 Task: Find connections with filter location Santo Antônio do Amparo with filter topic #contentmarketingwith filter profile language English with filter current company Entropik with filter school Rani Durgavati Vishwavidyalaya with filter industry Nonmetallic Mineral Mining with filter service category Portrait Photography with filter keywords title Chief Engineer
Action: Mouse moved to (676, 262)
Screenshot: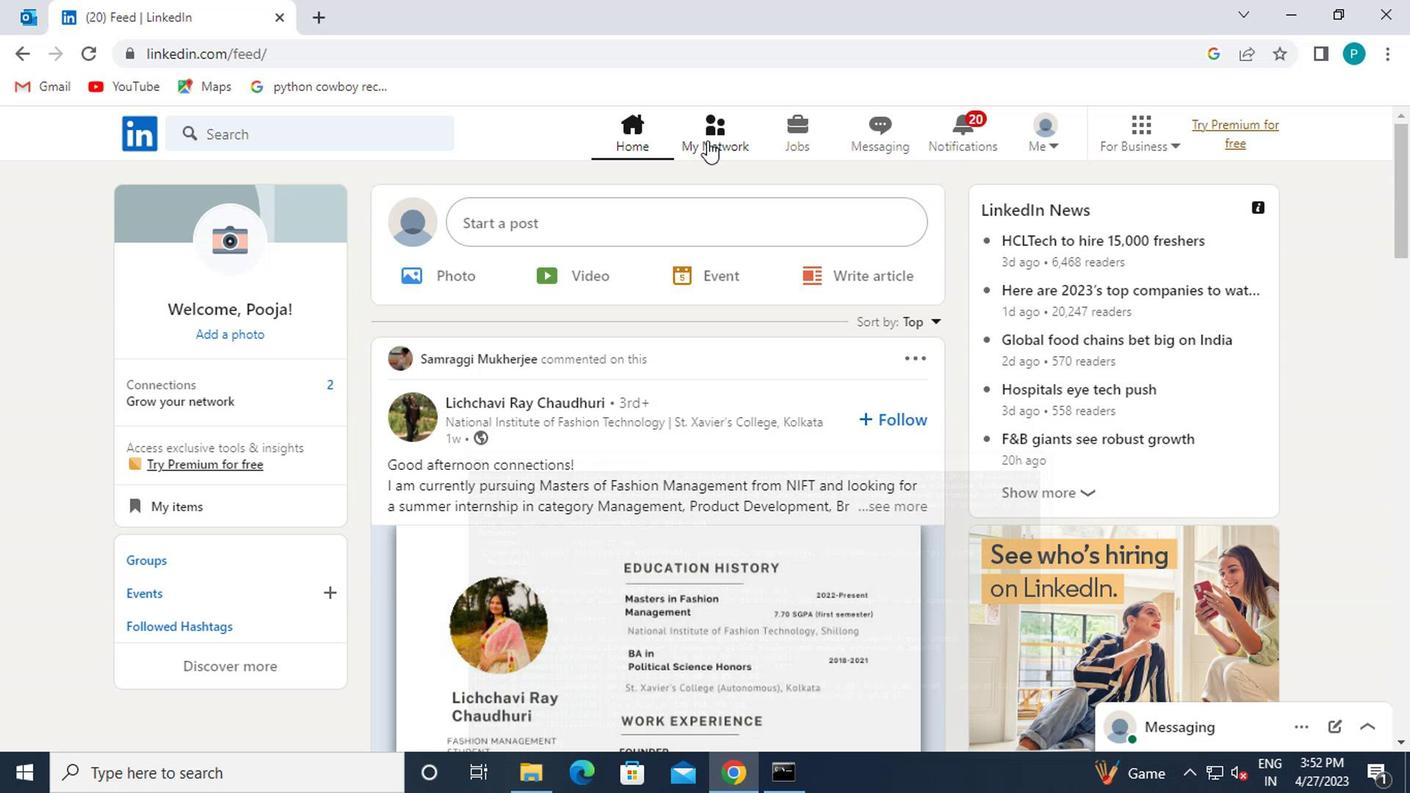 
Action: Mouse pressed left at (676, 262)
Screenshot: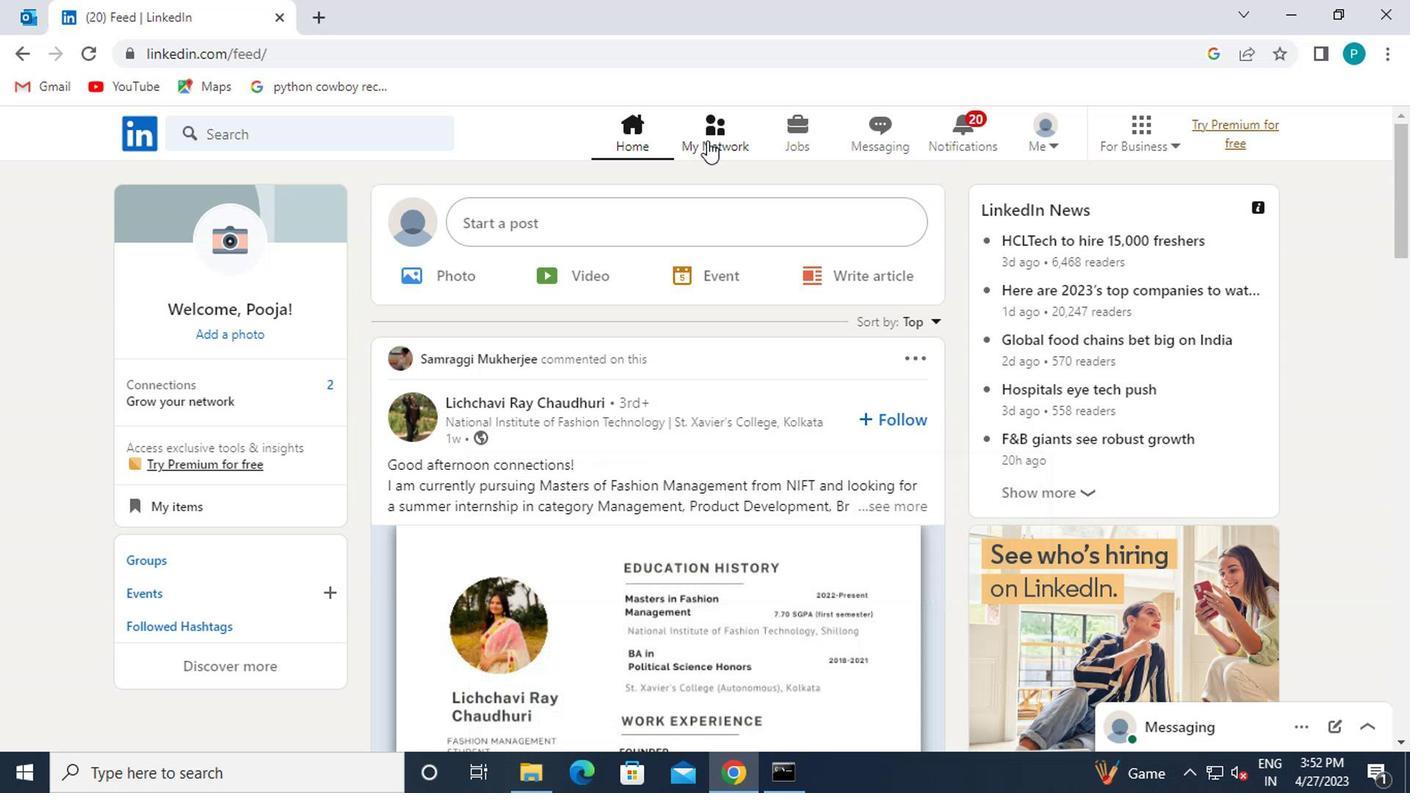 
Action: Mouse moved to (324, 345)
Screenshot: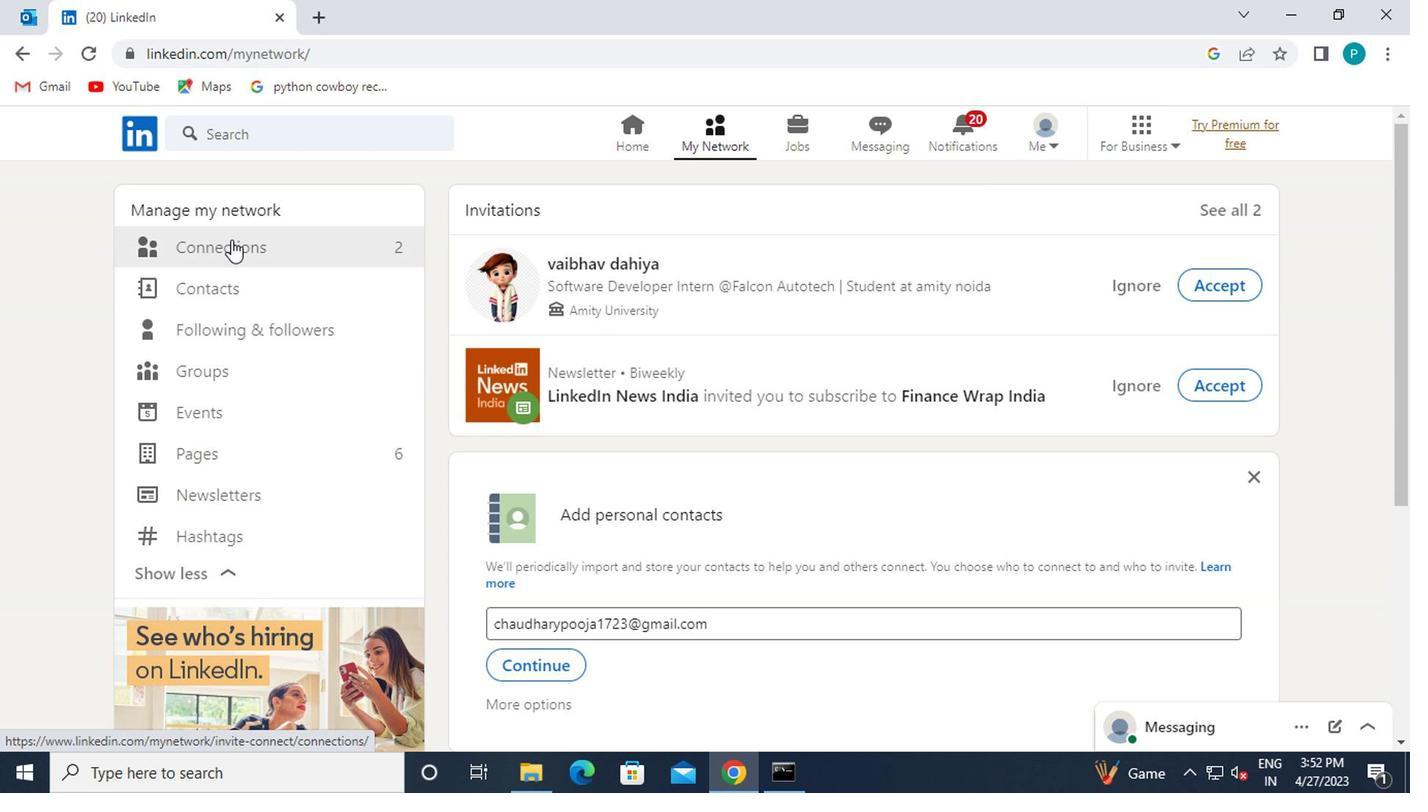 
Action: Mouse pressed left at (324, 345)
Screenshot: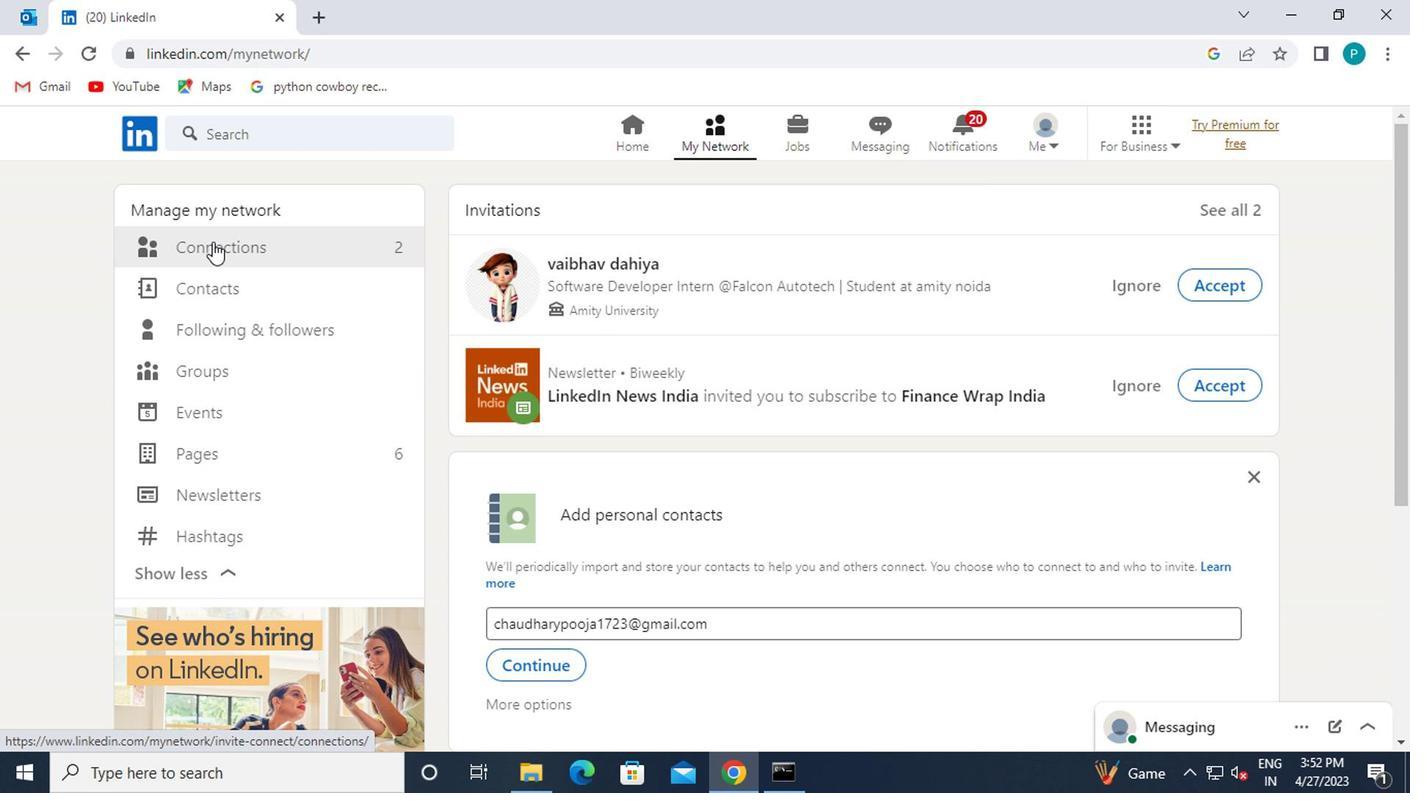
Action: Mouse moved to (797, 352)
Screenshot: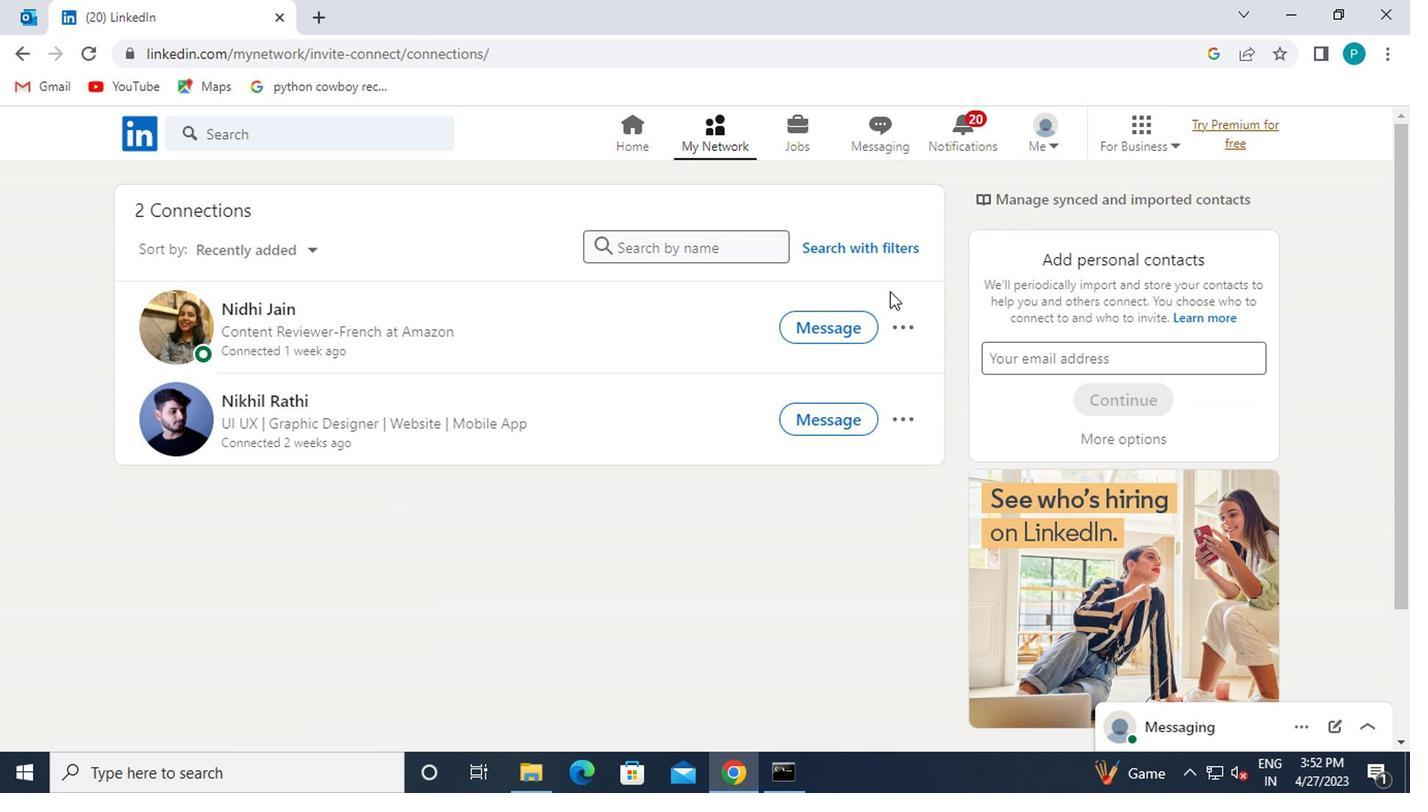 
Action: Mouse pressed left at (797, 352)
Screenshot: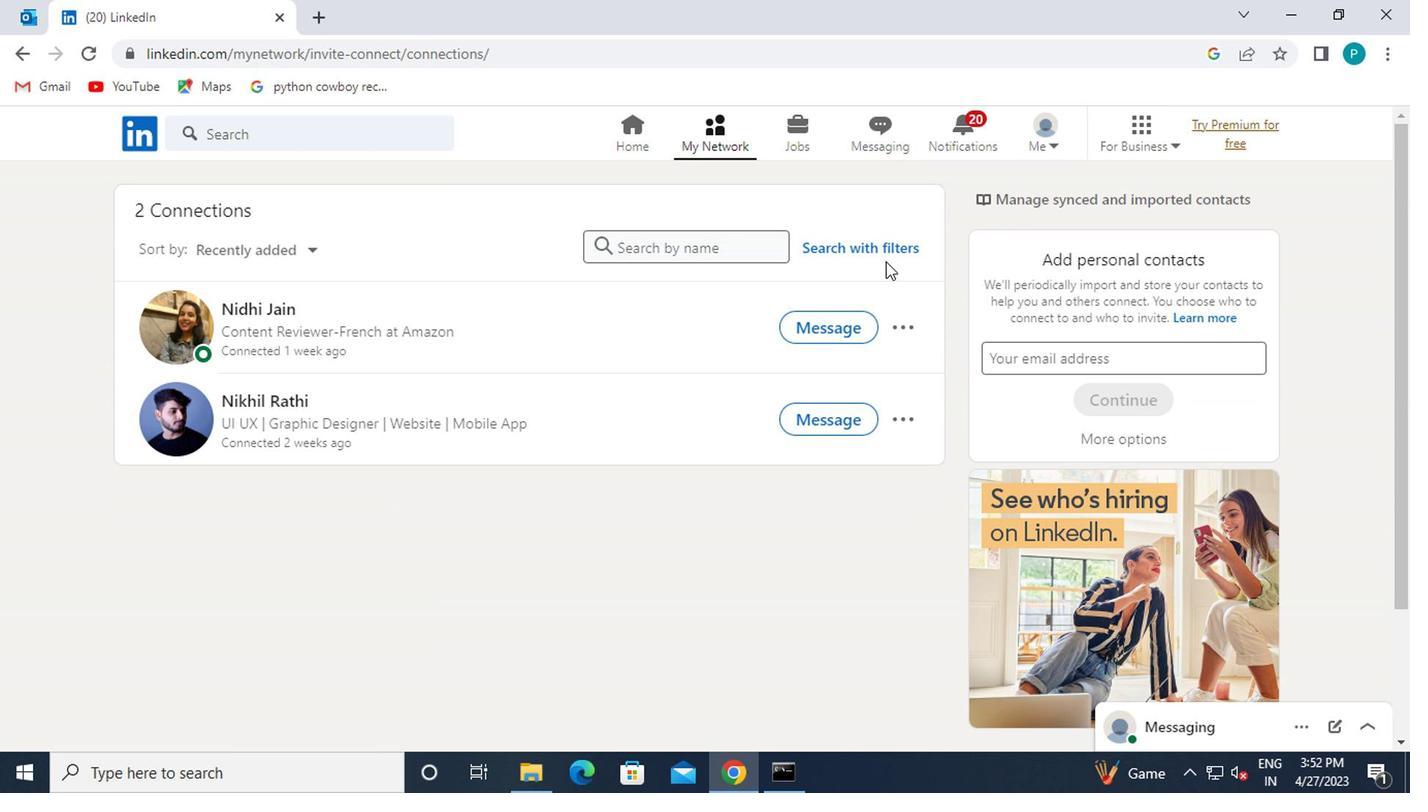 
Action: Mouse moved to (713, 312)
Screenshot: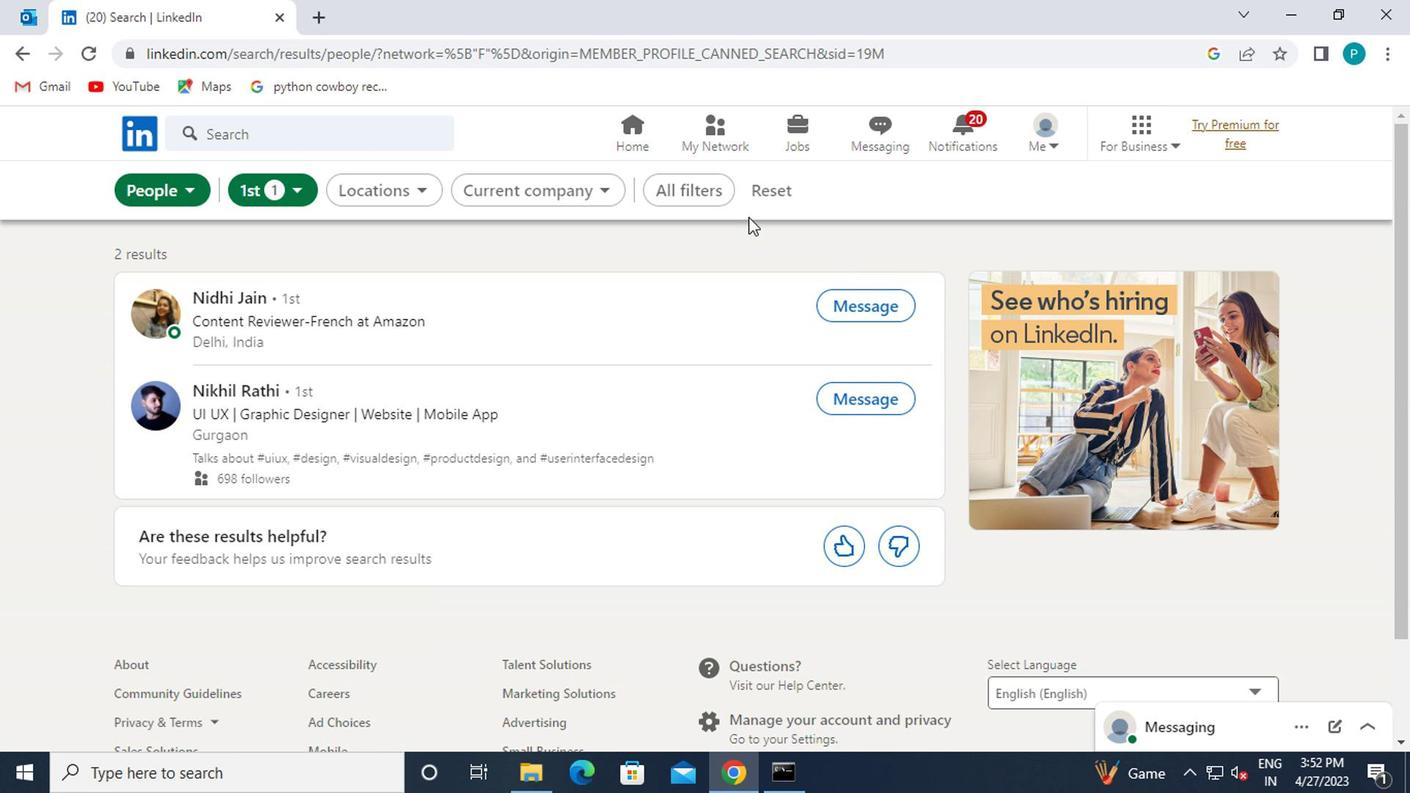 
Action: Mouse pressed left at (713, 312)
Screenshot: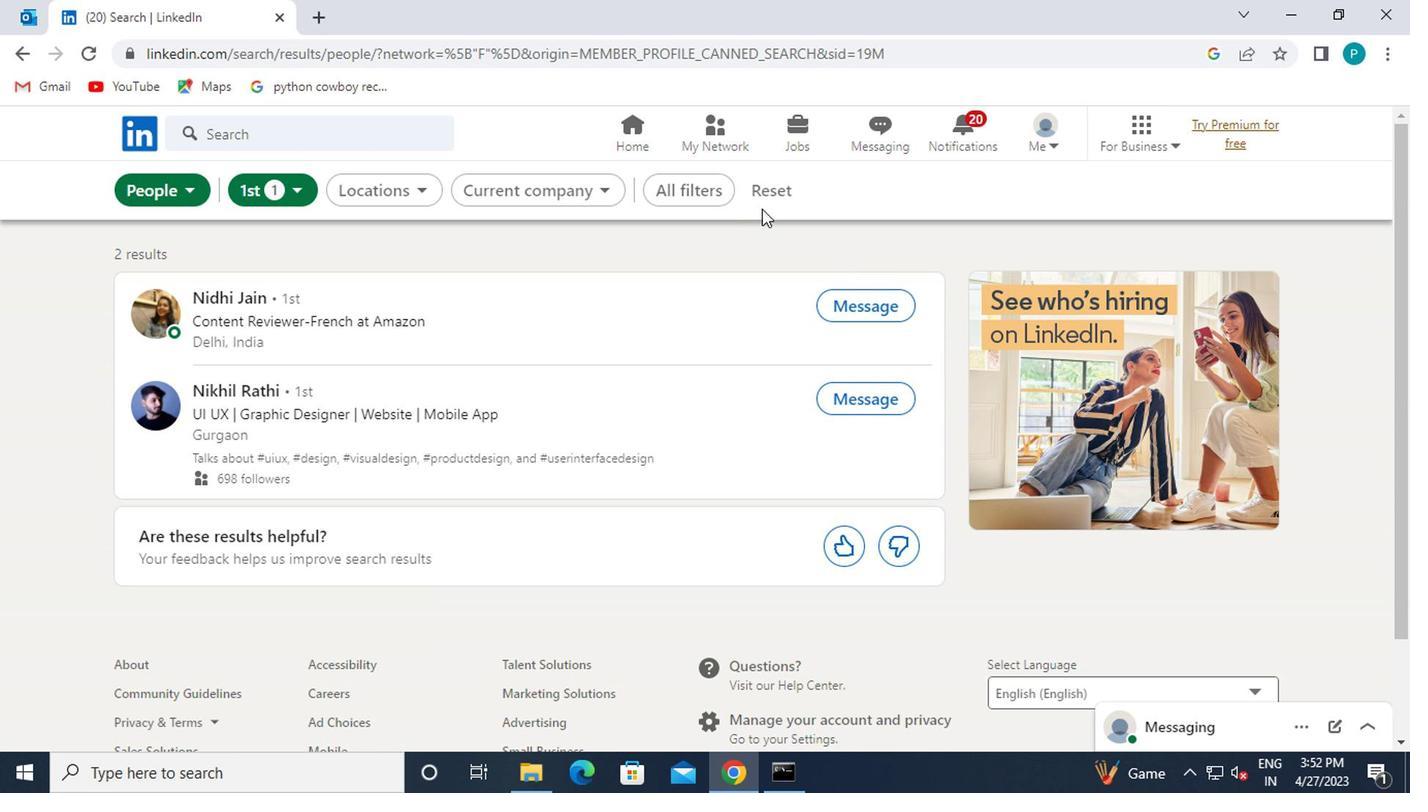 
Action: Mouse moved to (701, 309)
Screenshot: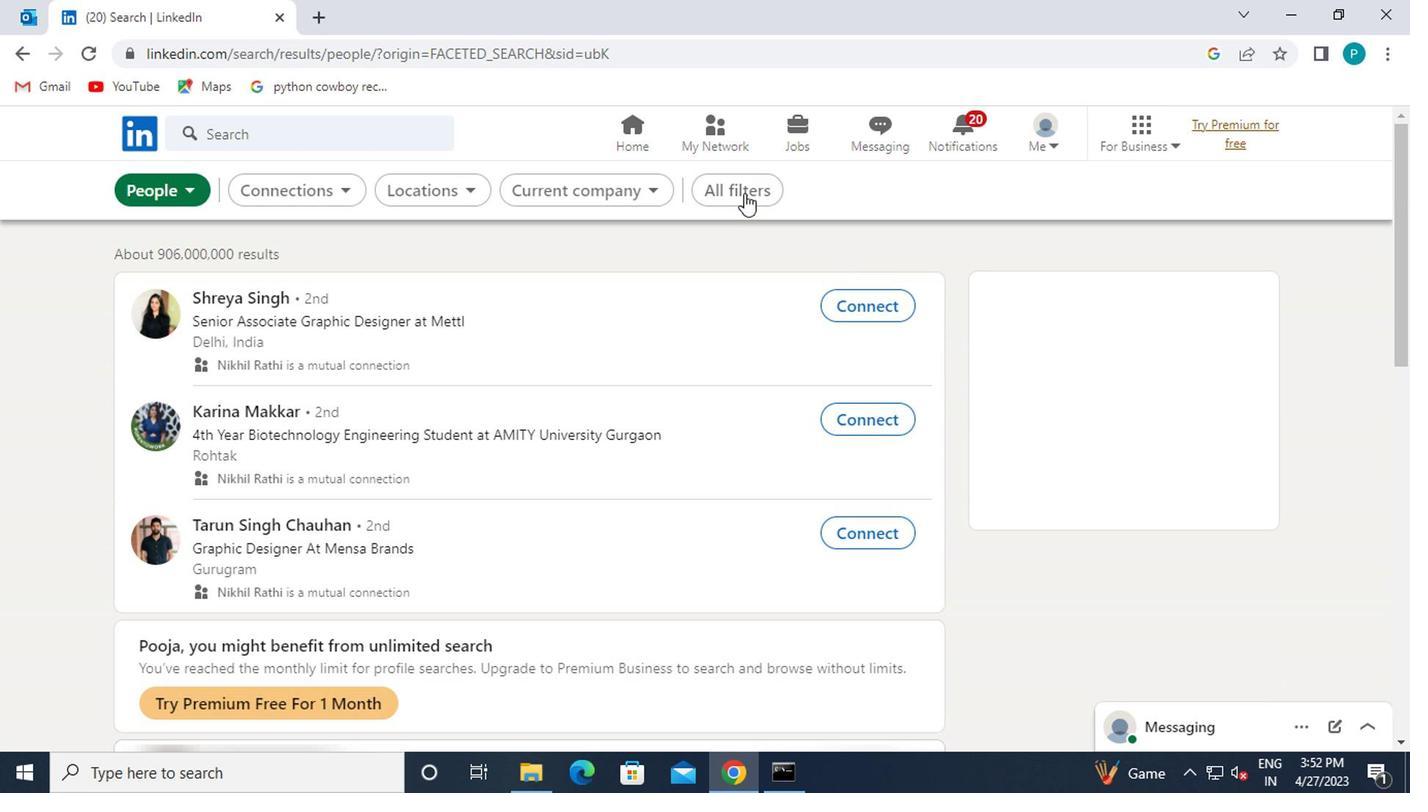 
Action: Mouse pressed left at (701, 309)
Screenshot: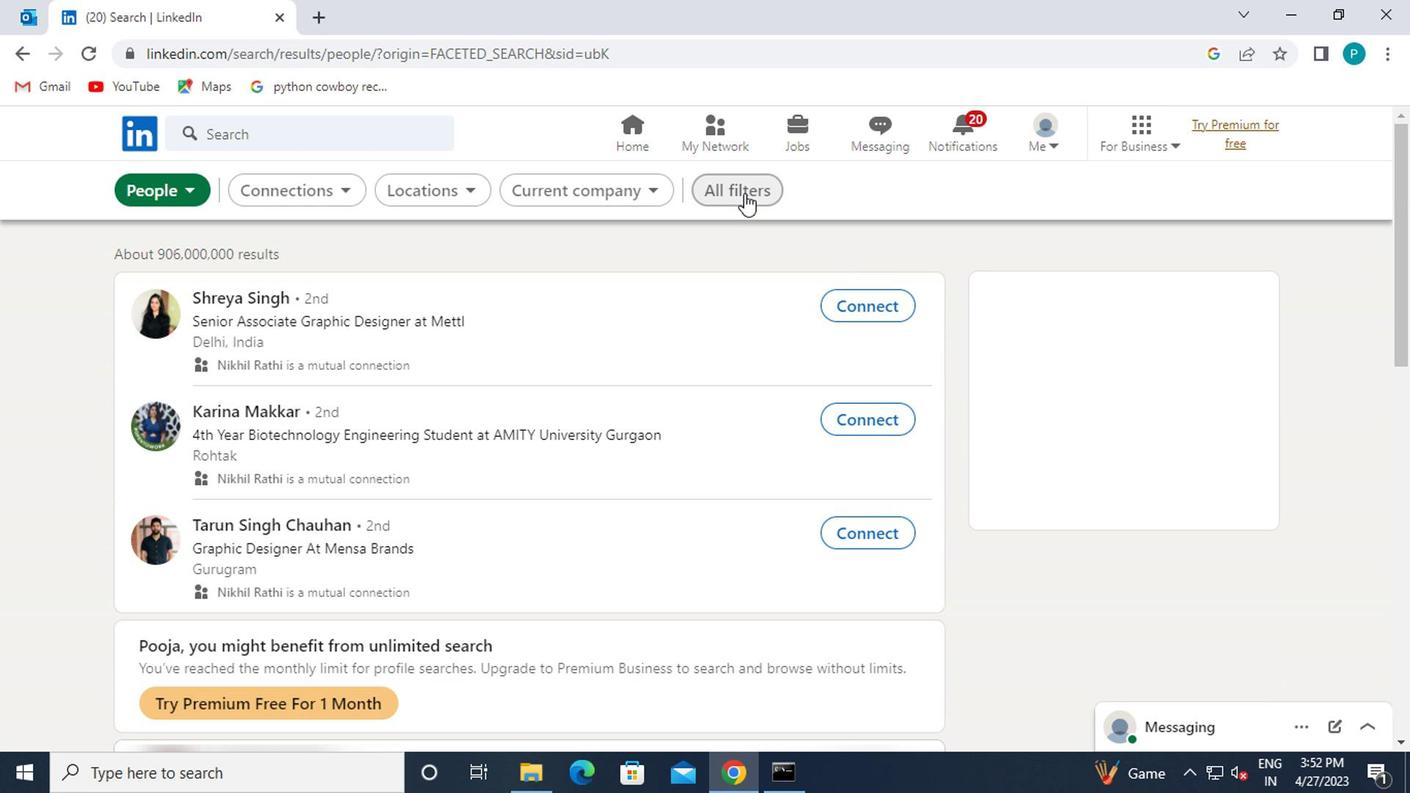 
Action: Mouse moved to (951, 561)
Screenshot: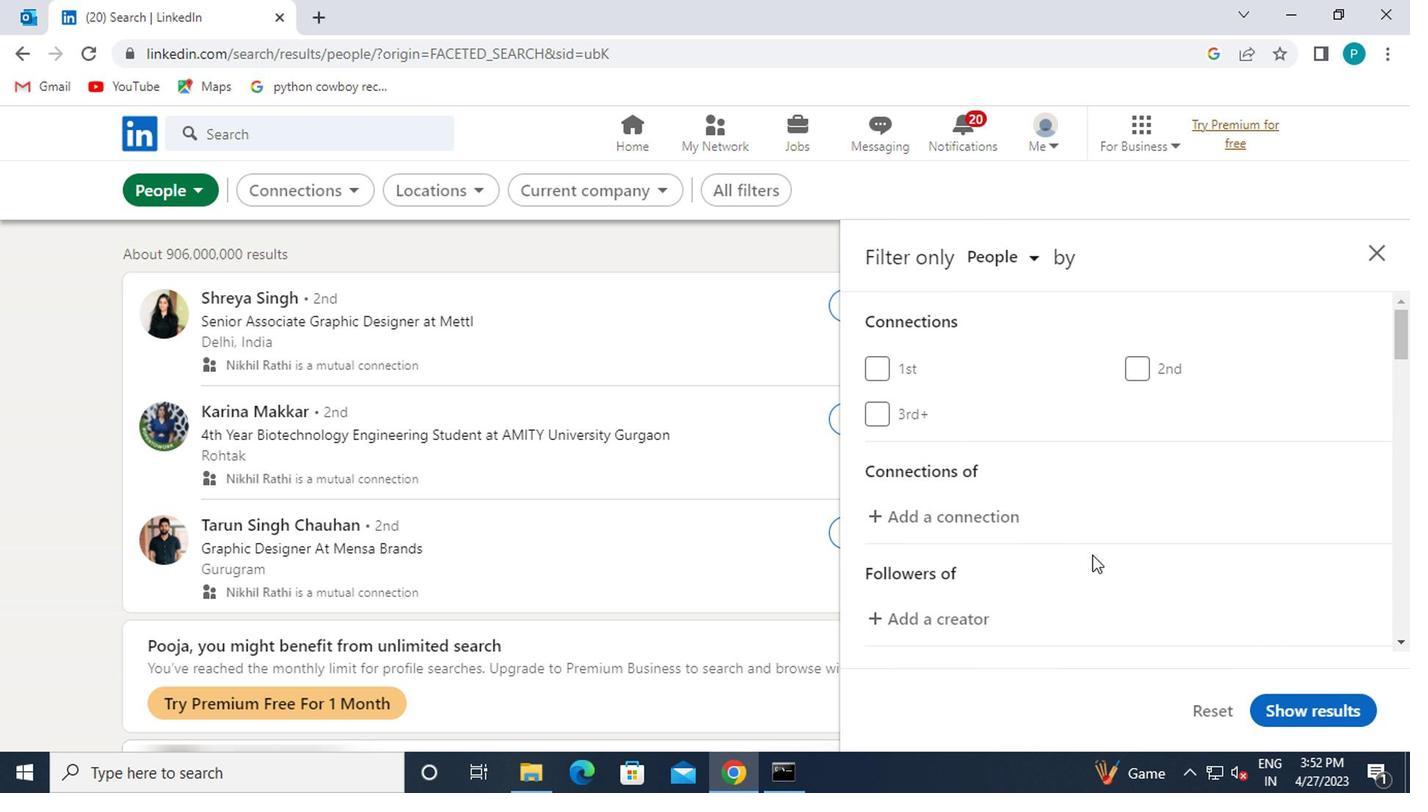 
Action: Mouse scrolled (951, 561) with delta (0, 0)
Screenshot: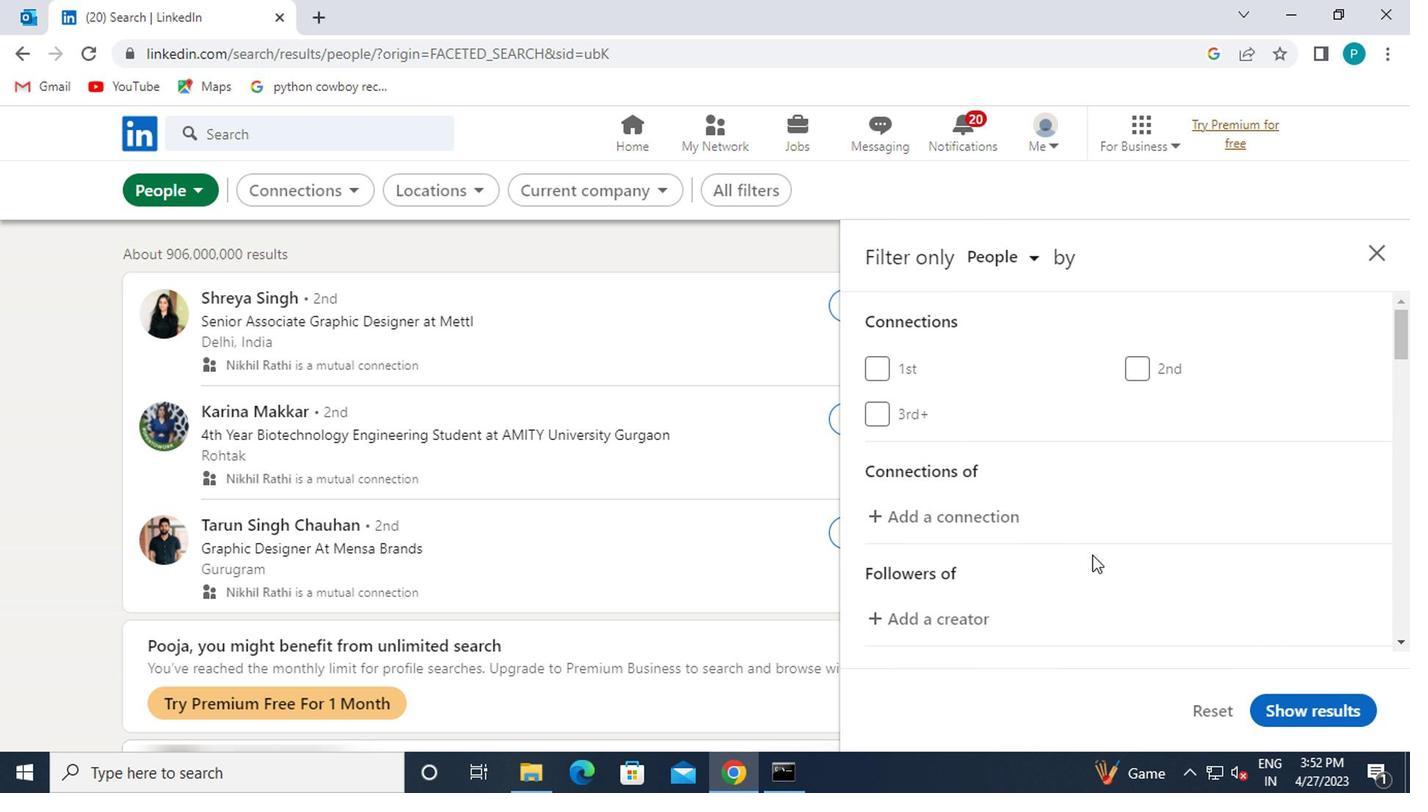 
Action: Mouse scrolled (951, 561) with delta (0, 0)
Screenshot: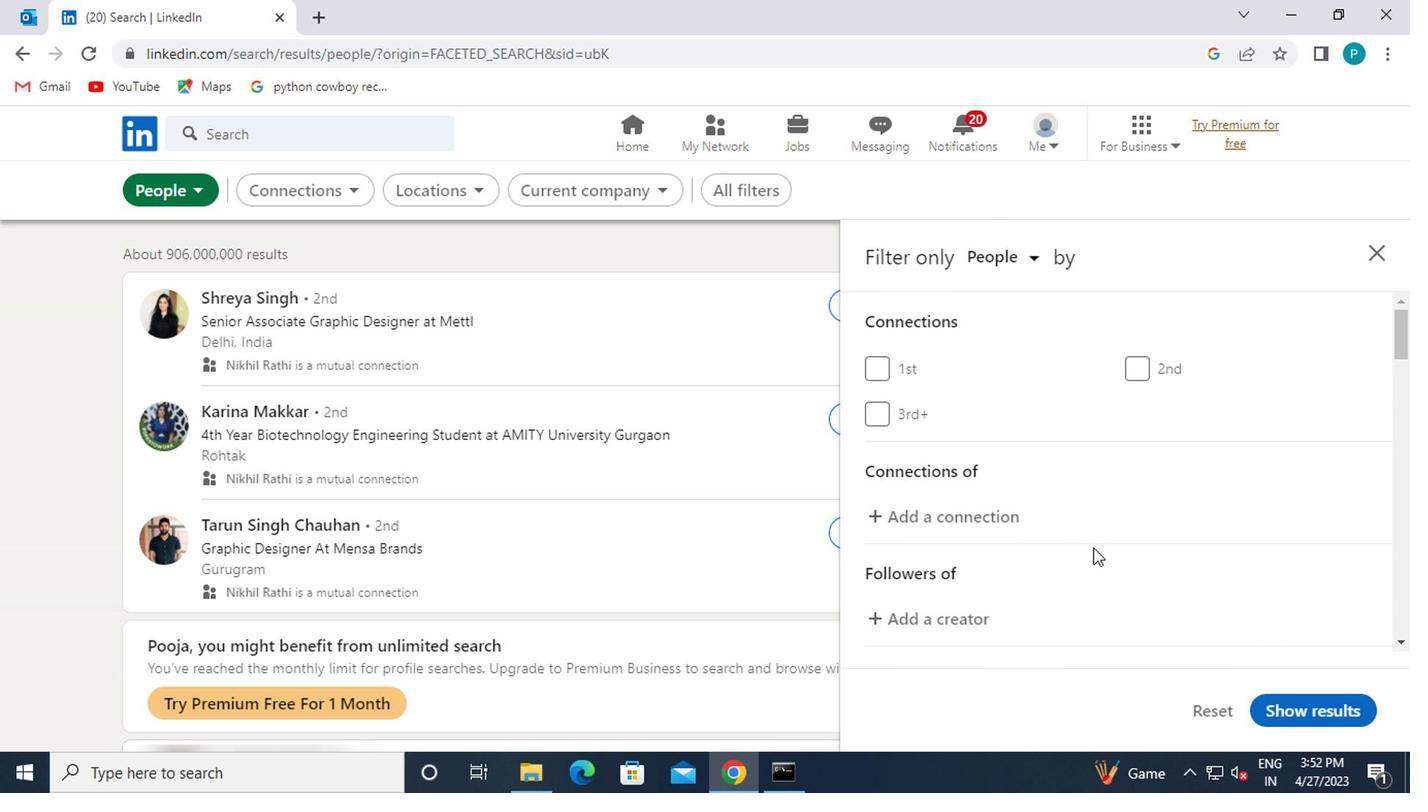 
Action: Mouse moved to (1043, 603)
Screenshot: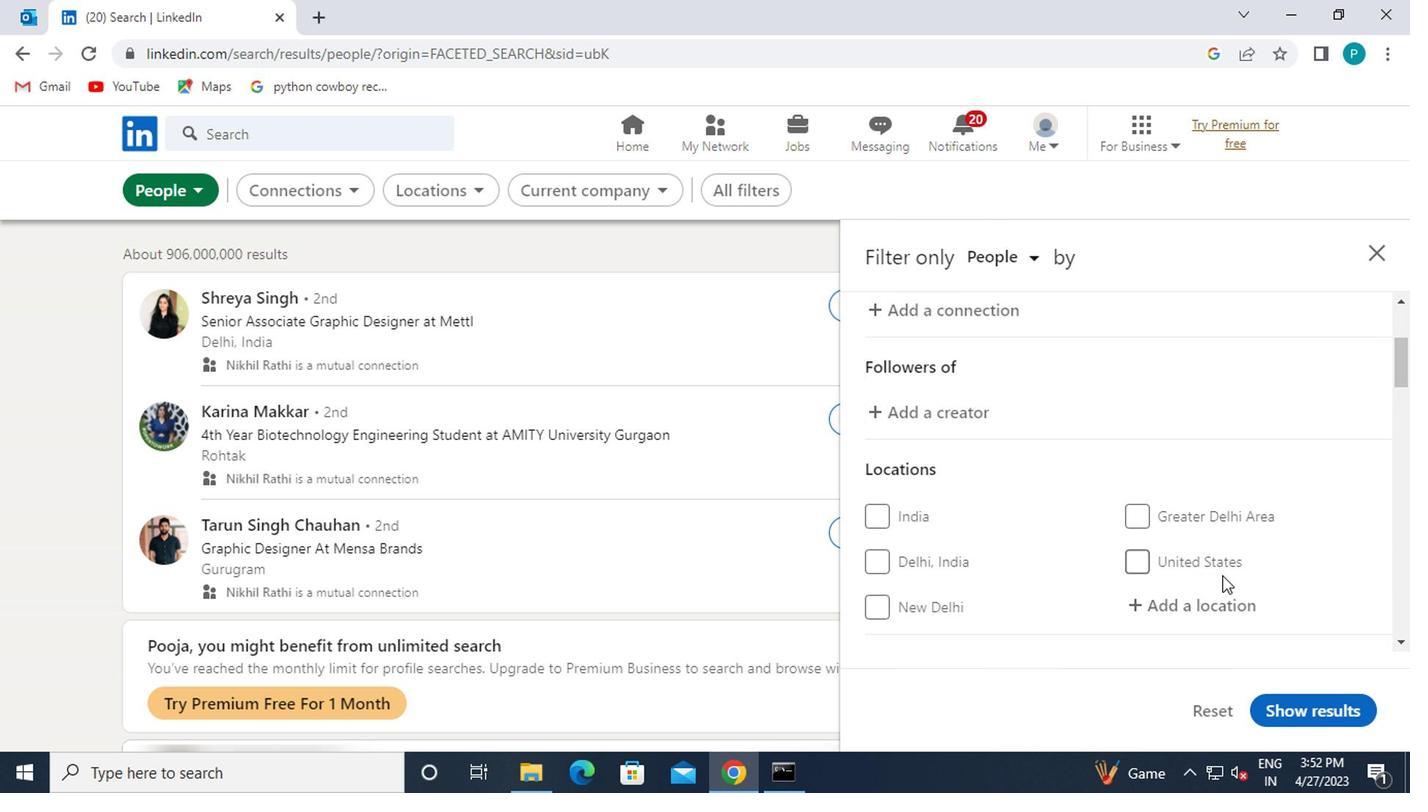 
Action: Mouse pressed left at (1043, 603)
Screenshot: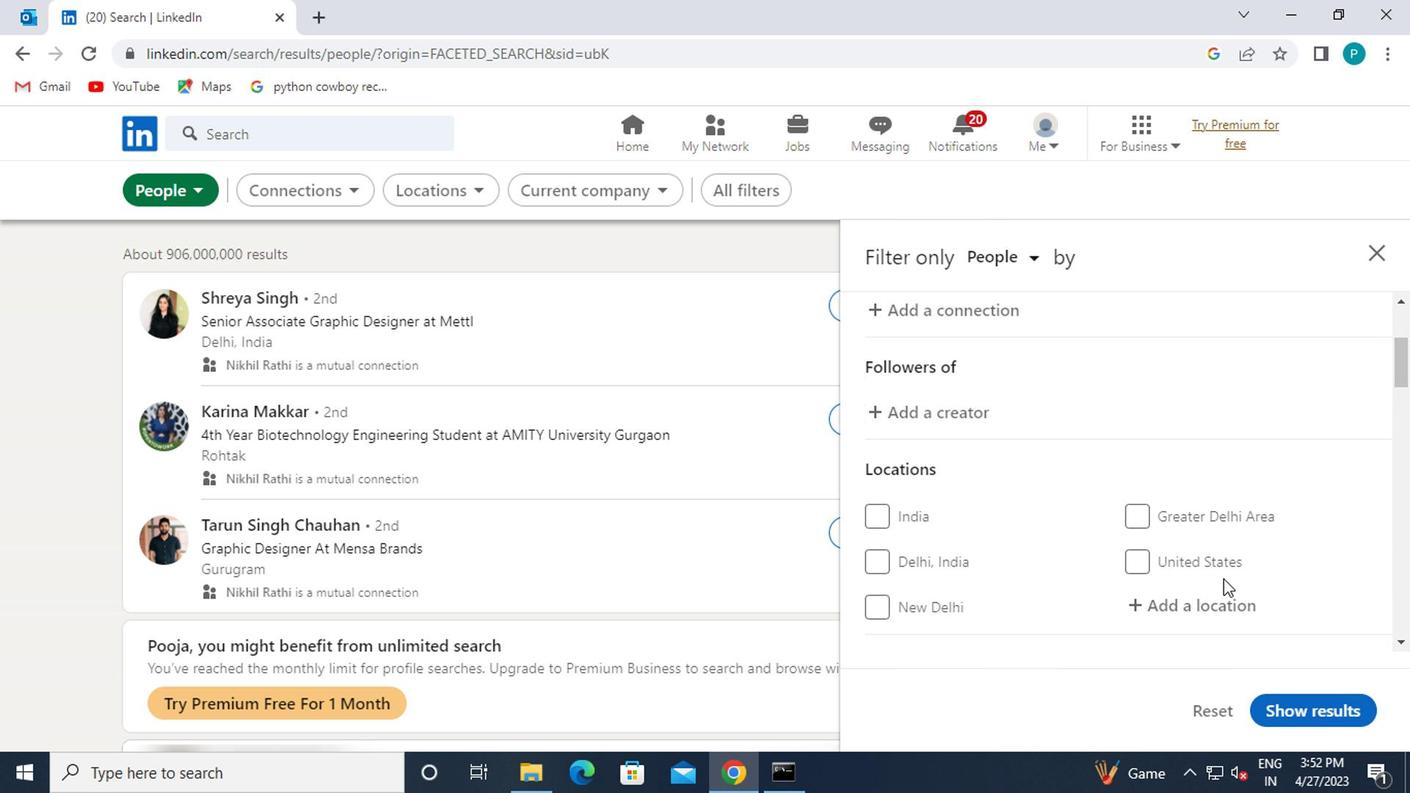 
Action: Key pressed <Key.caps_lock>s<Key.caps_lock>anto<Key.space><Key.caps_lock>a<Key.caps_lock>ntonio
Screenshot: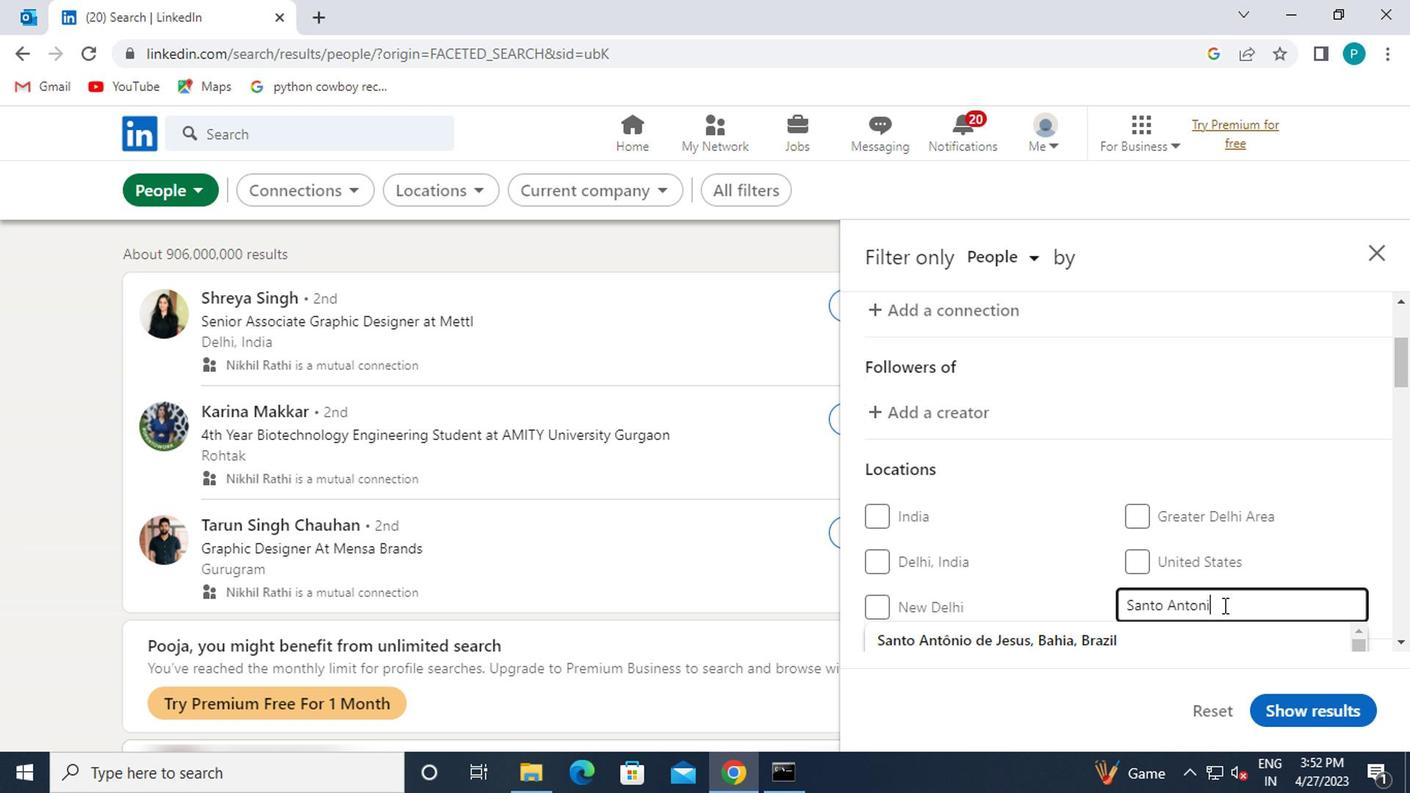 
Action: Mouse moved to (943, 583)
Screenshot: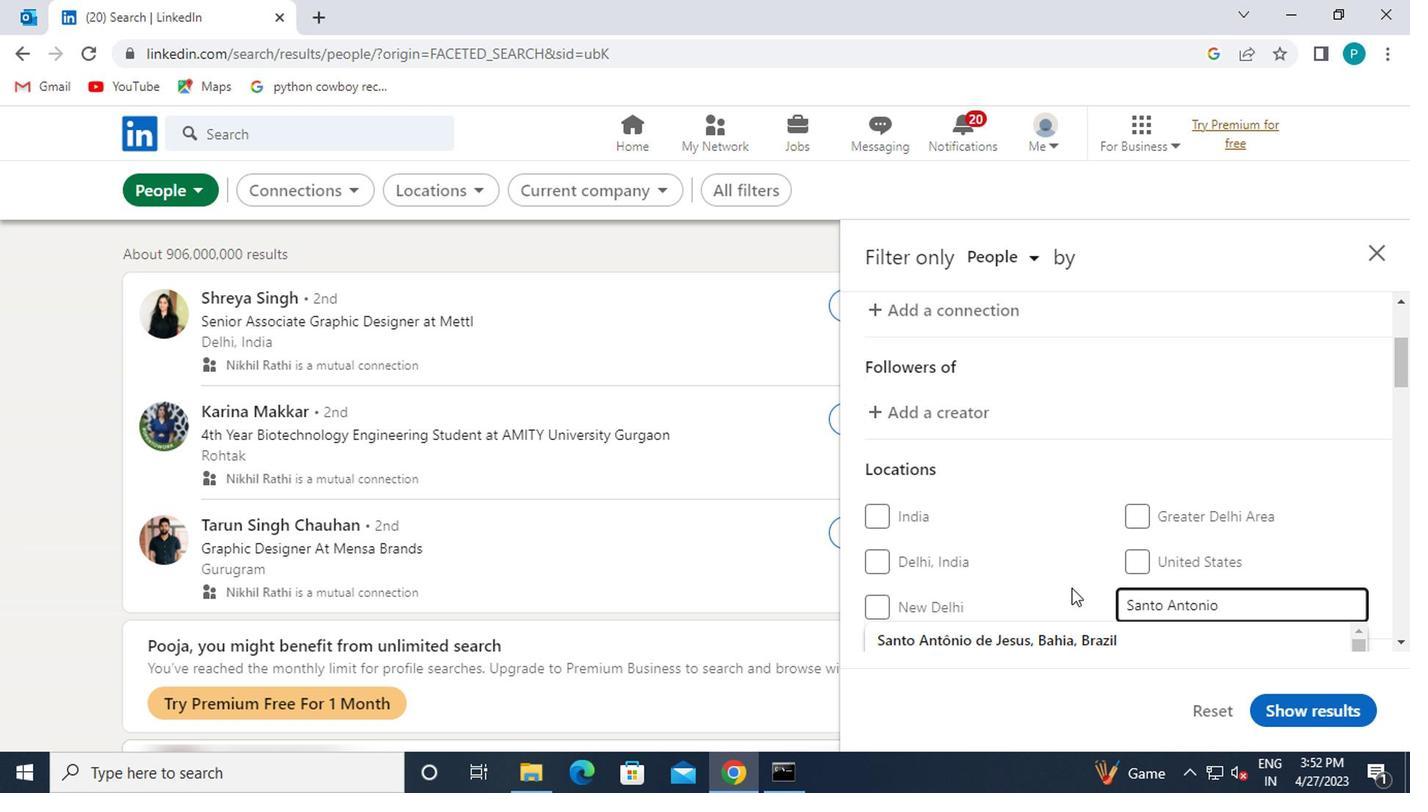 
Action: Mouse scrolled (943, 583) with delta (0, 0)
Screenshot: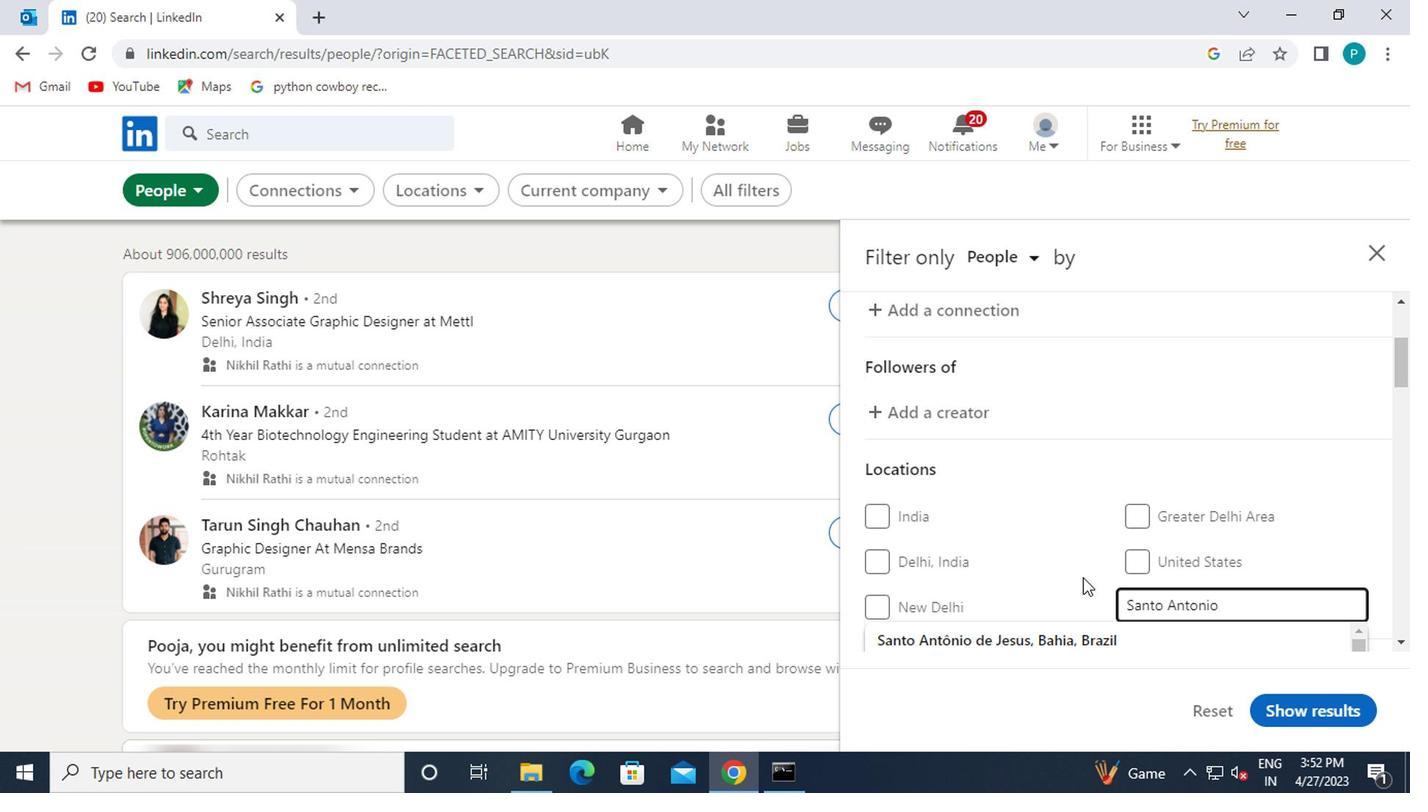 
Action: Mouse moved to (951, 588)
Screenshot: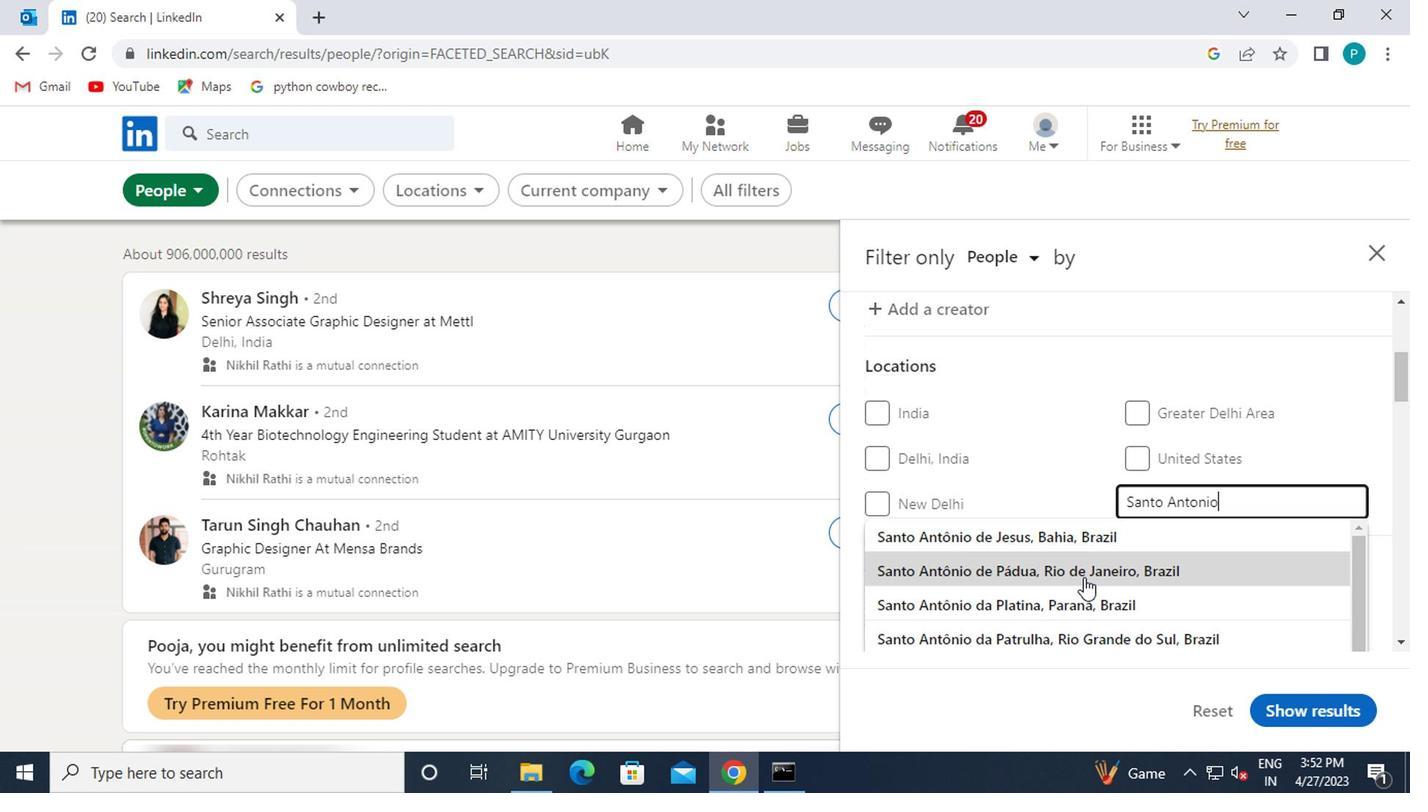 
Action: Mouse scrolled (951, 587) with delta (0, 0)
Screenshot: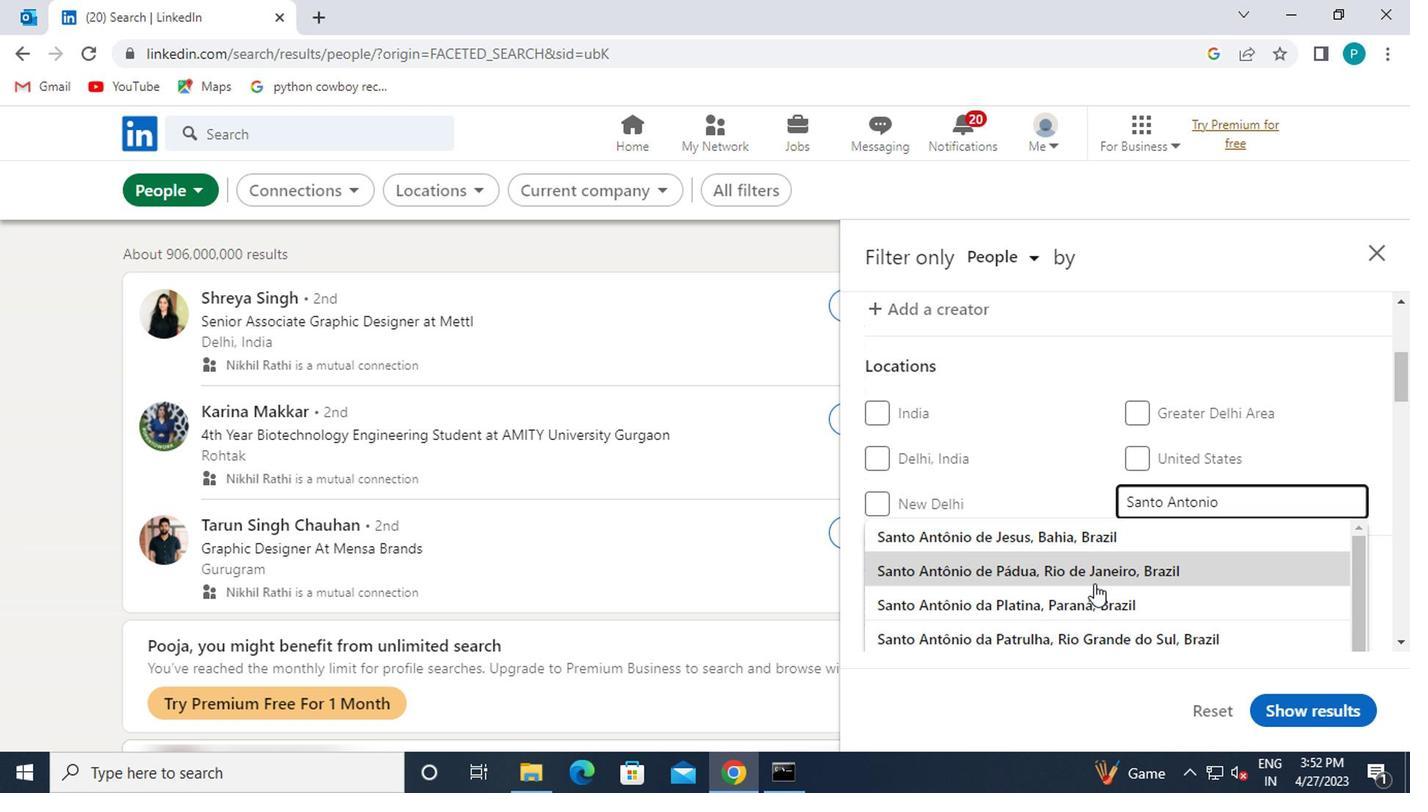 
Action: Mouse moved to (965, 592)
Screenshot: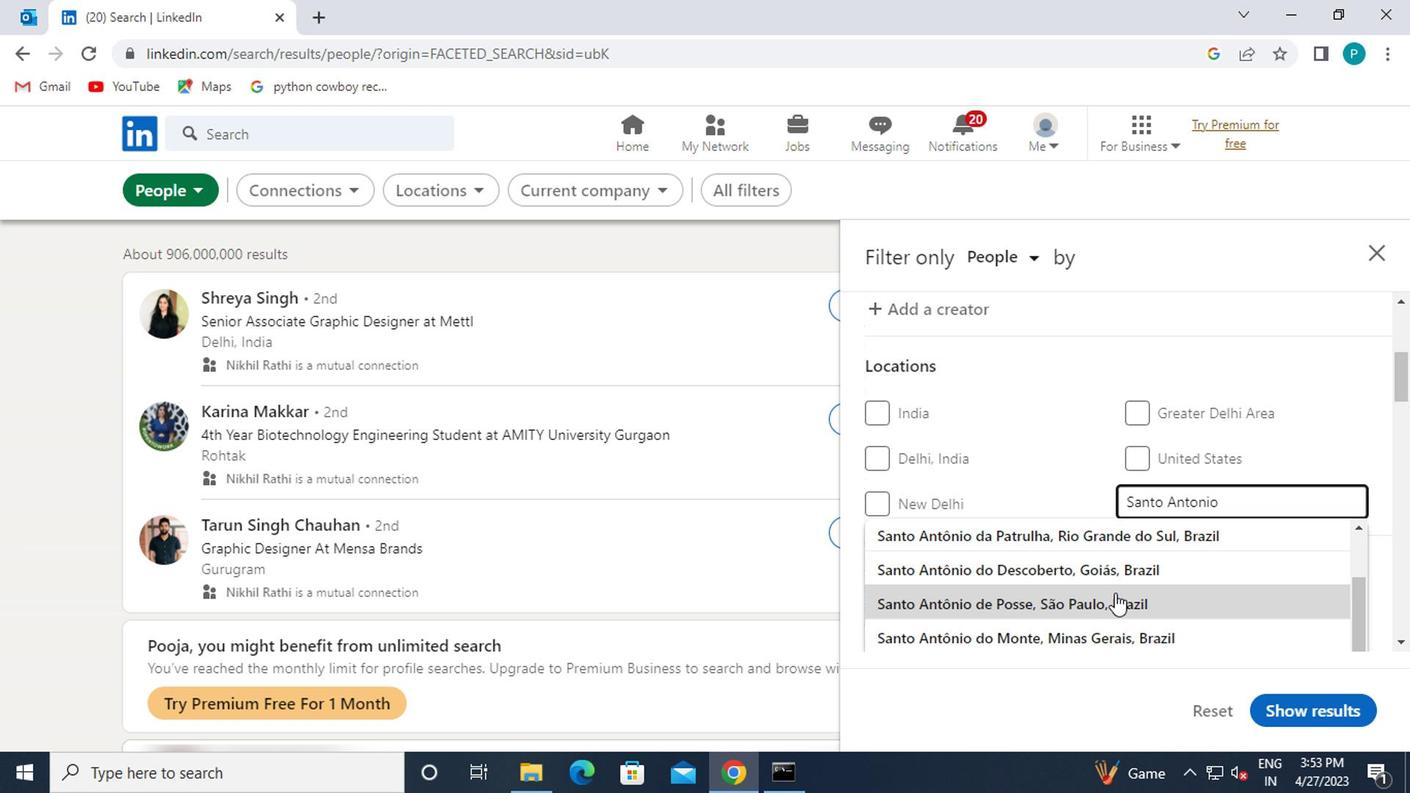 
Action: Mouse scrolled (965, 592) with delta (0, 0)
Screenshot: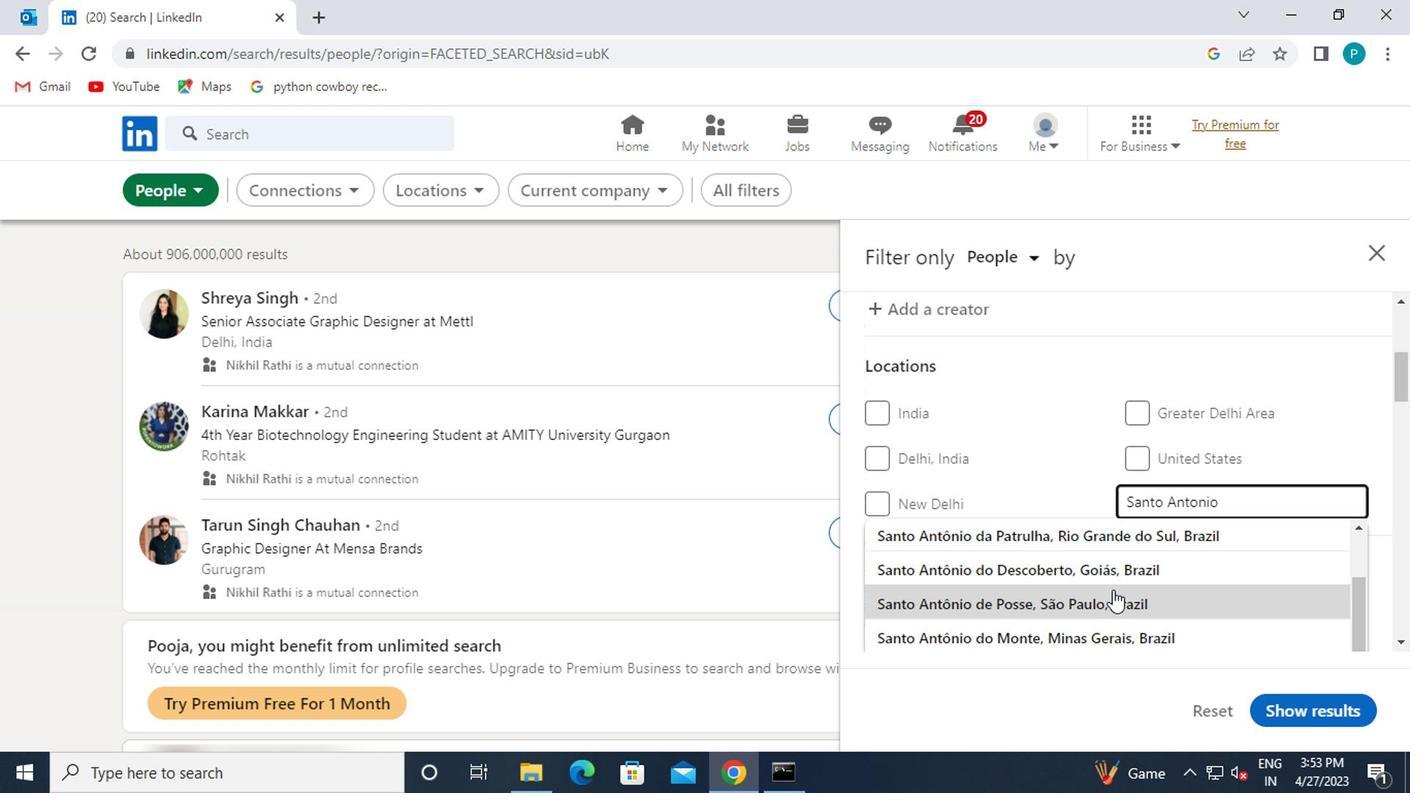
Action: Mouse moved to (959, 621)
Screenshot: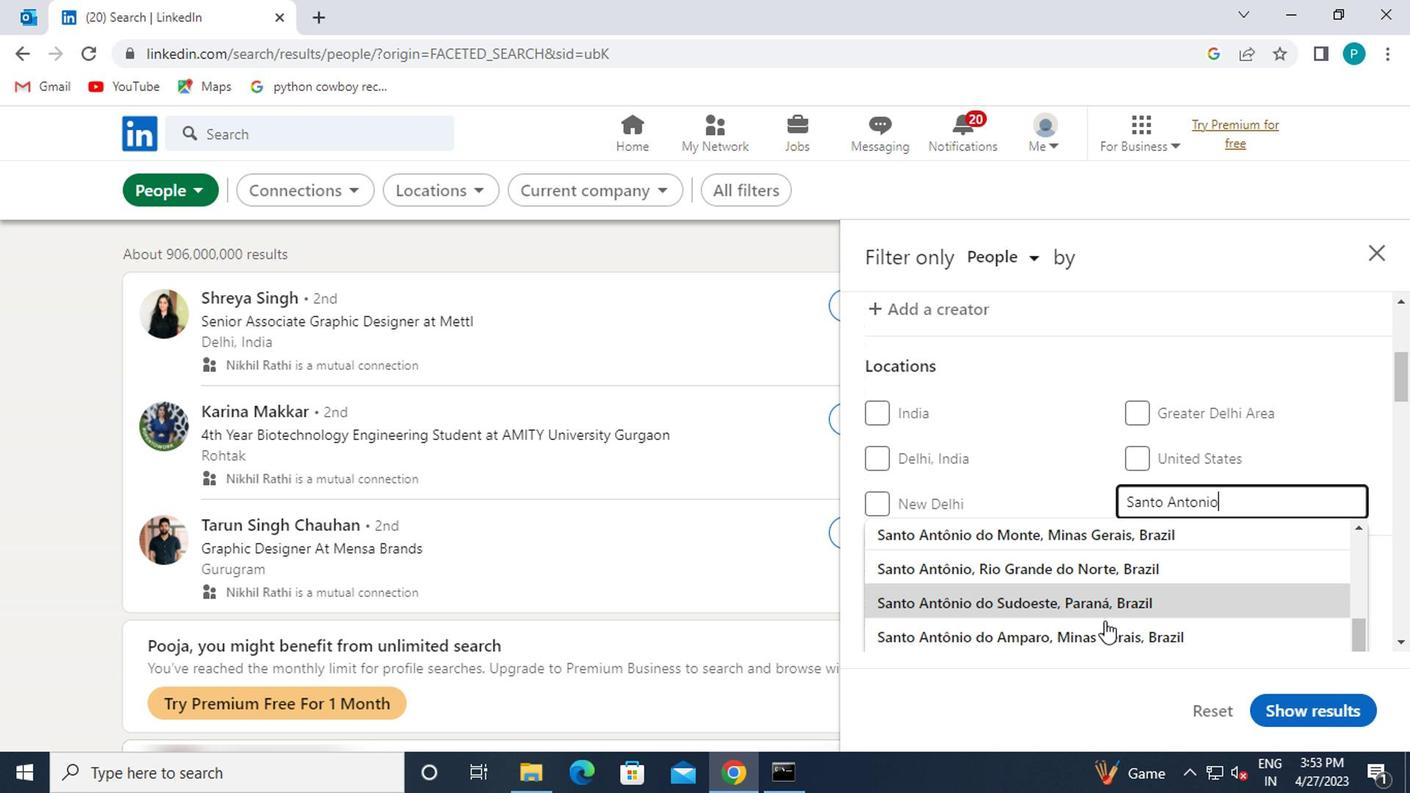 
Action: Mouse pressed left at (959, 621)
Screenshot: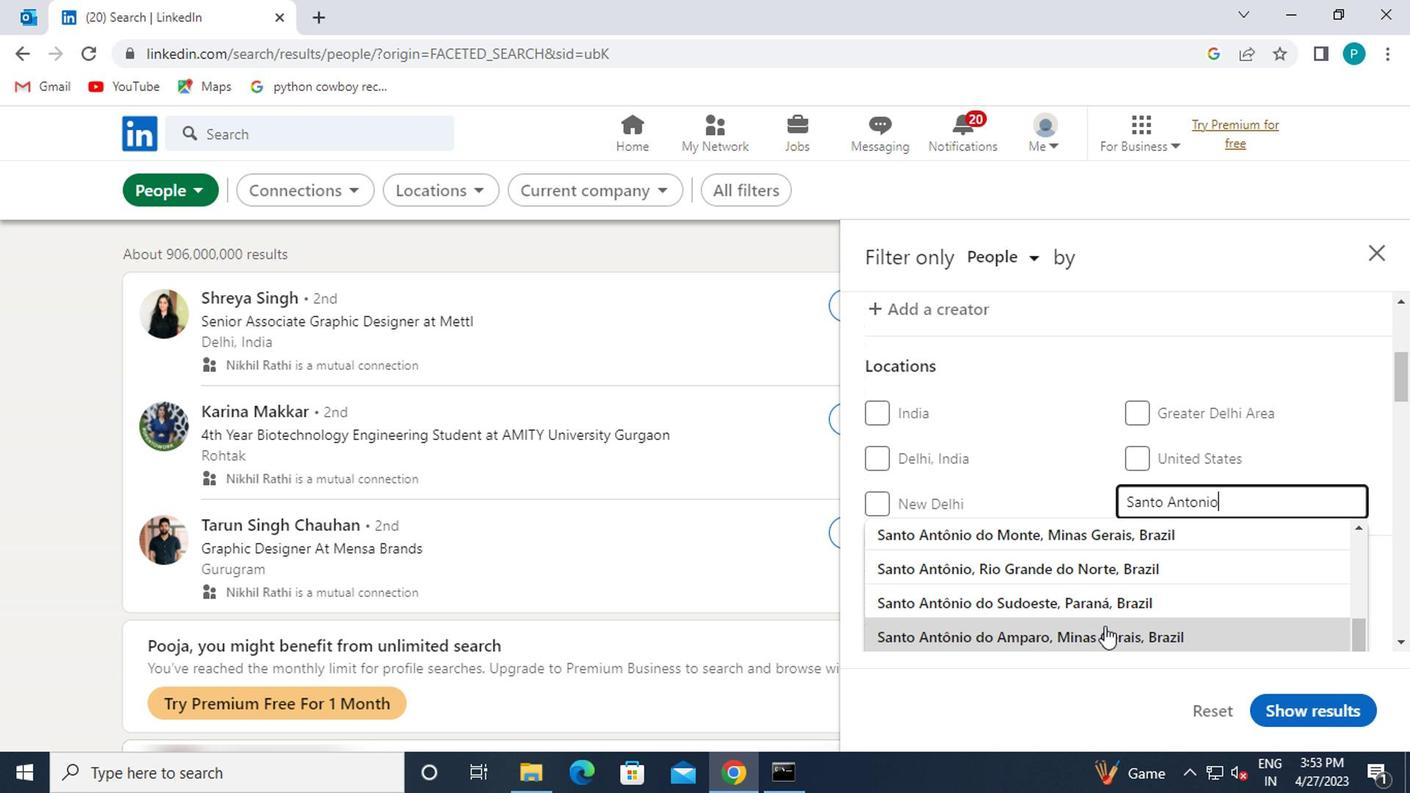 
Action: Mouse moved to (969, 594)
Screenshot: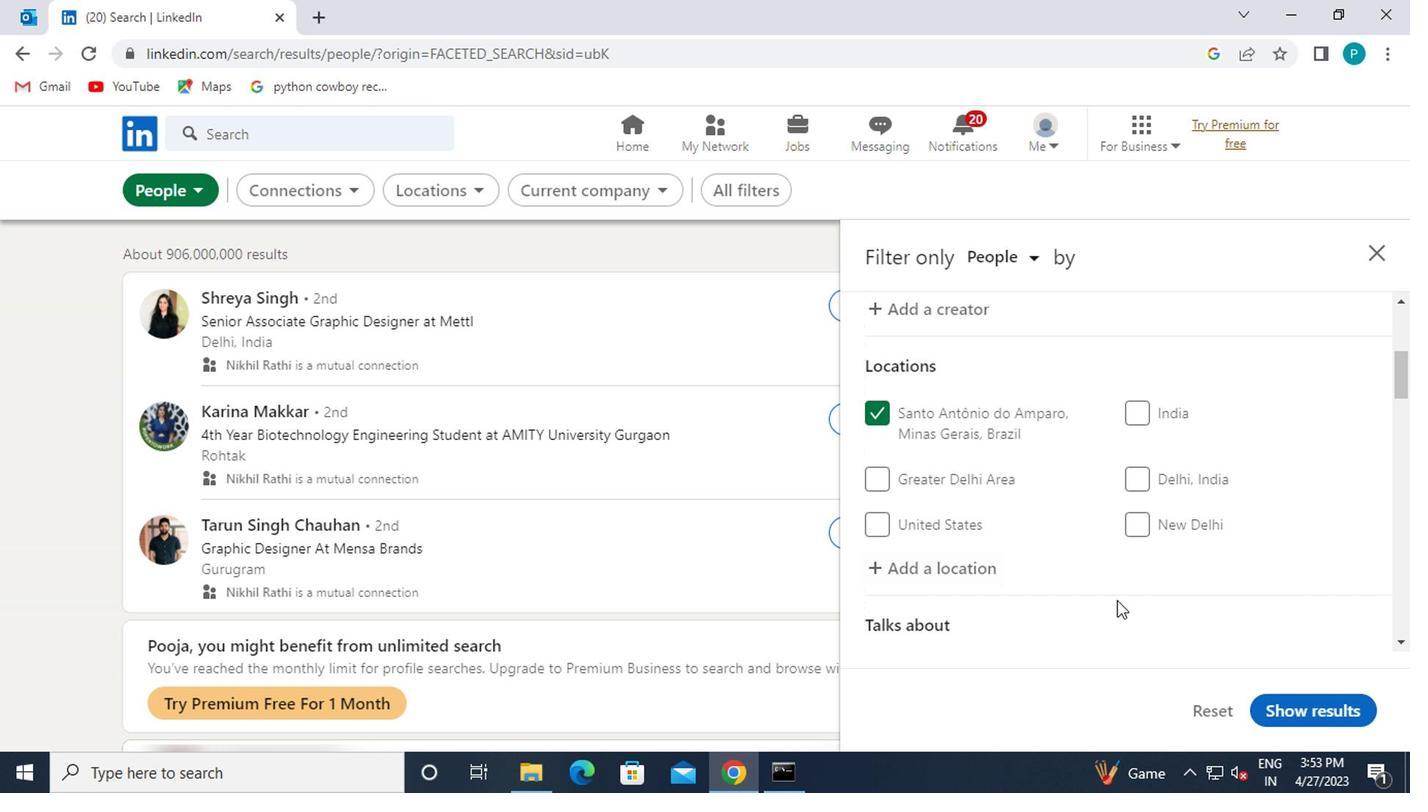 
Action: Mouse scrolled (969, 594) with delta (0, 0)
Screenshot: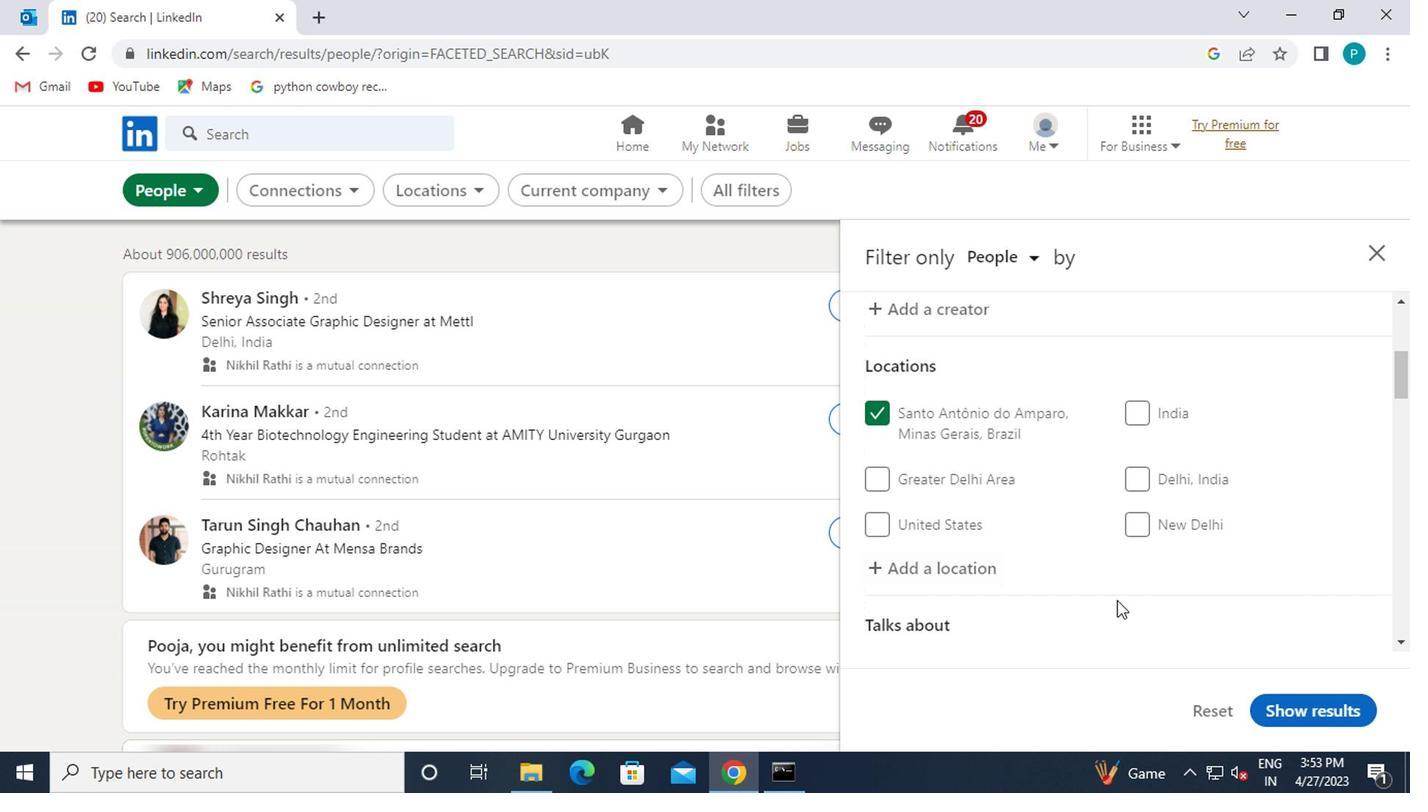 
Action: Mouse moved to (970, 590)
Screenshot: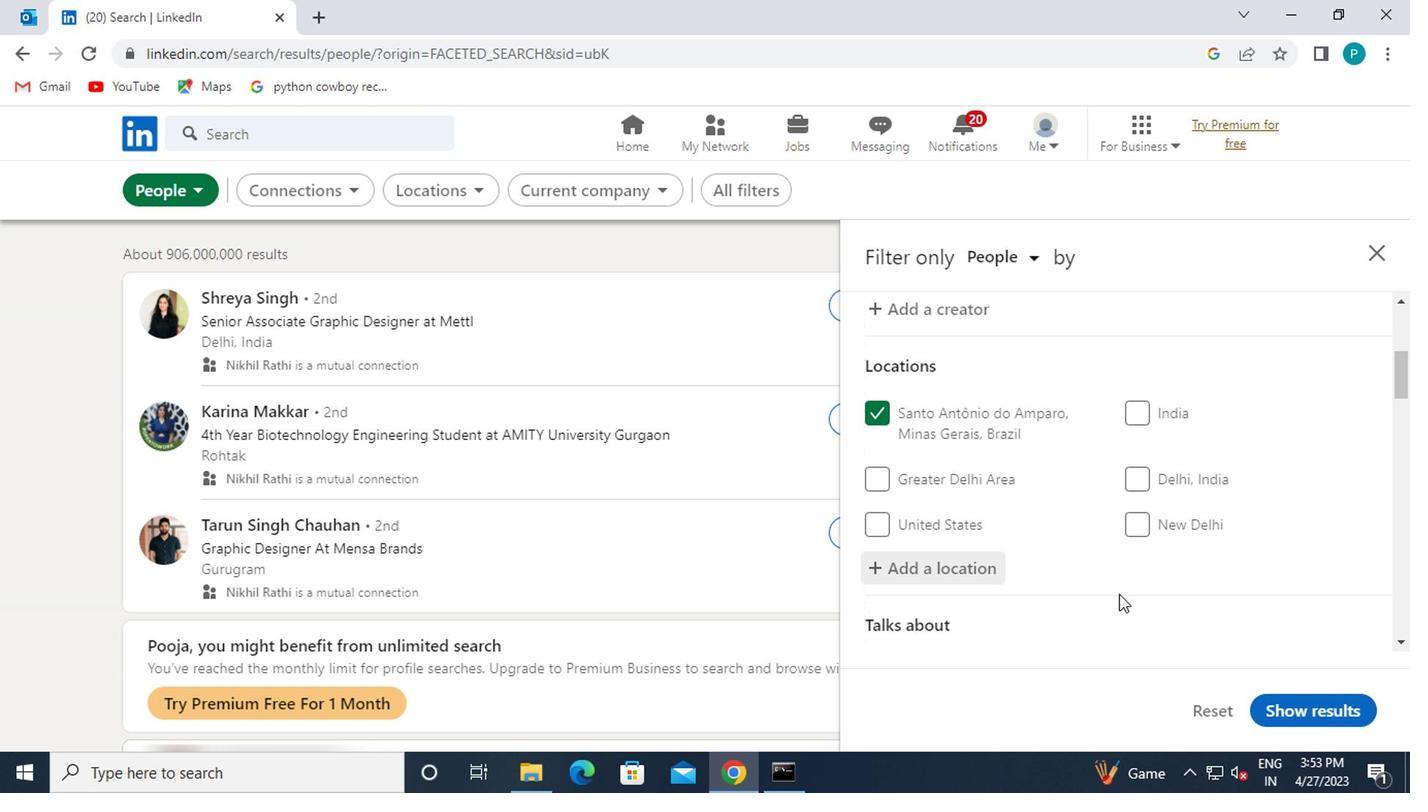 
Action: Mouse scrolled (970, 589) with delta (0, 0)
Screenshot: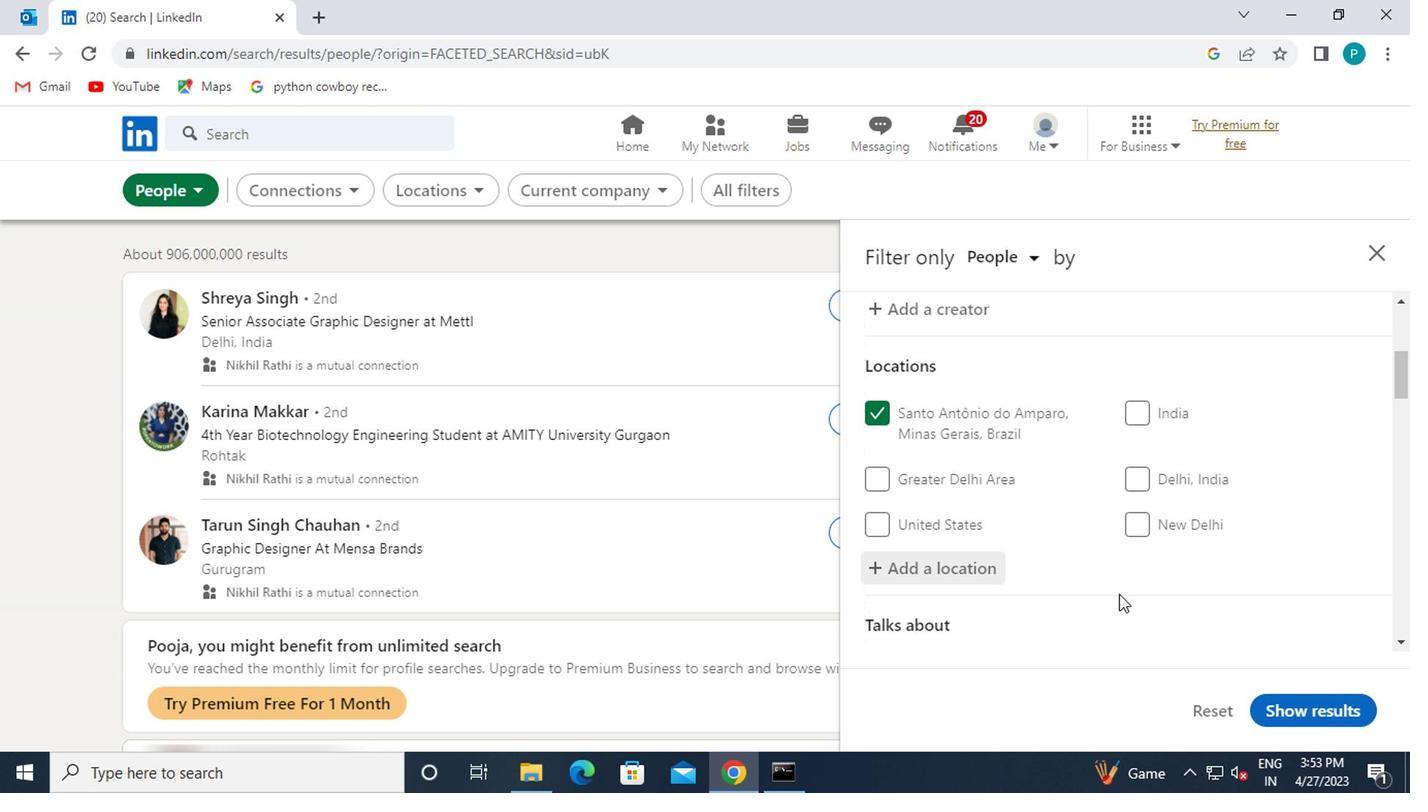 
Action: Mouse moved to (999, 561)
Screenshot: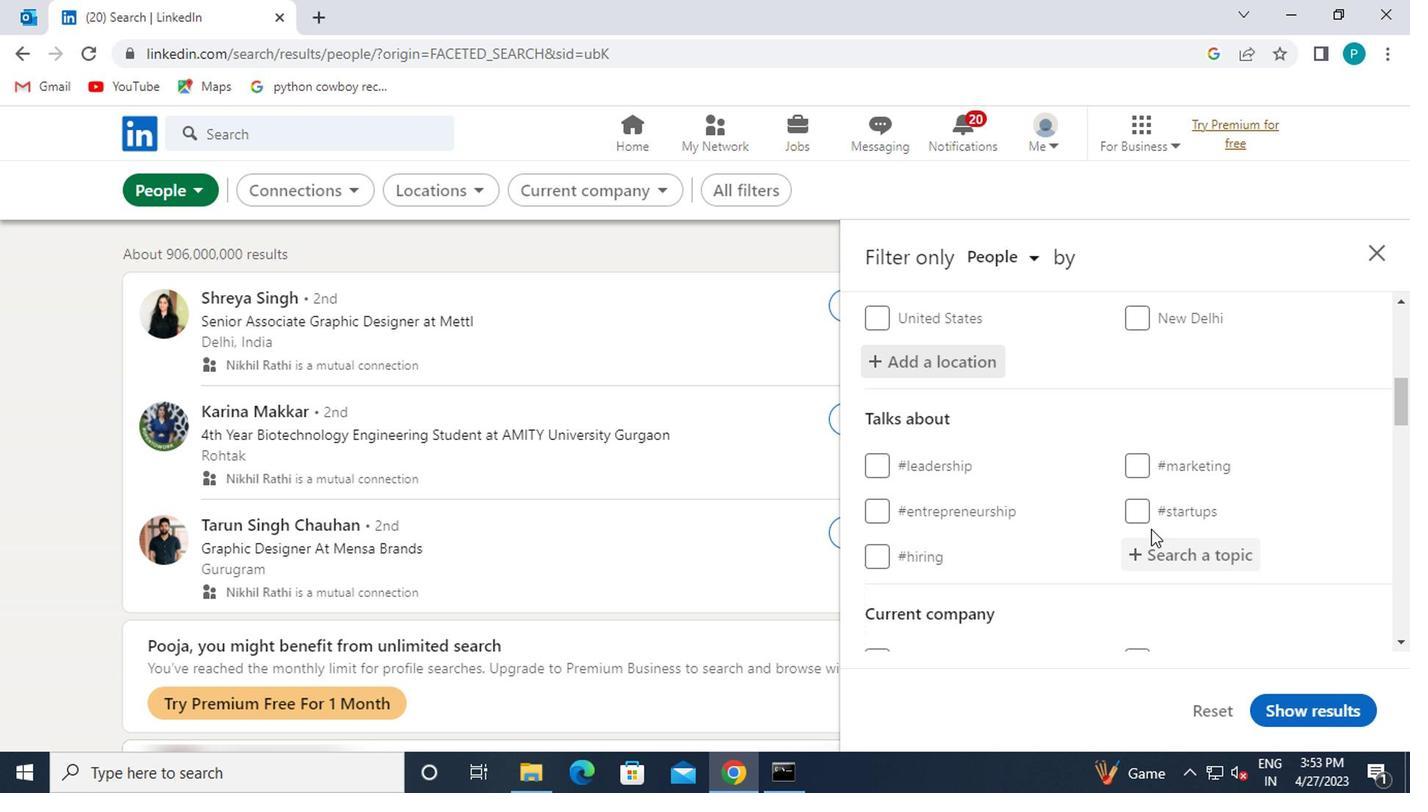 
Action: Mouse pressed left at (999, 561)
Screenshot: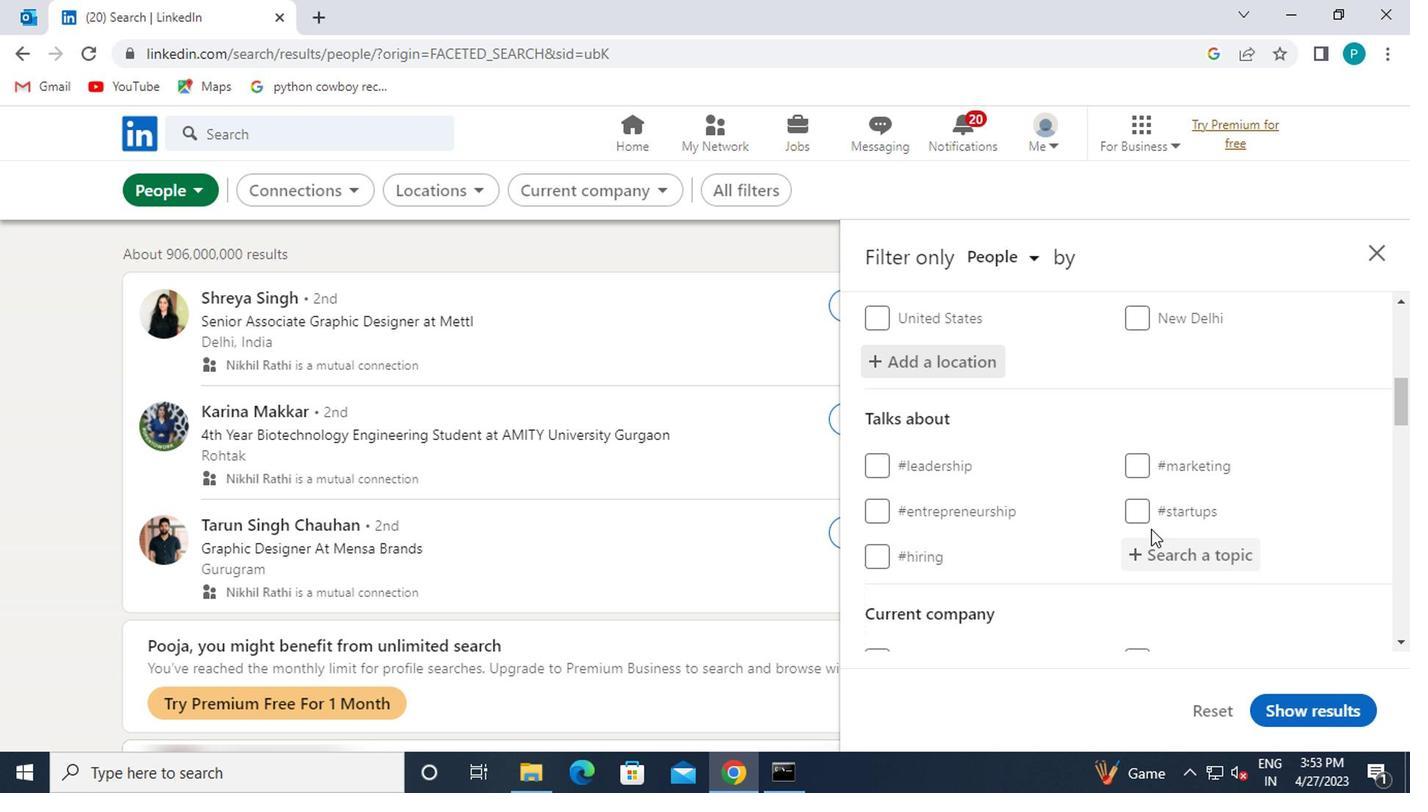 
Action: Mouse moved to (1004, 560)
Screenshot: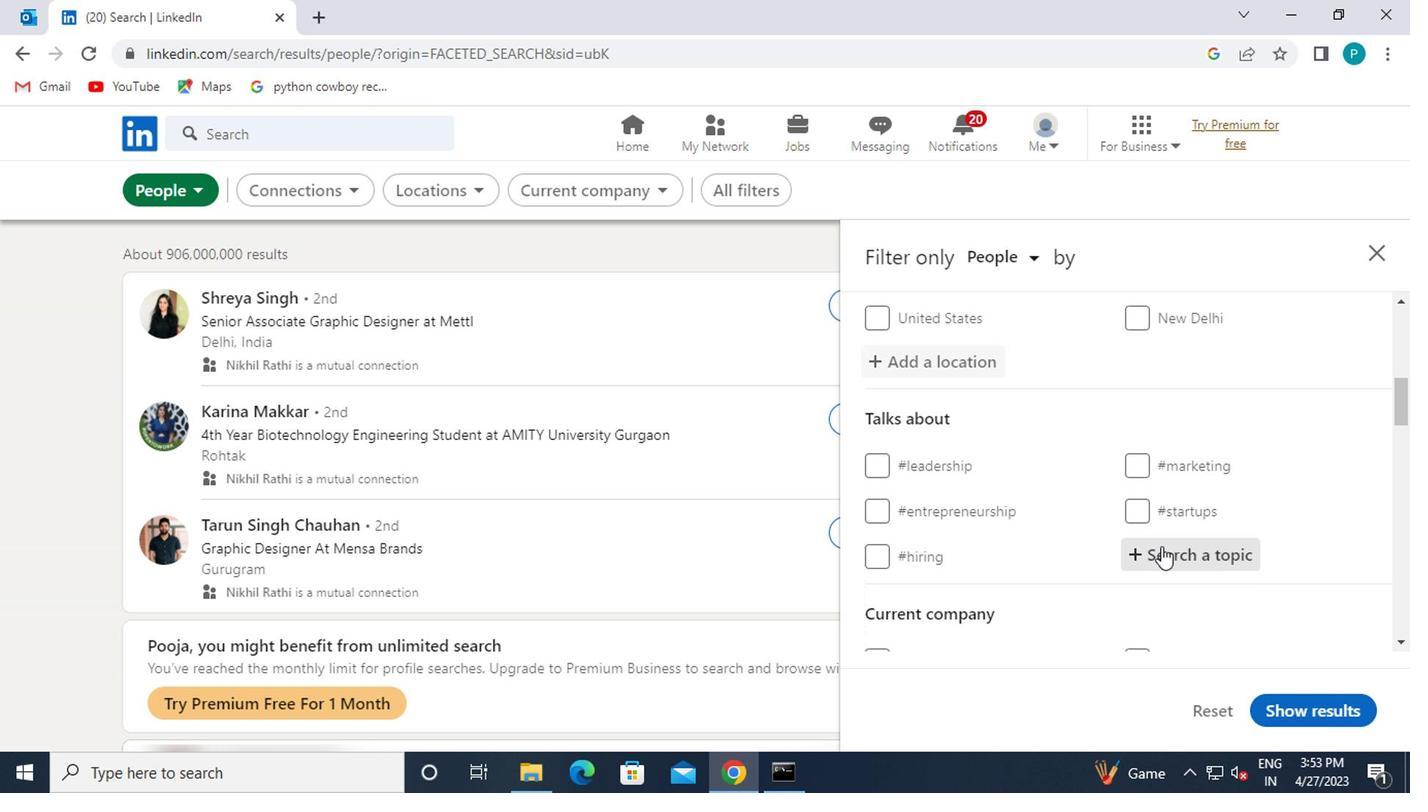 
Action: Key pressed <Key.shift>#CONTENTMARKETING
Screenshot: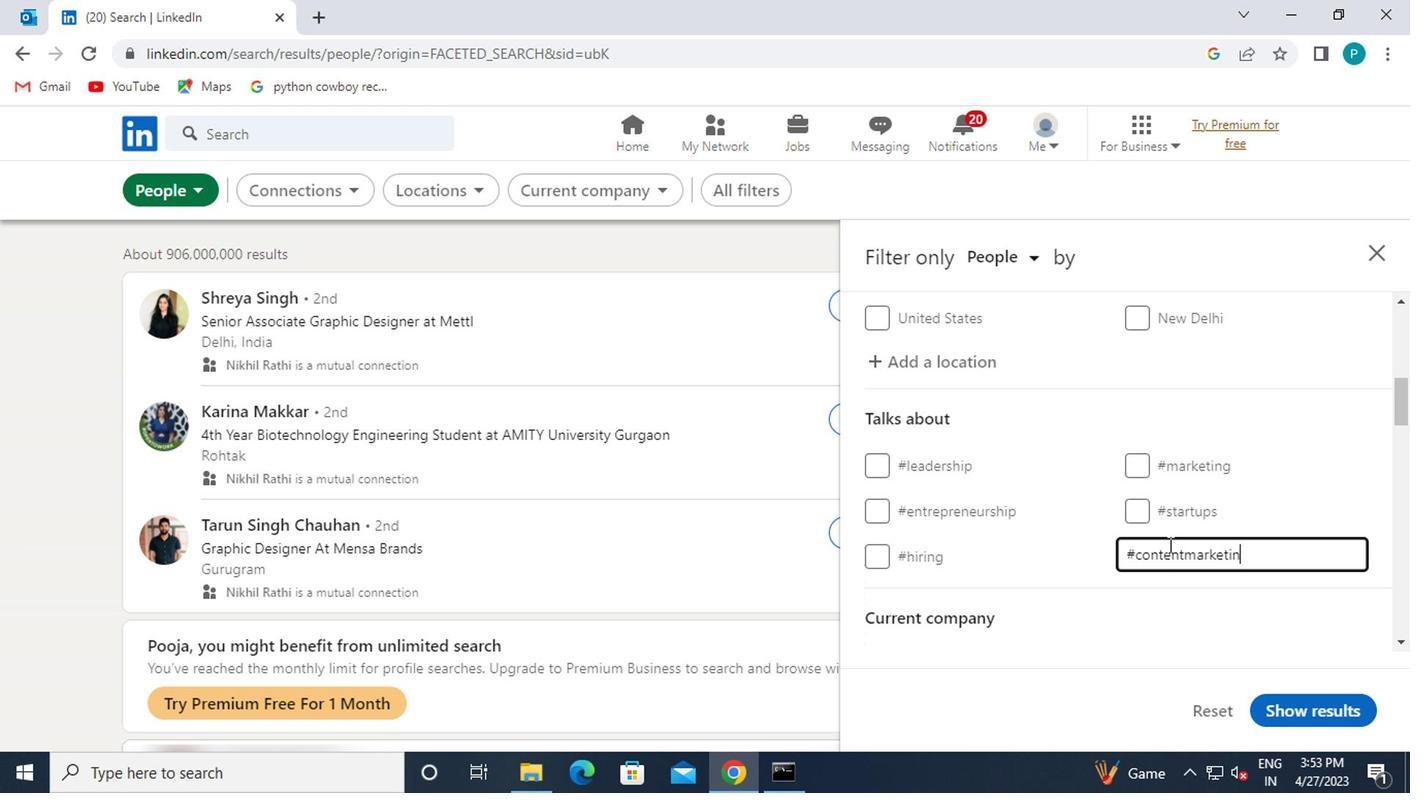 
Action: Mouse moved to (952, 561)
Screenshot: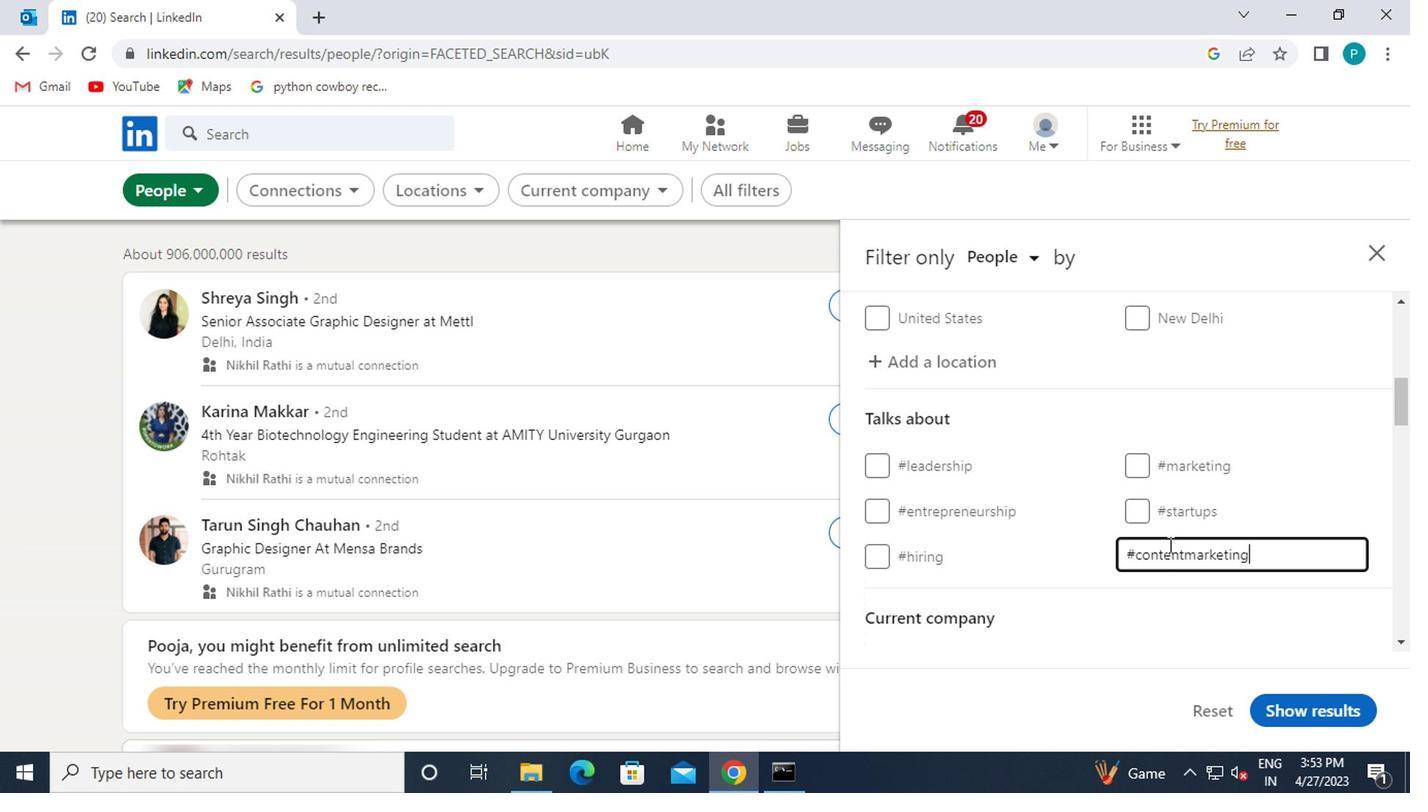 
Action: Mouse scrolled (952, 561) with delta (0, 0)
Screenshot: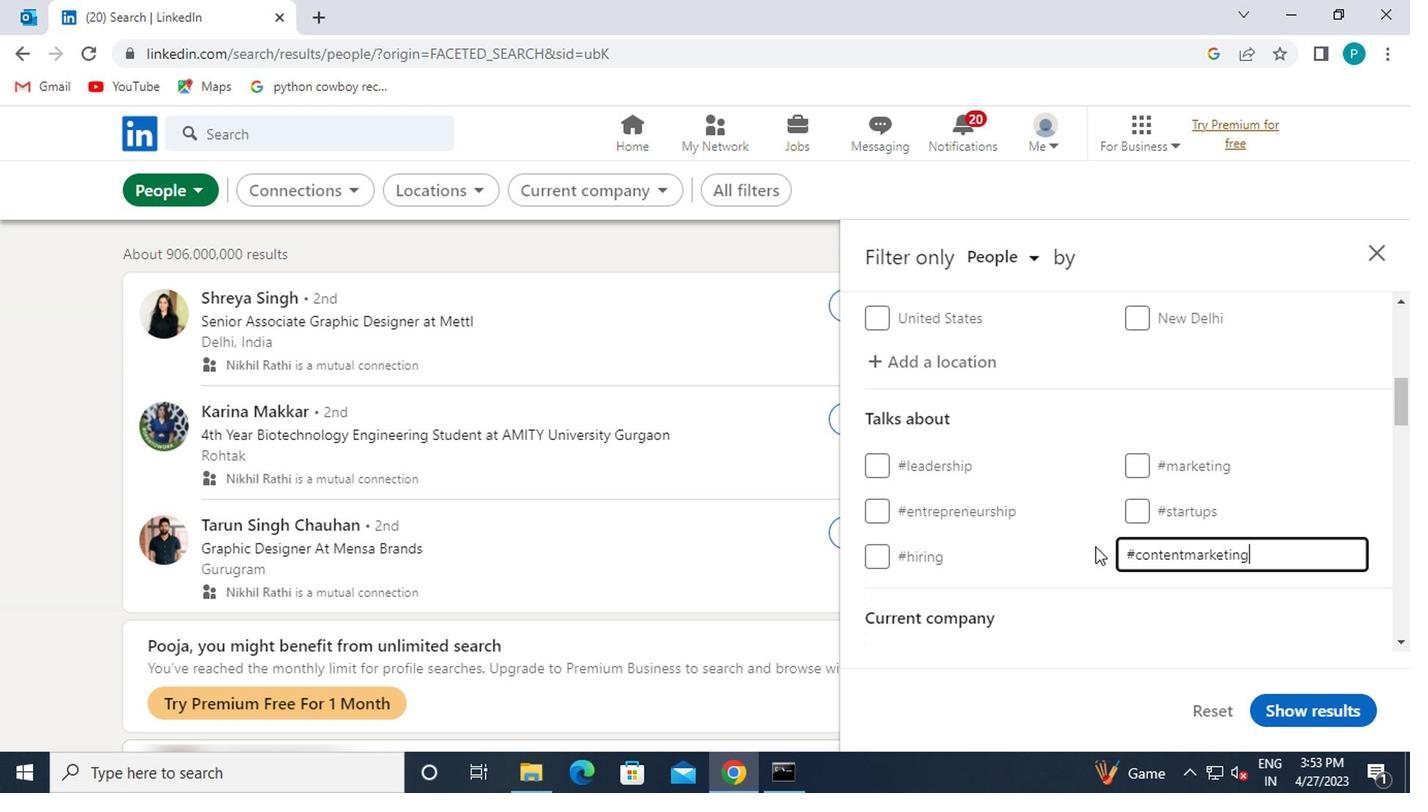 
Action: Mouse scrolled (952, 561) with delta (0, 0)
Screenshot: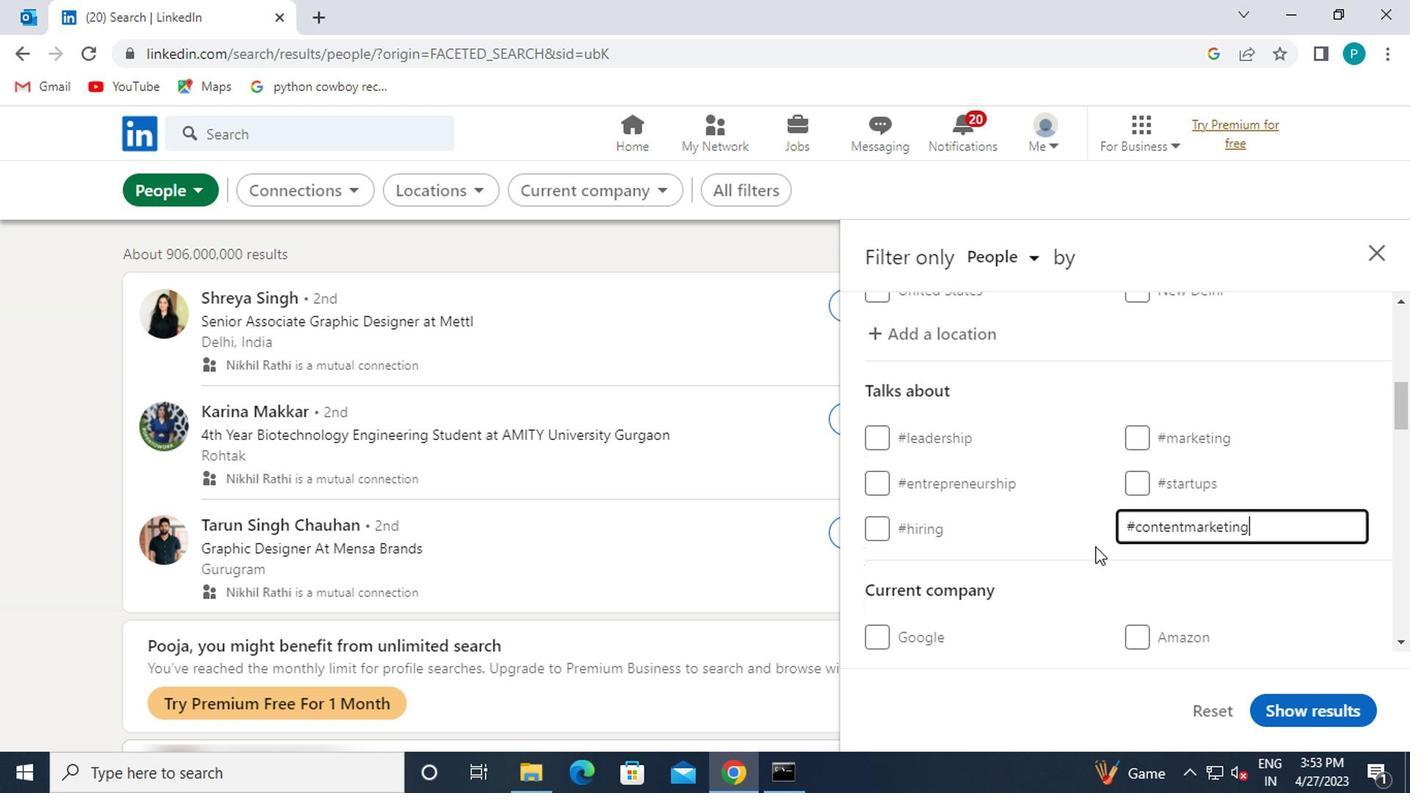 
Action: Mouse moved to (986, 566)
Screenshot: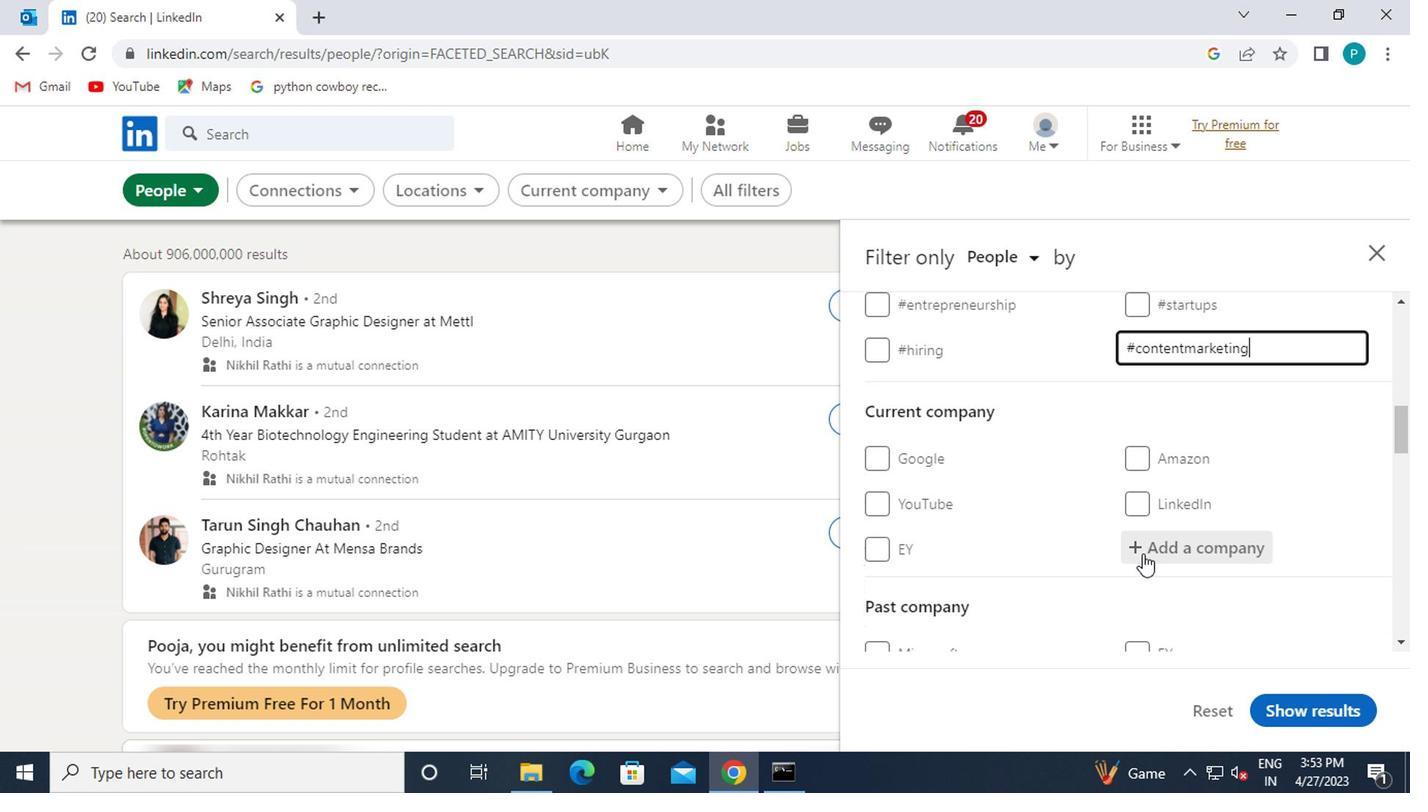 
Action: Mouse scrolled (986, 565) with delta (0, 0)
Screenshot: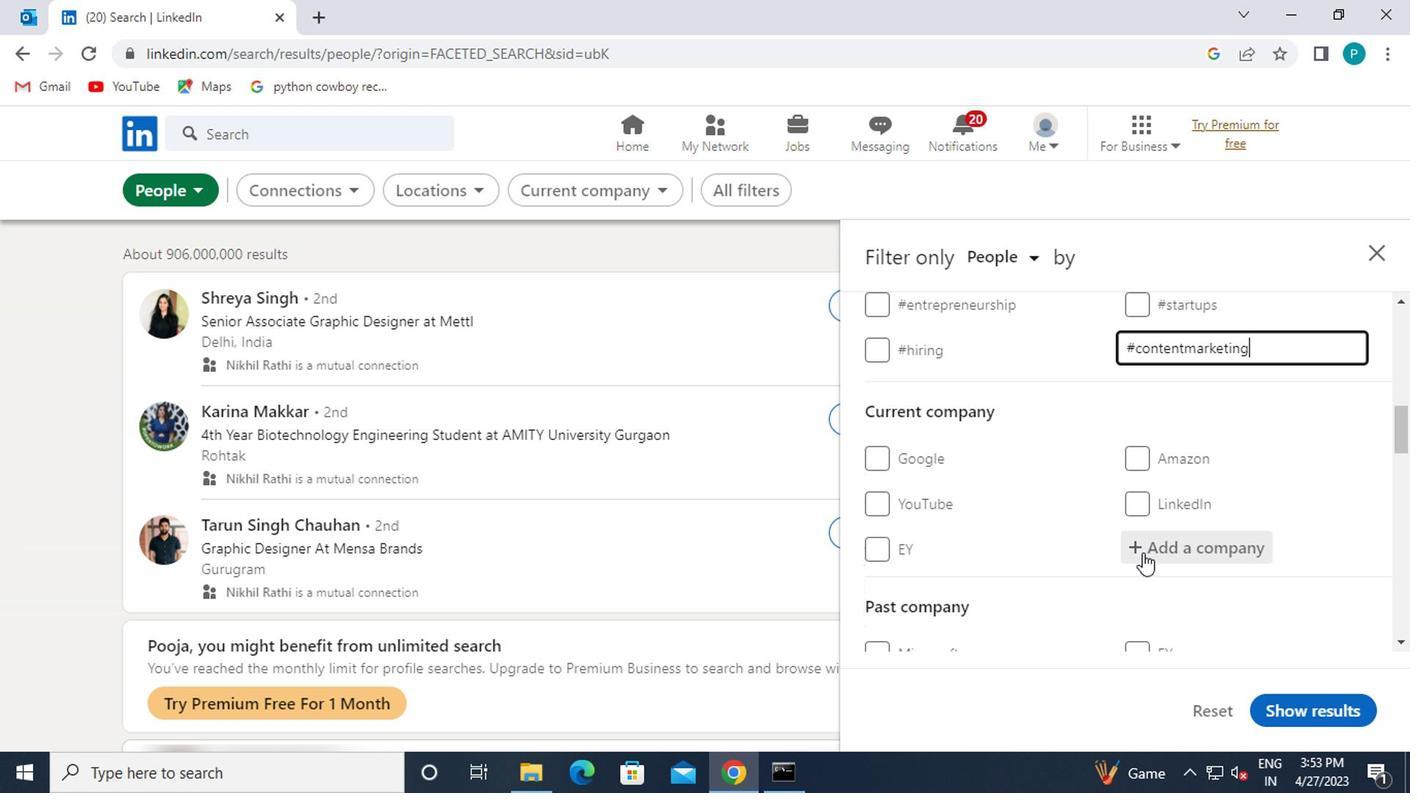 
Action: Mouse scrolled (986, 565) with delta (0, 0)
Screenshot: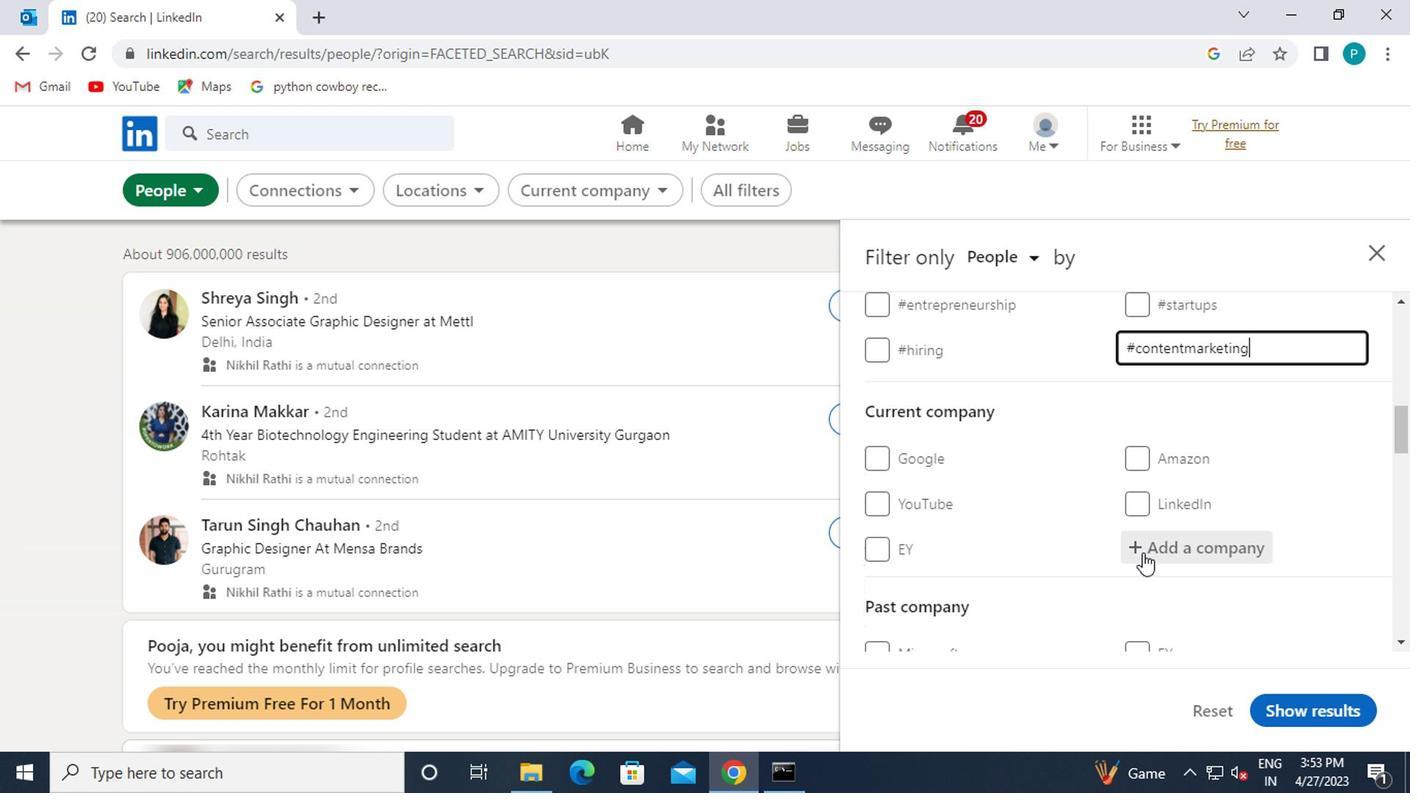 
Action: Mouse scrolled (986, 565) with delta (0, 0)
Screenshot: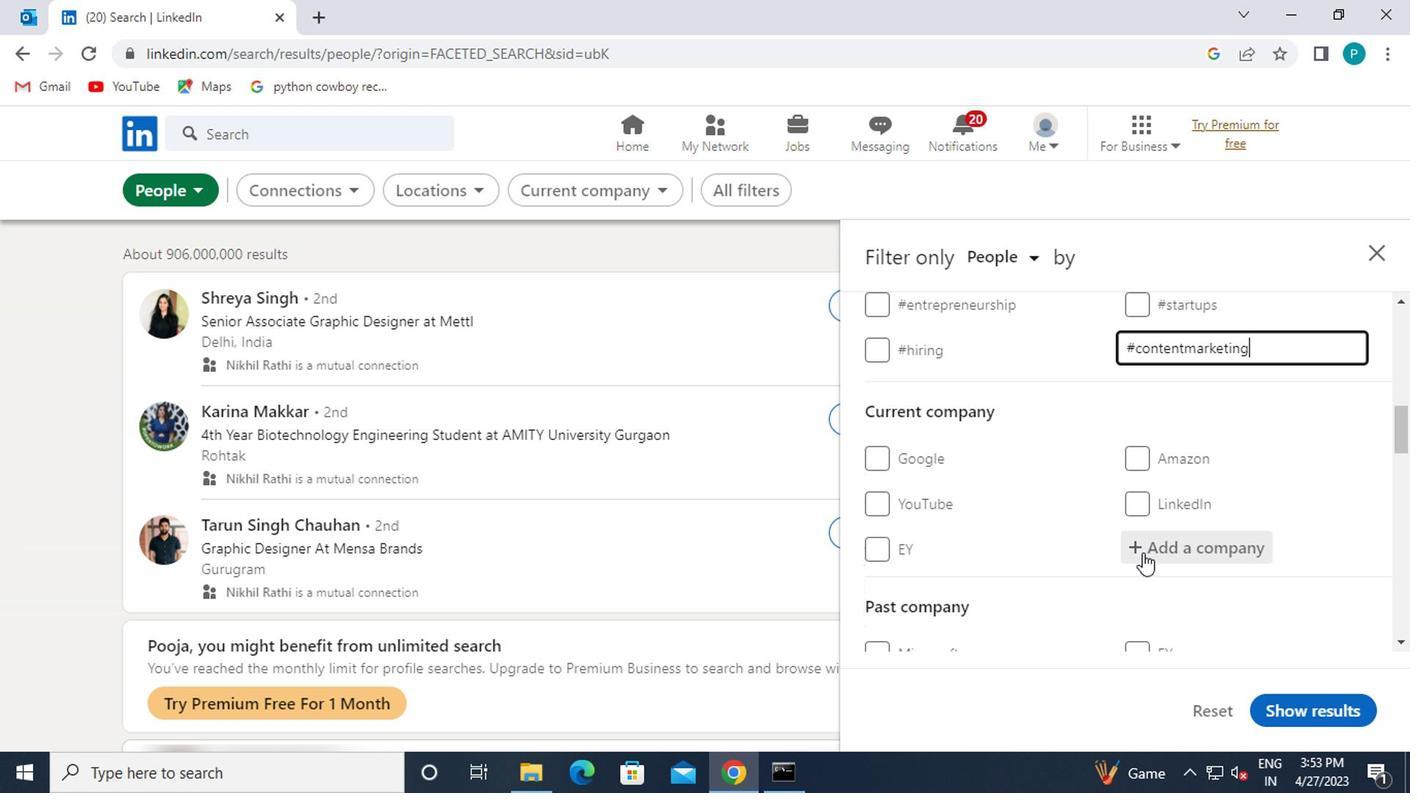
Action: Mouse moved to (911, 538)
Screenshot: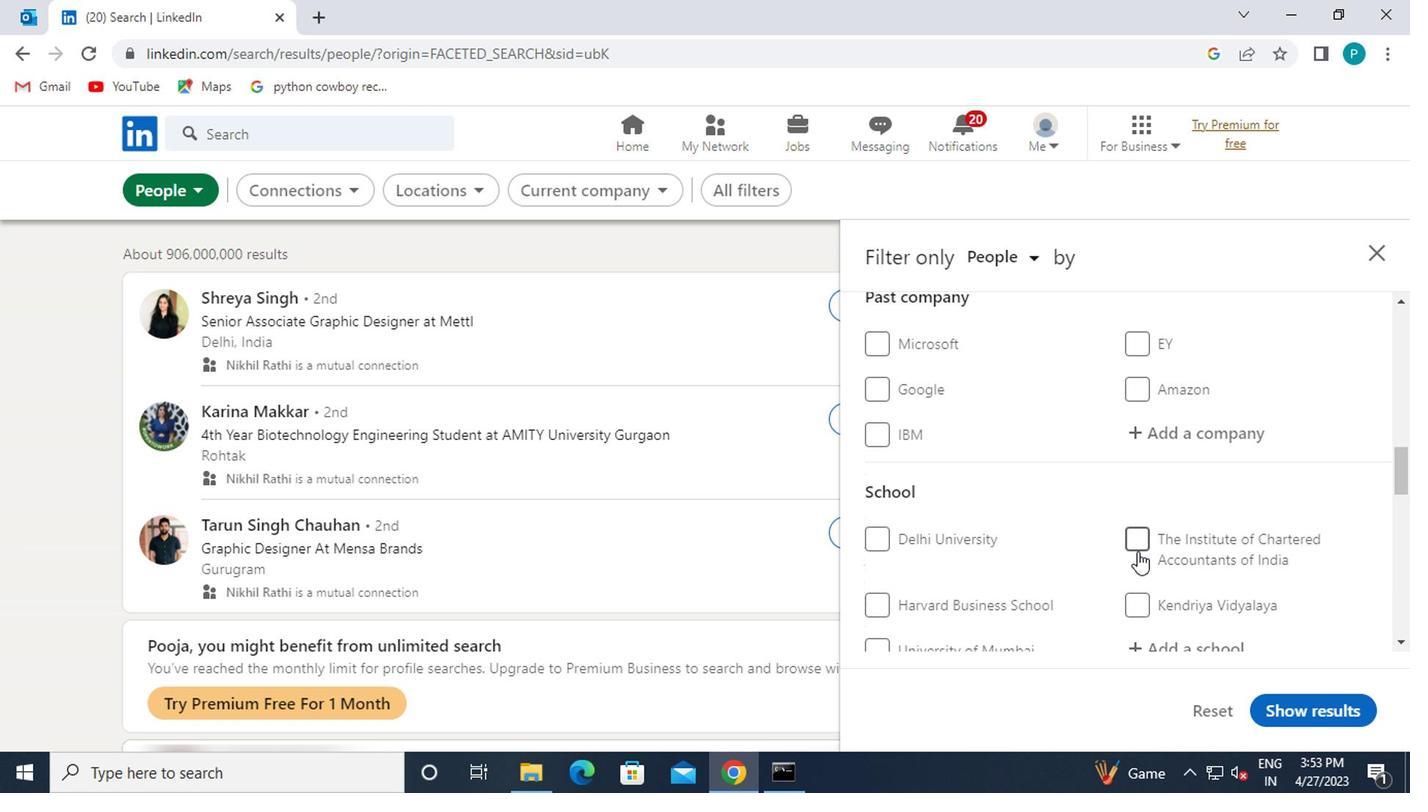 
Action: Mouse scrolled (911, 537) with delta (0, 0)
Screenshot: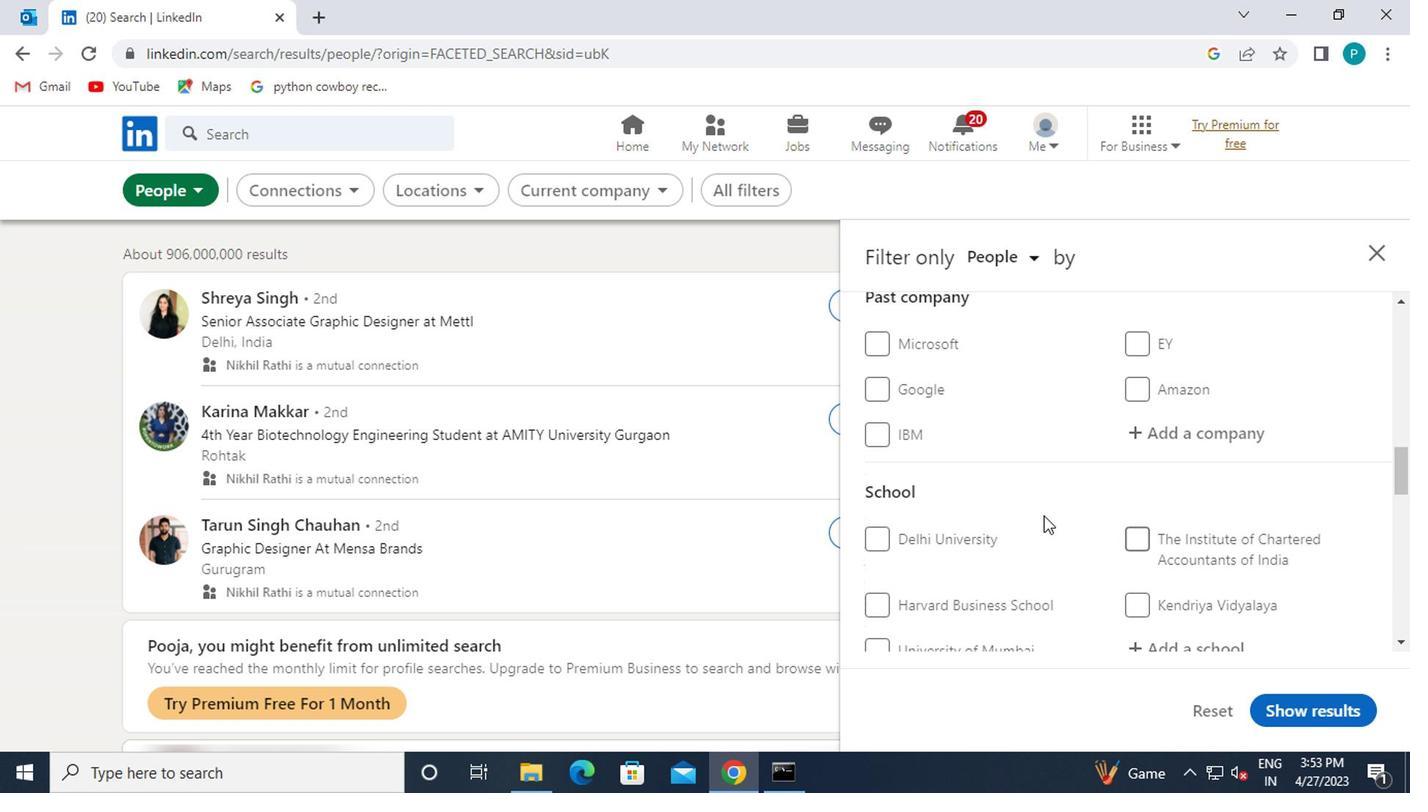 
Action: Mouse scrolled (911, 537) with delta (0, 0)
Screenshot: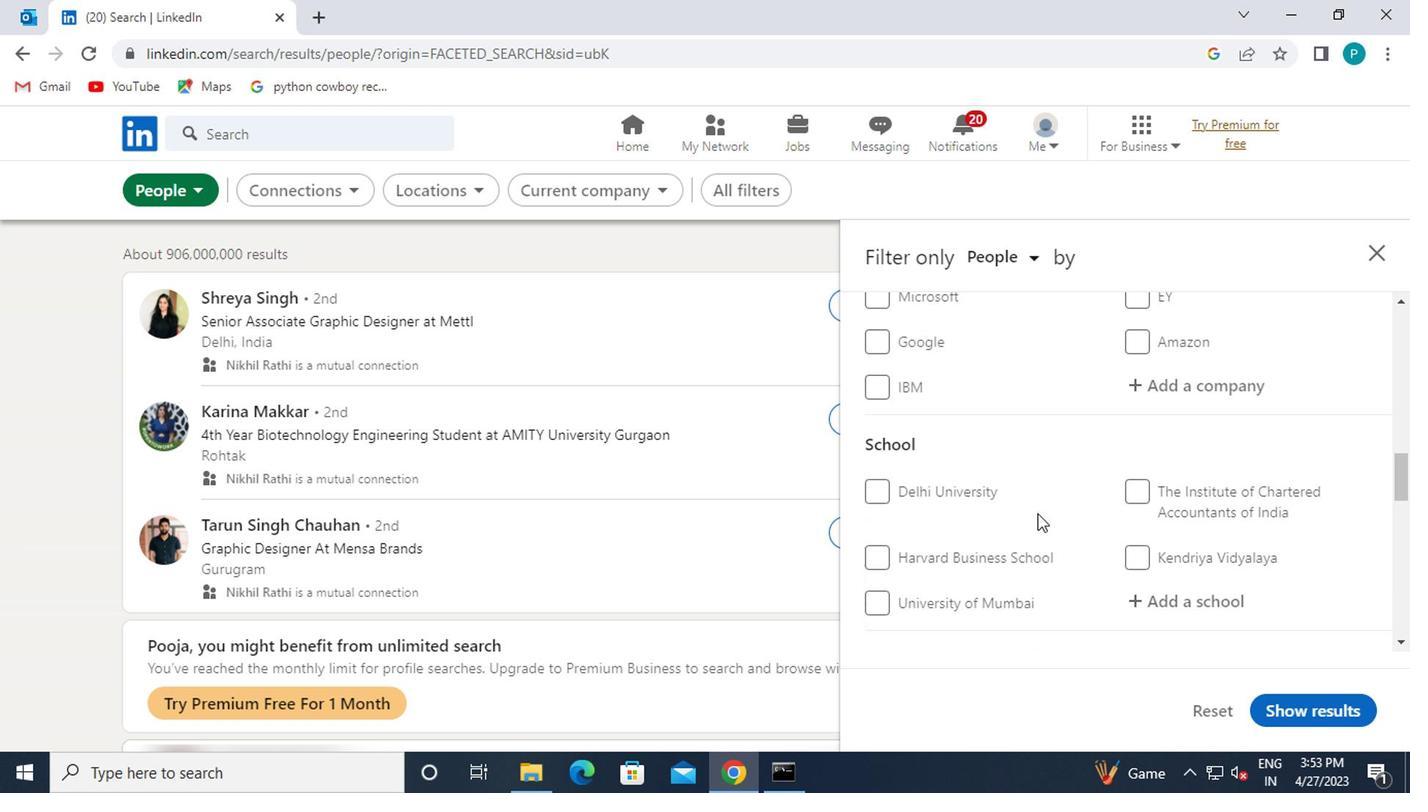 
Action: Mouse moved to (911, 538)
Screenshot: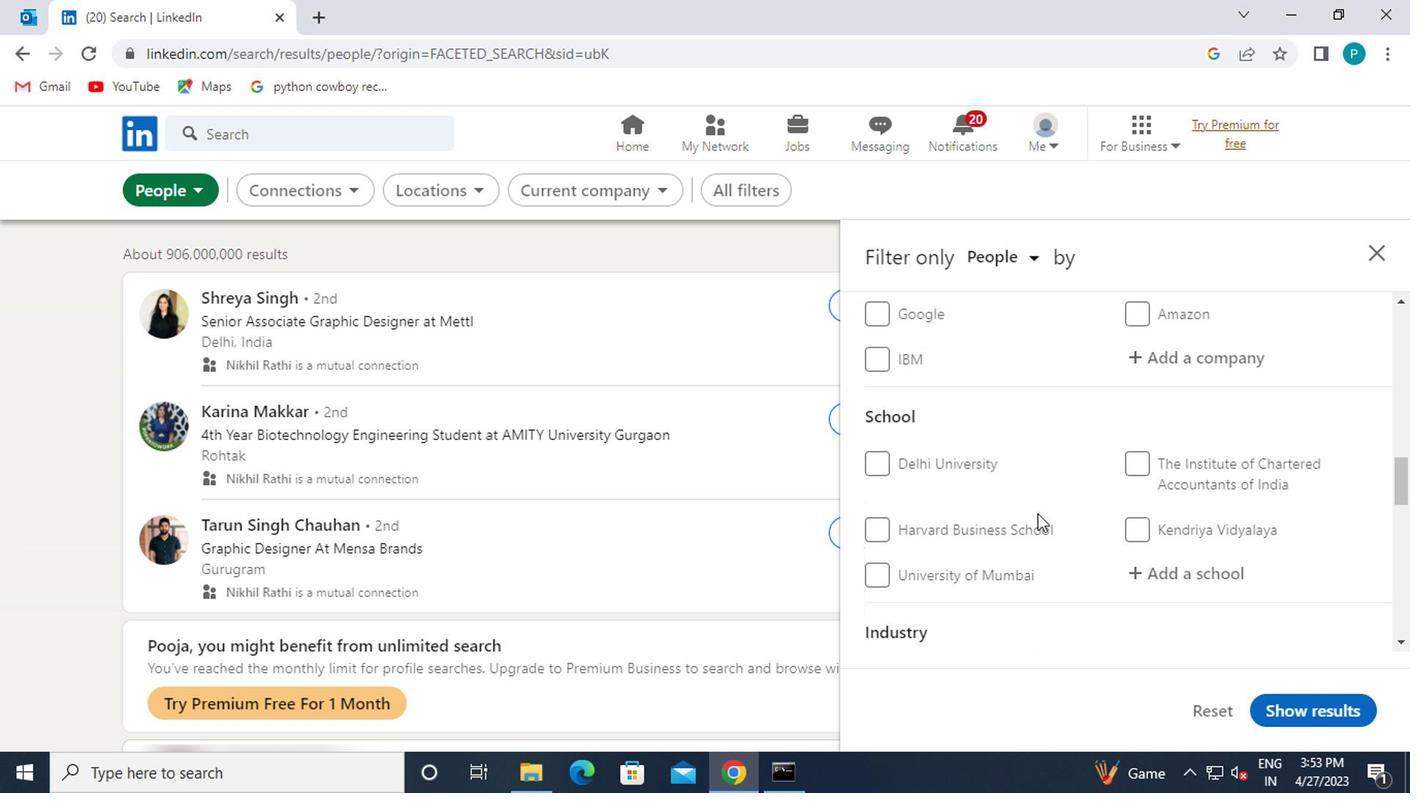 
Action: Mouse scrolled (911, 537) with delta (0, 0)
Screenshot: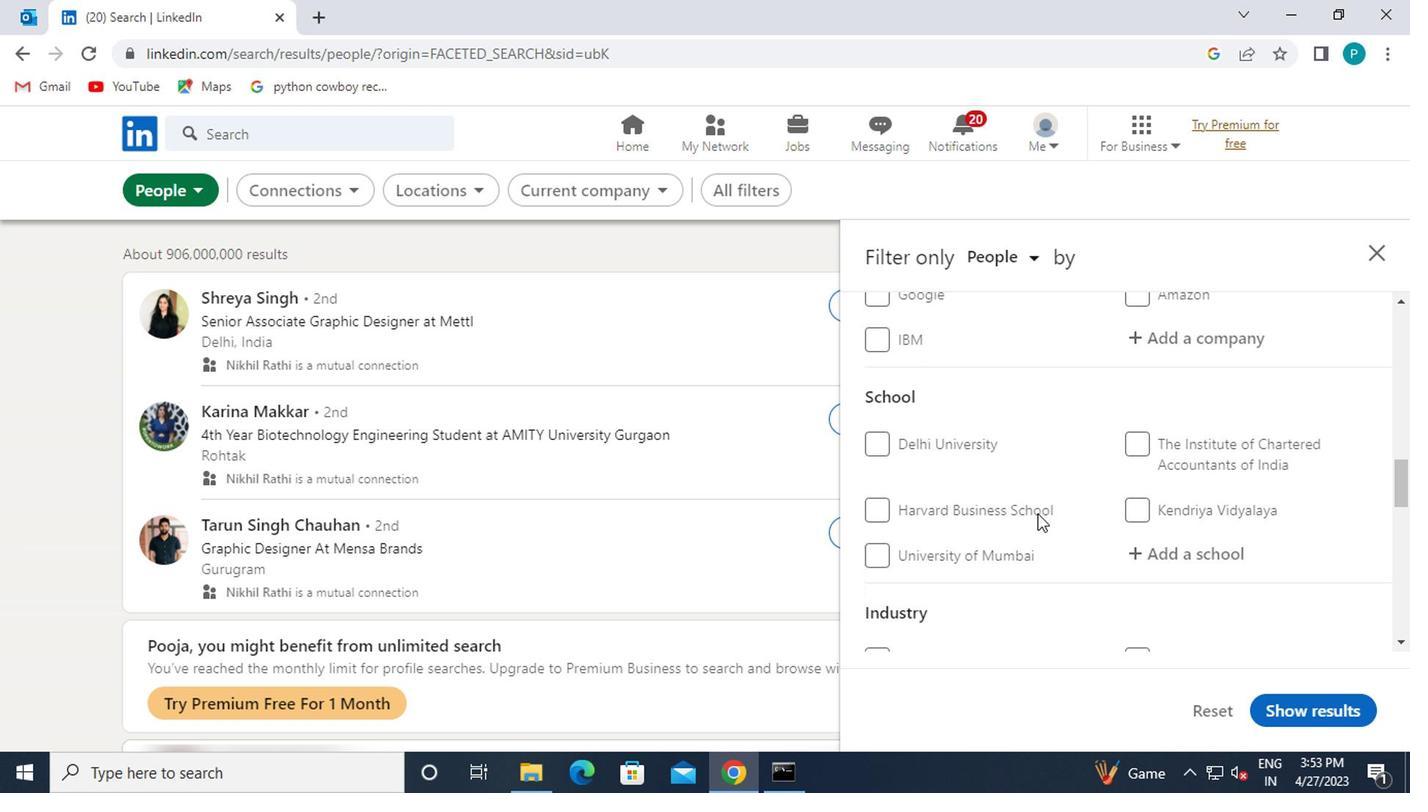 
Action: Mouse scrolled (911, 537) with delta (0, 0)
Screenshot: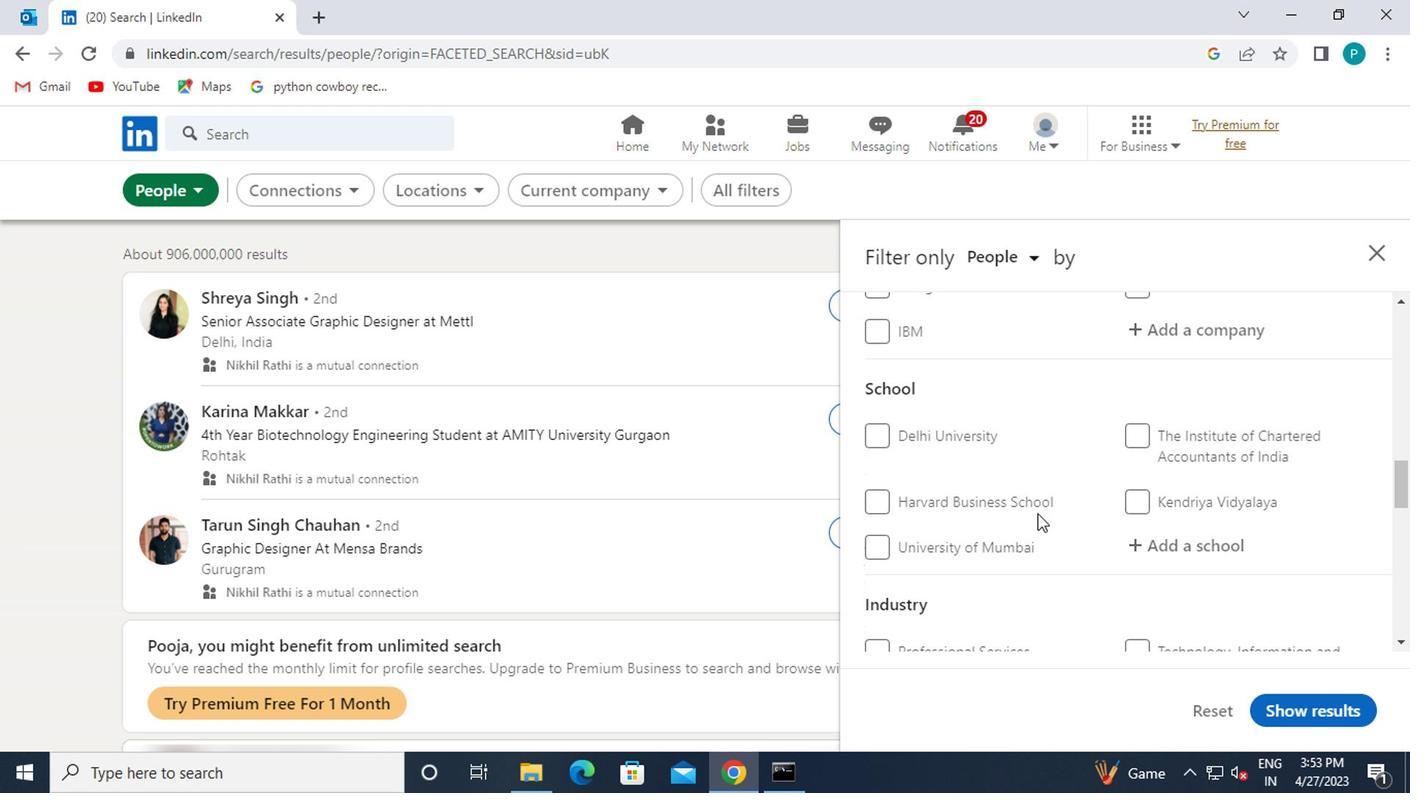 
Action: Mouse moved to (860, 557)
Screenshot: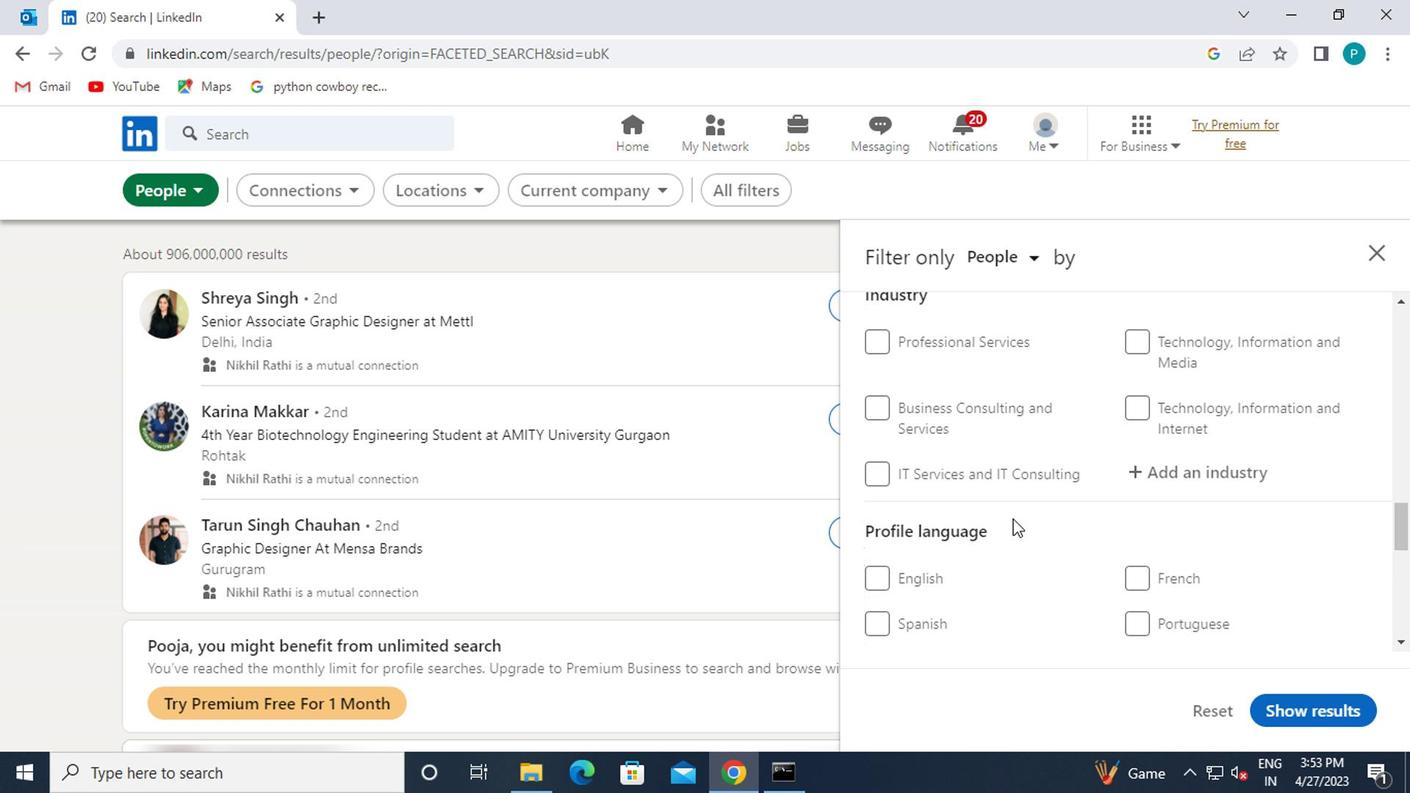 
Action: Mouse scrolled (860, 556) with delta (0, 0)
Screenshot: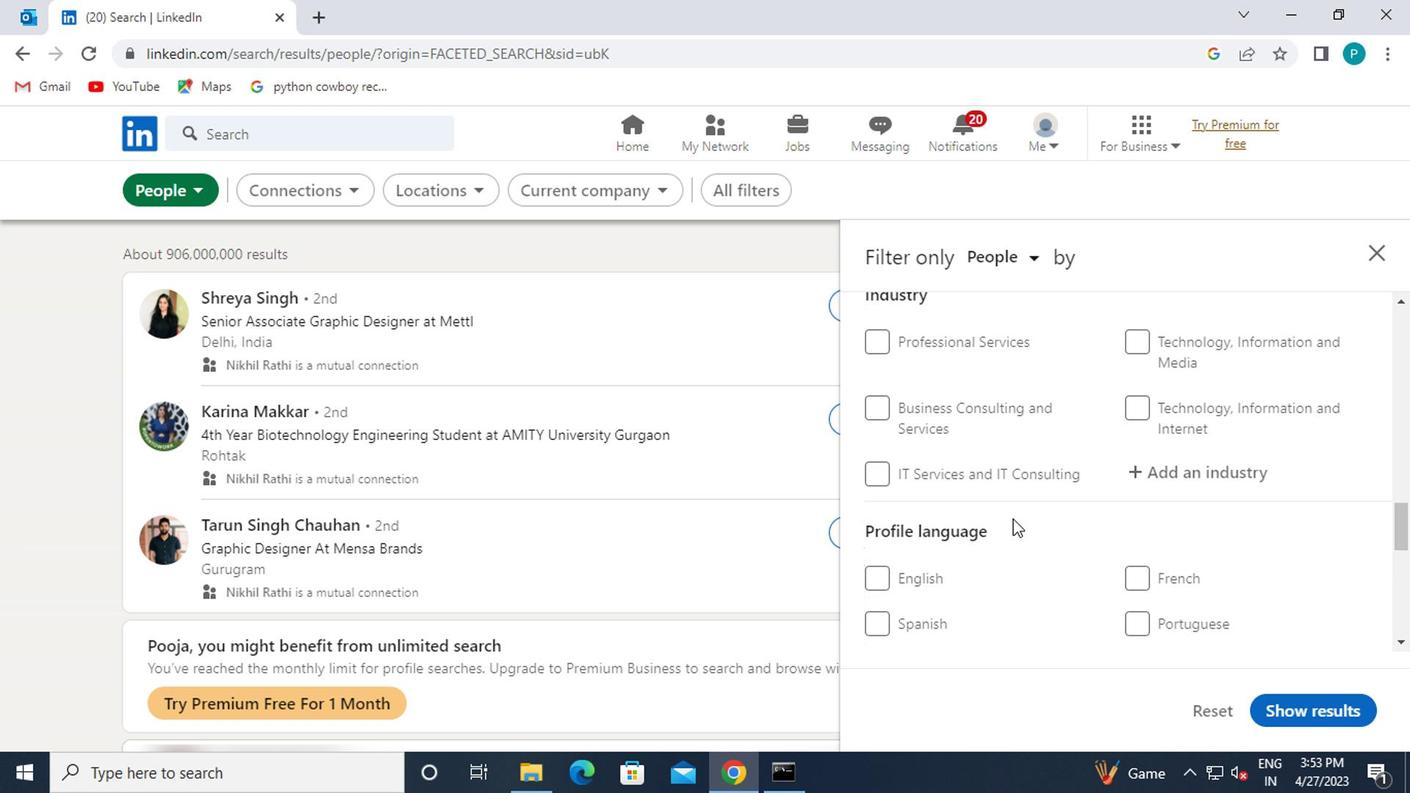
Action: Mouse moved to (860, 557)
Screenshot: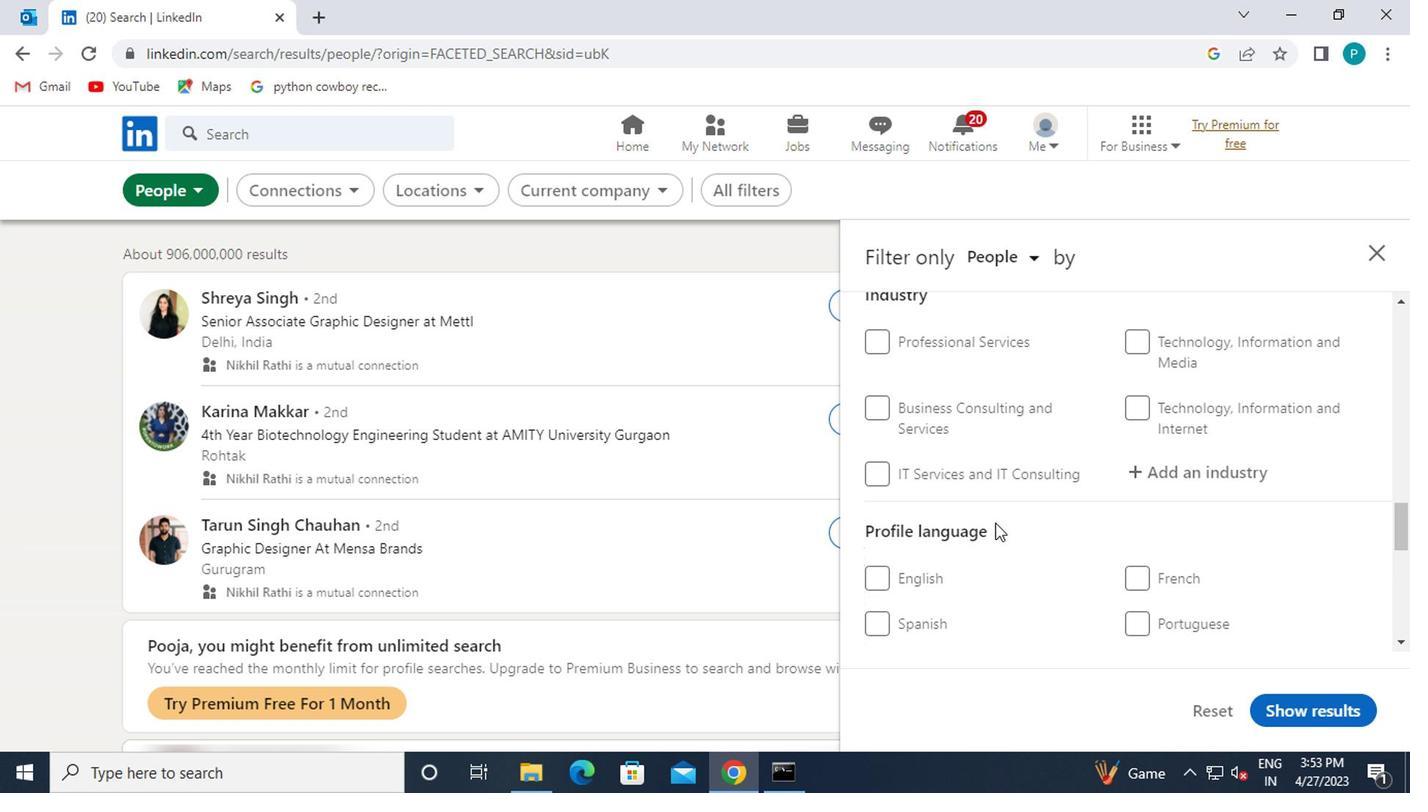 
Action: Mouse scrolled (860, 556) with delta (0, 0)
Screenshot: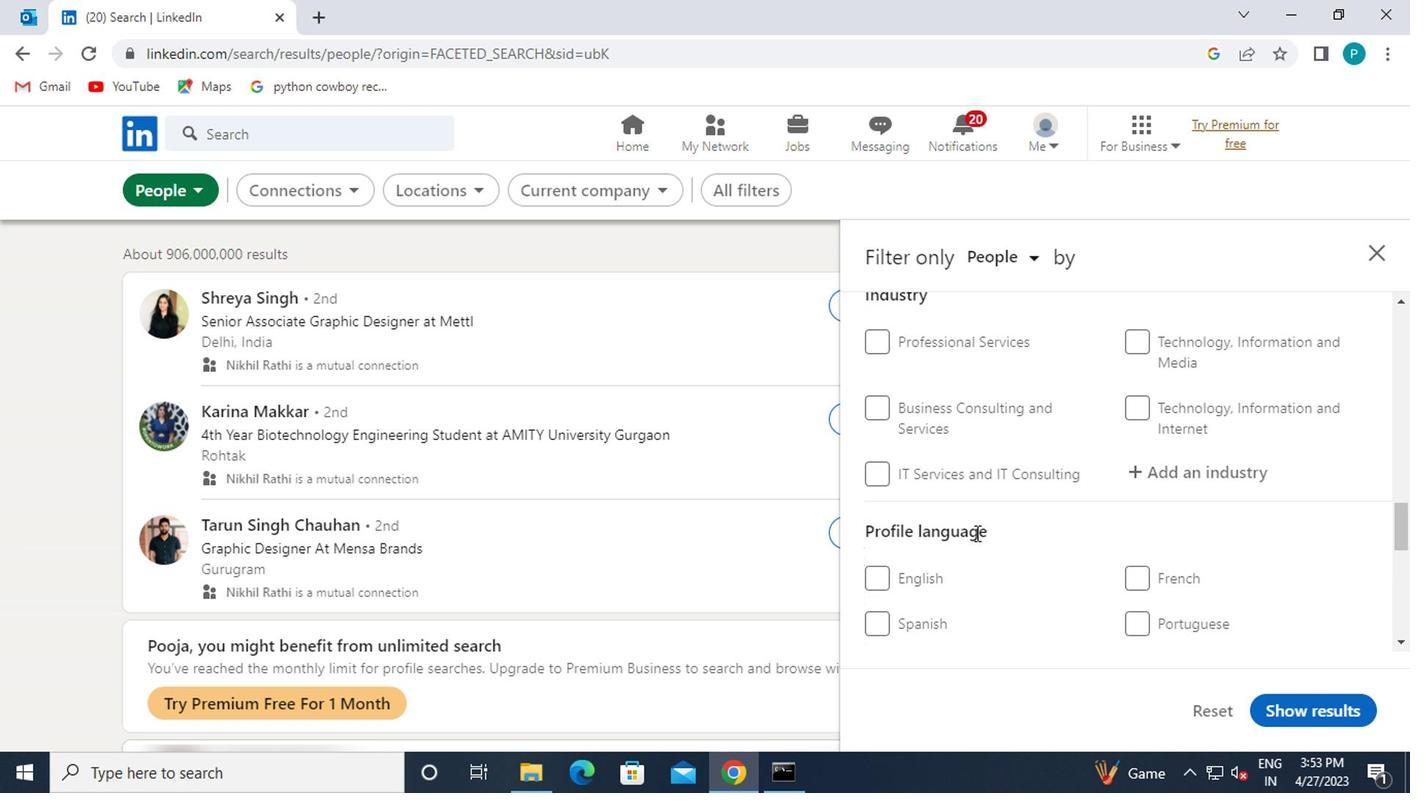 
Action: Mouse moved to (807, 440)
Screenshot: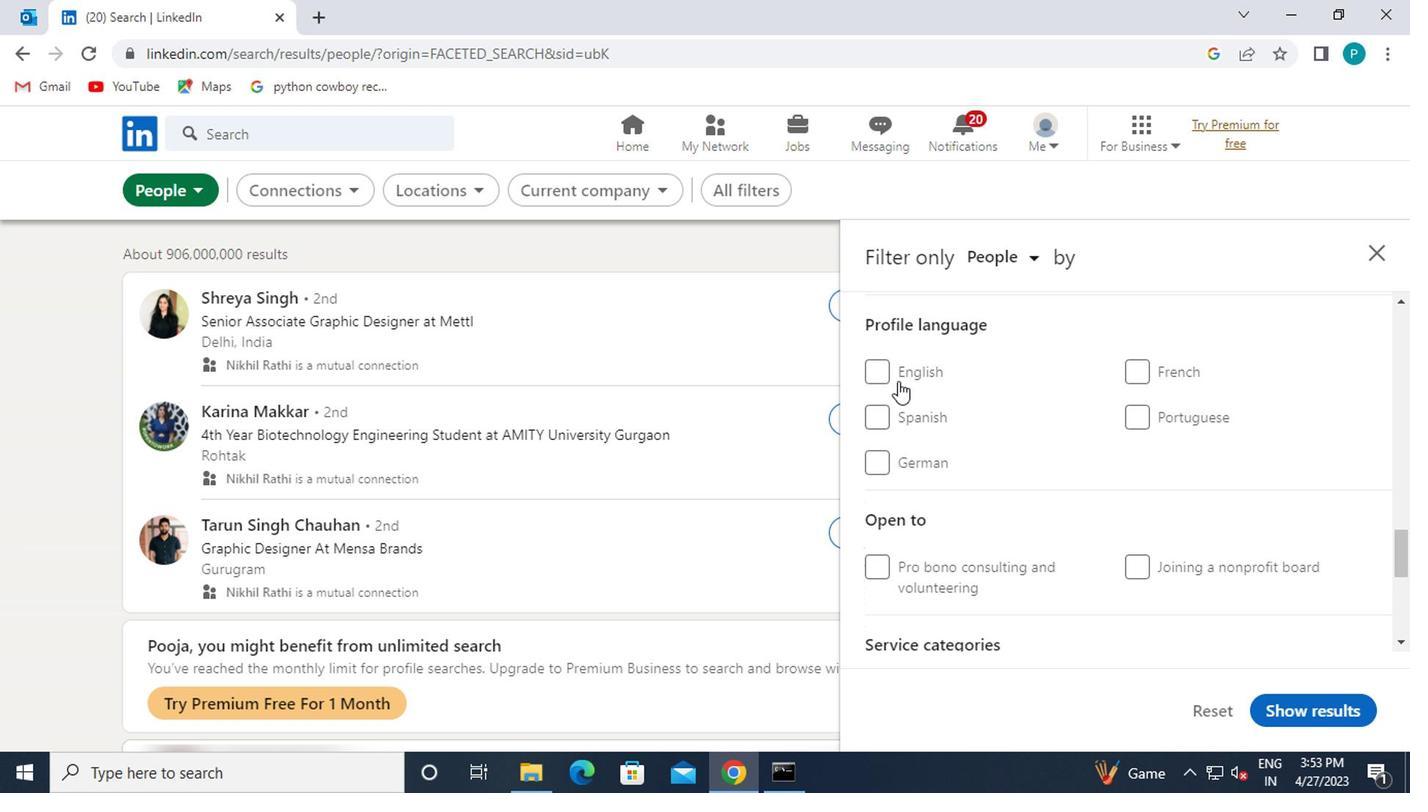 
Action: Mouse pressed left at (807, 440)
Screenshot: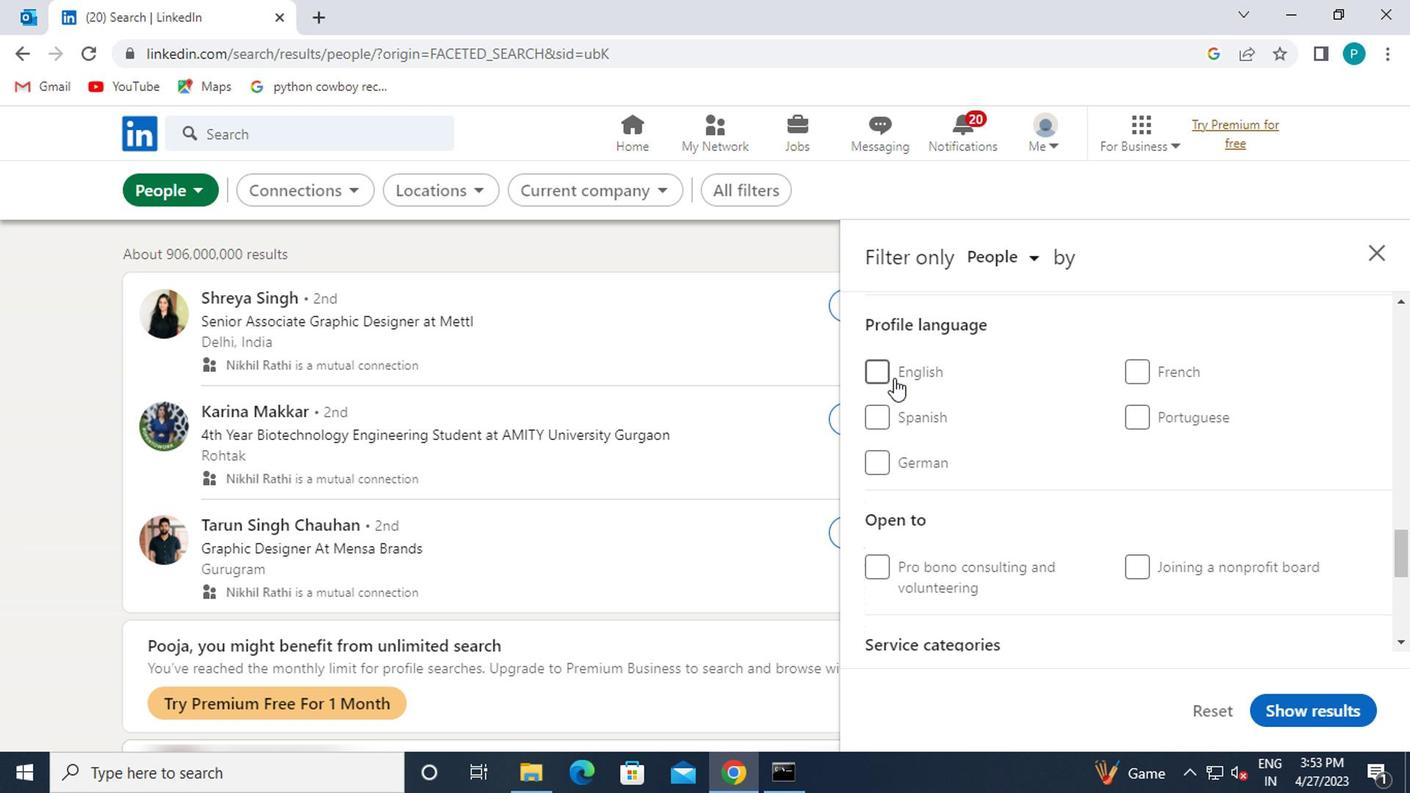 
Action: Mouse moved to (912, 464)
Screenshot: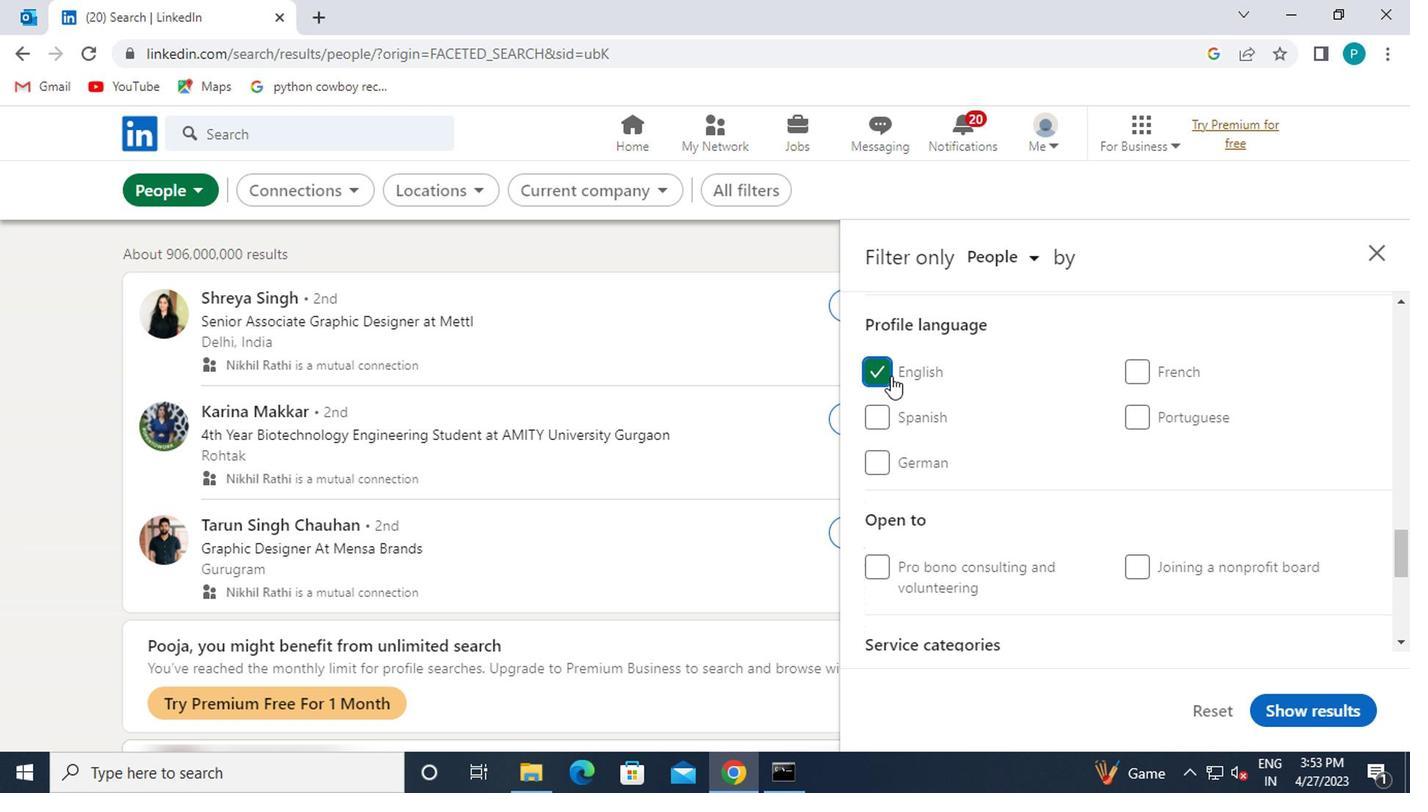 
Action: Mouse scrolled (912, 464) with delta (0, 0)
Screenshot: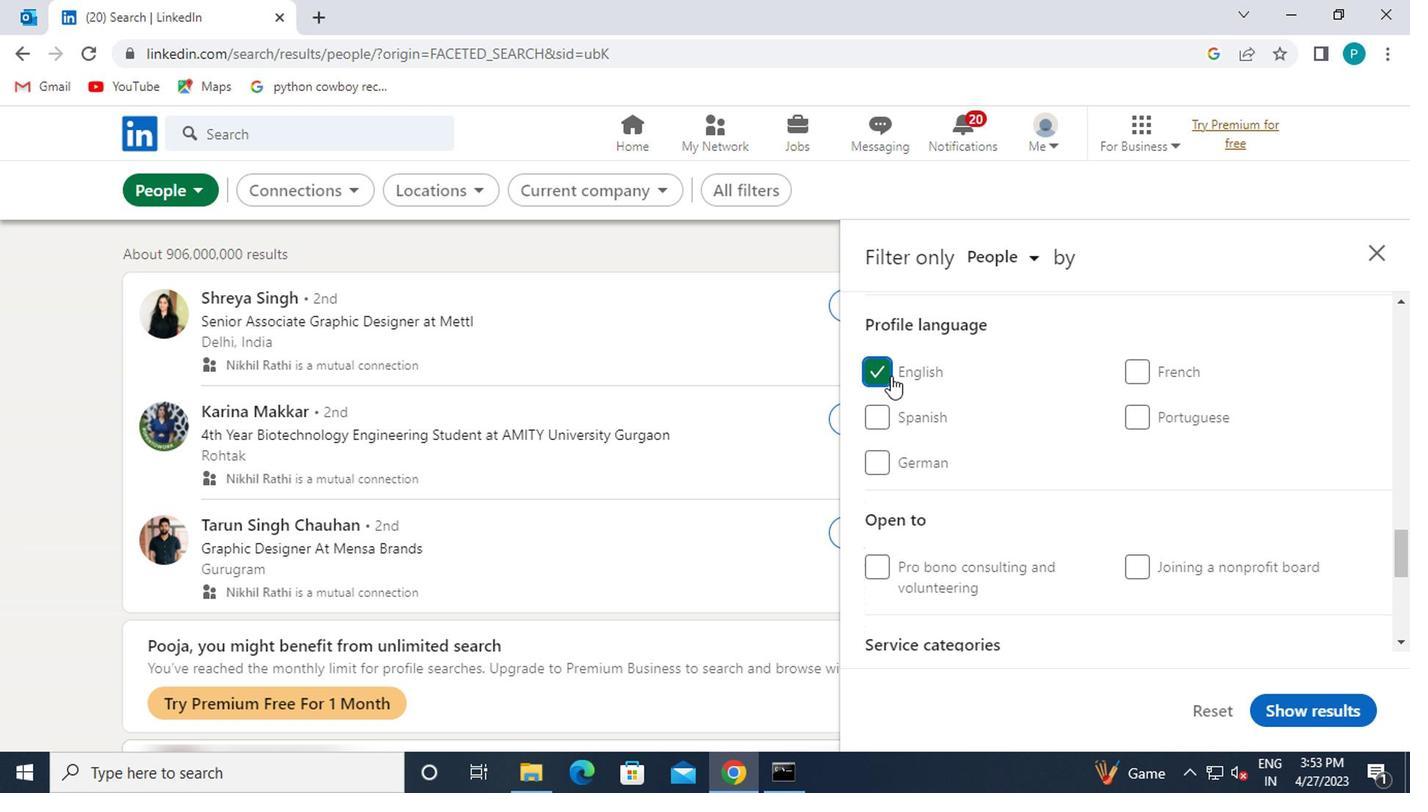 
Action: Mouse moved to (913, 464)
Screenshot: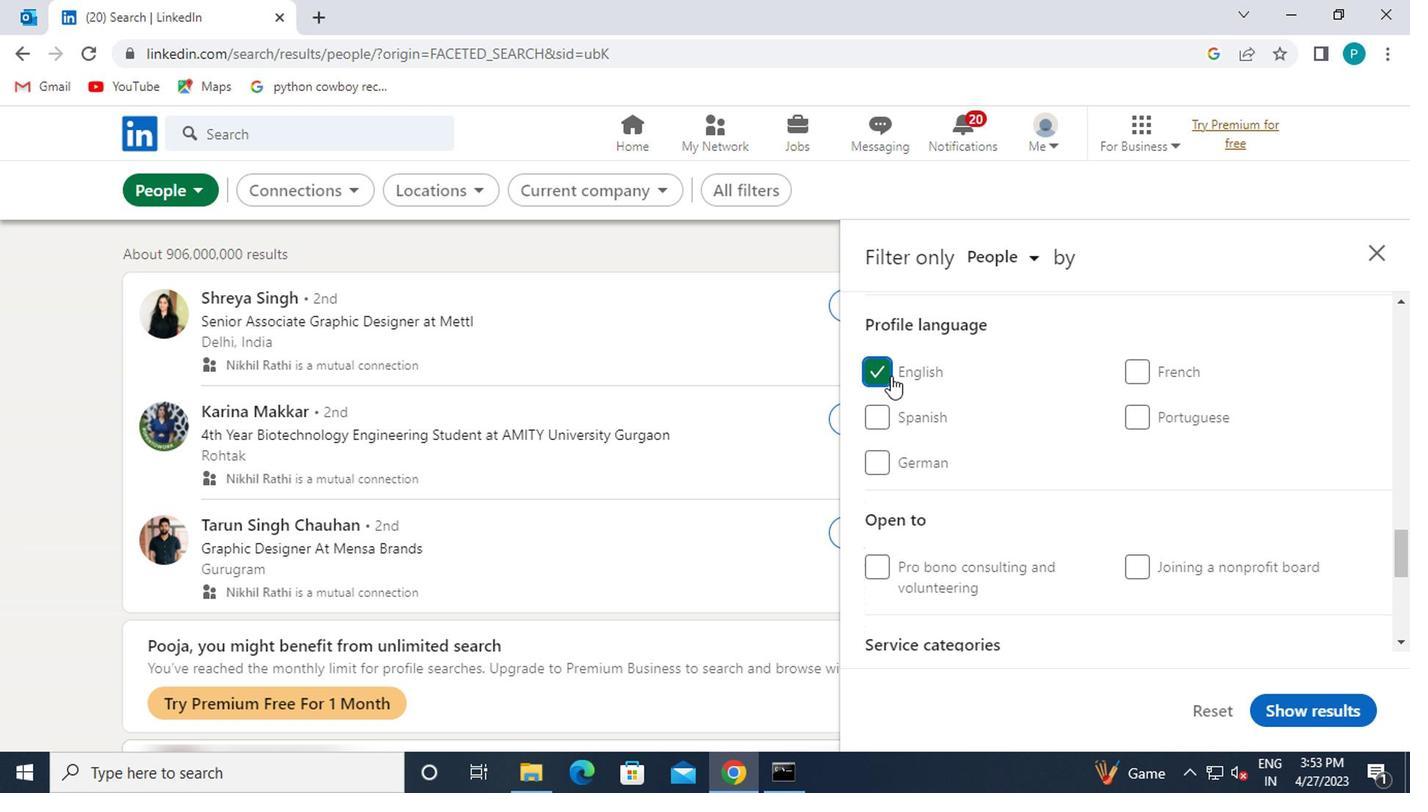 
Action: Mouse scrolled (913, 464) with delta (0, 0)
Screenshot: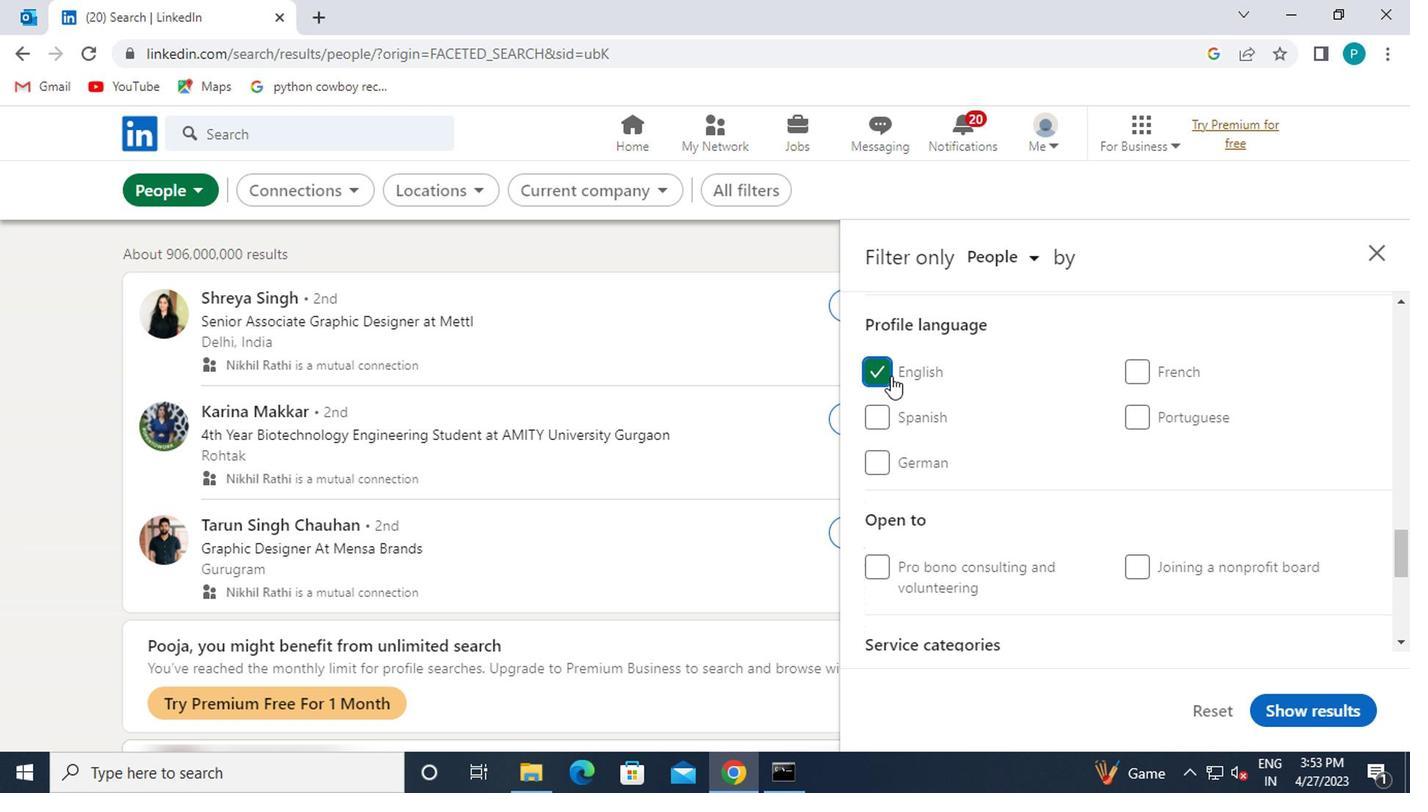 
Action: Mouse scrolled (913, 464) with delta (0, 0)
Screenshot: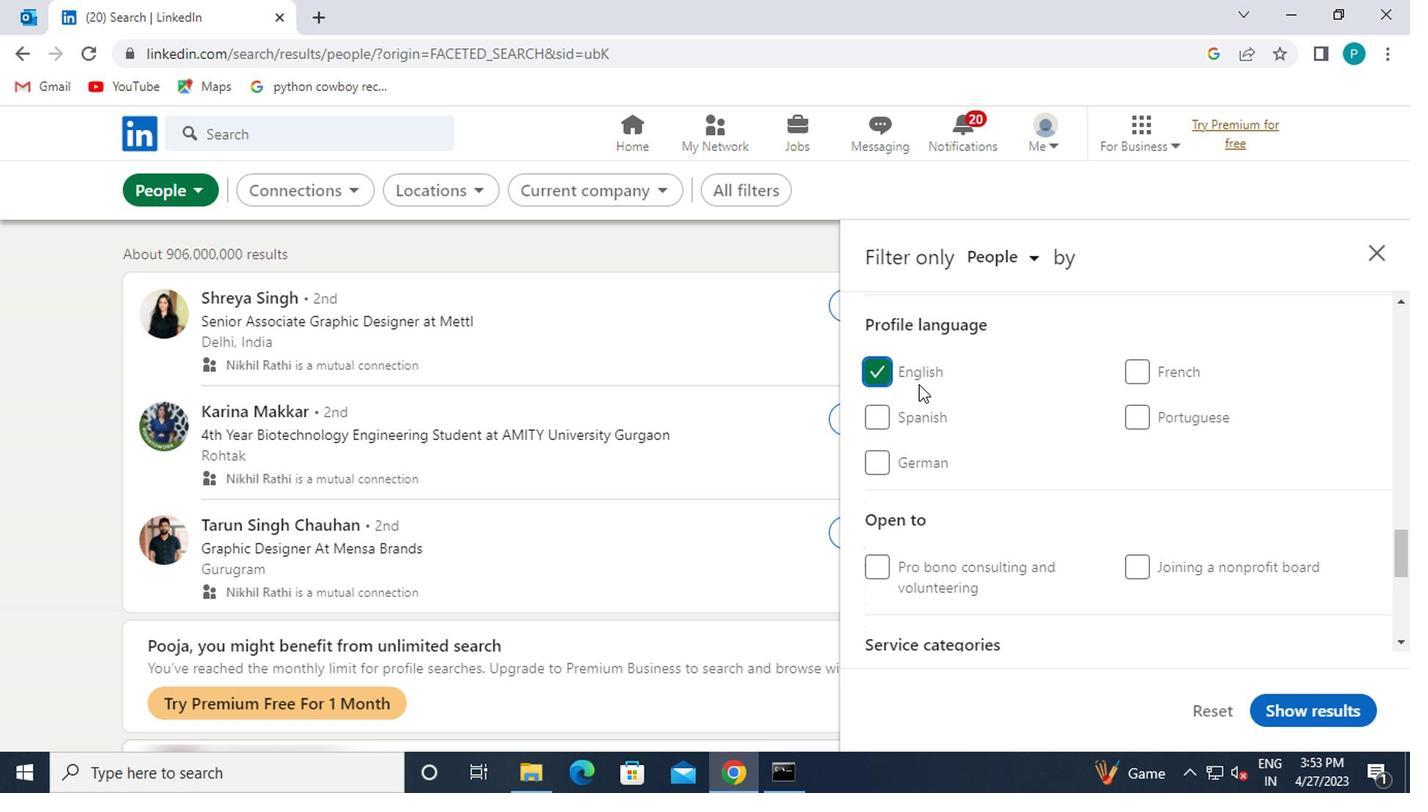 
Action: Mouse scrolled (913, 464) with delta (0, 0)
Screenshot: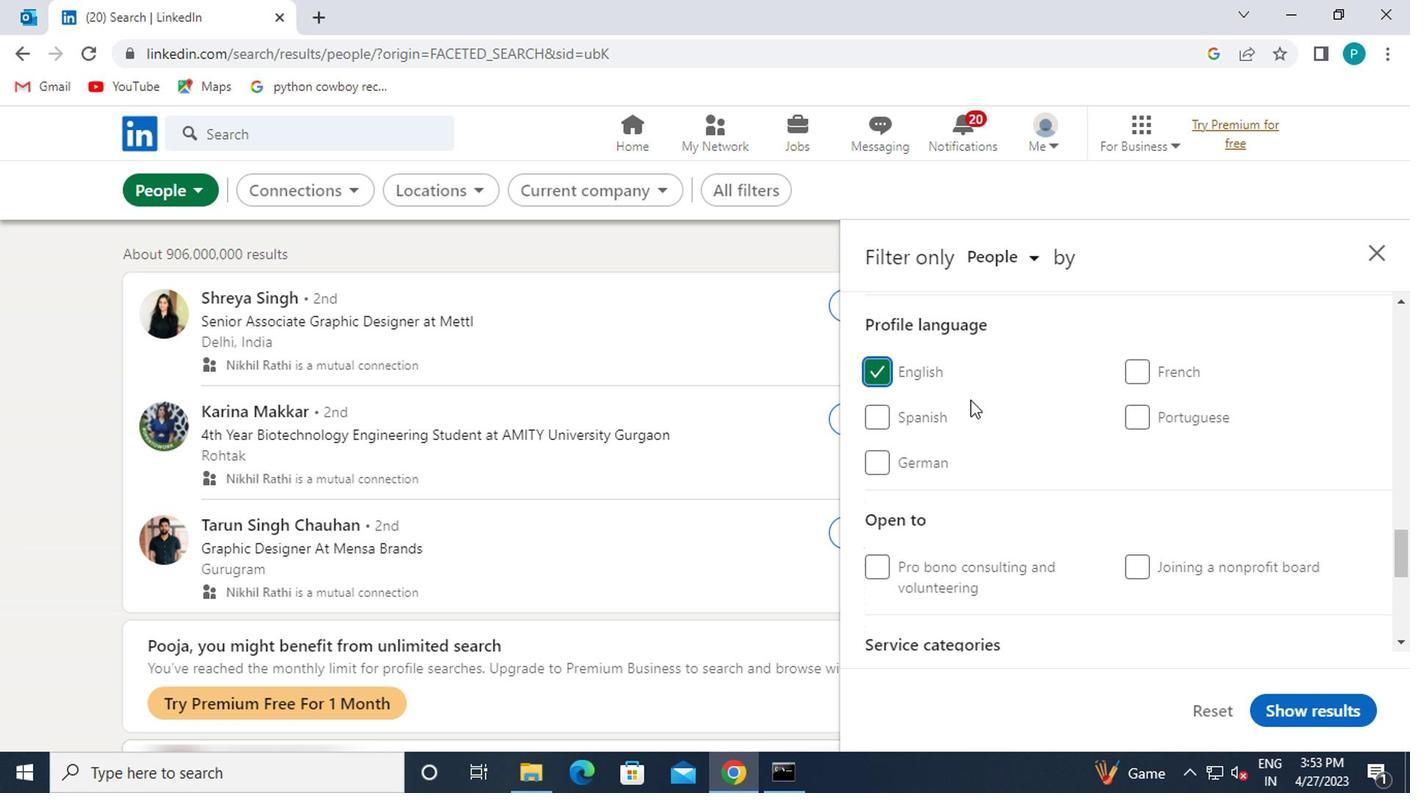 
Action: Mouse moved to (929, 473)
Screenshot: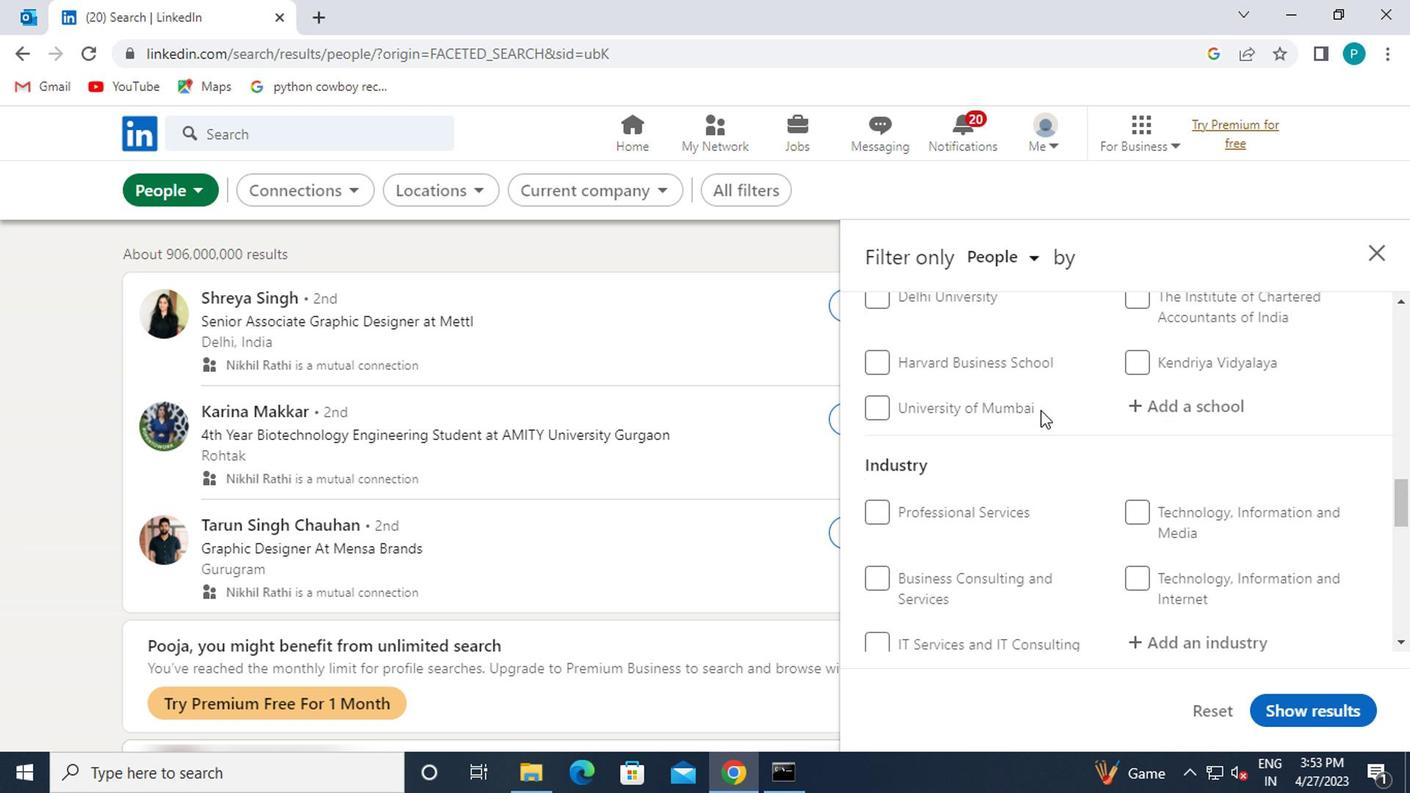 
Action: Mouse scrolled (929, 473) with delta (0, 0)
Screenshot: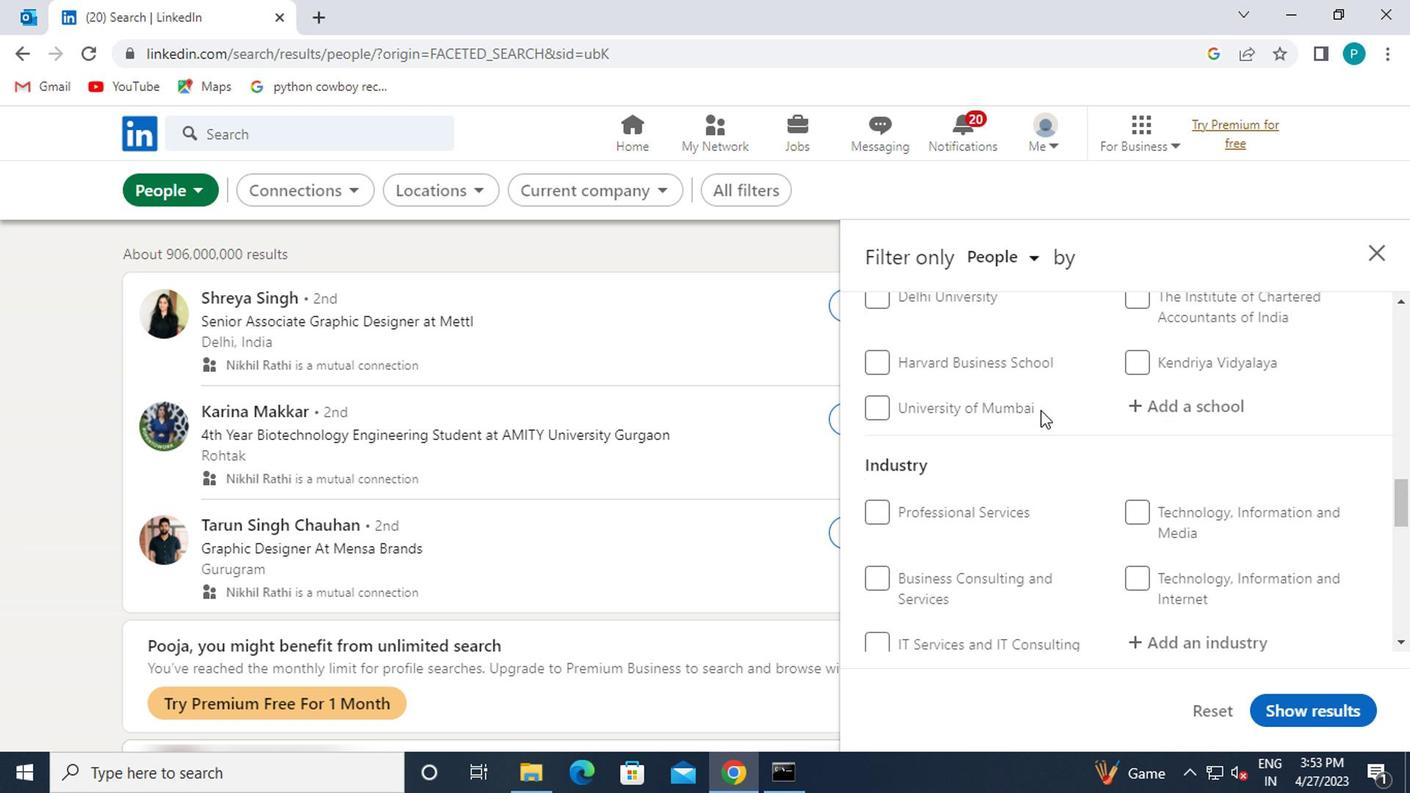 
Action: Mouse scrolled (929, 473) with delta (0, 0)
Screenshot: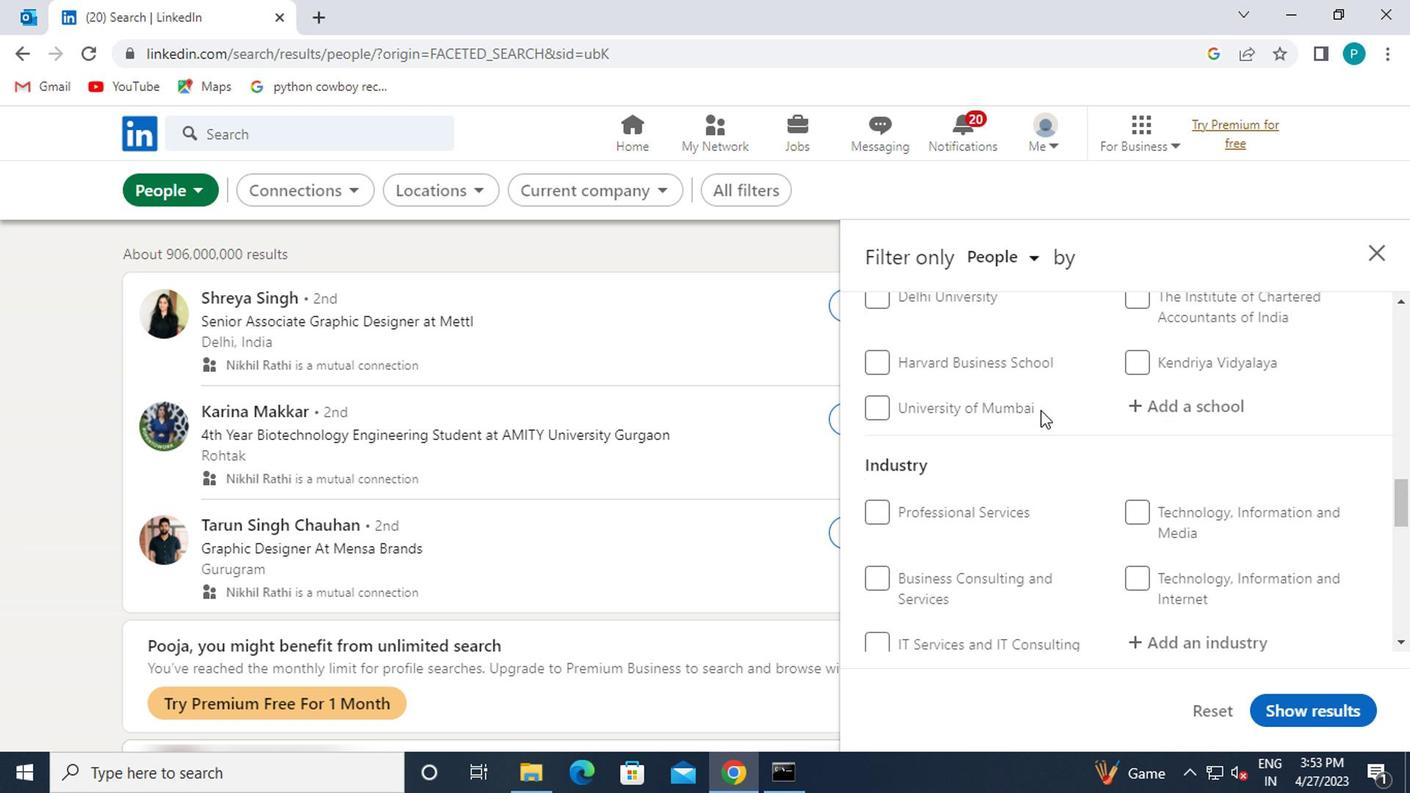 
Action: Mouse scrolled (929, 473) with delta (0, 0)
Screenshot: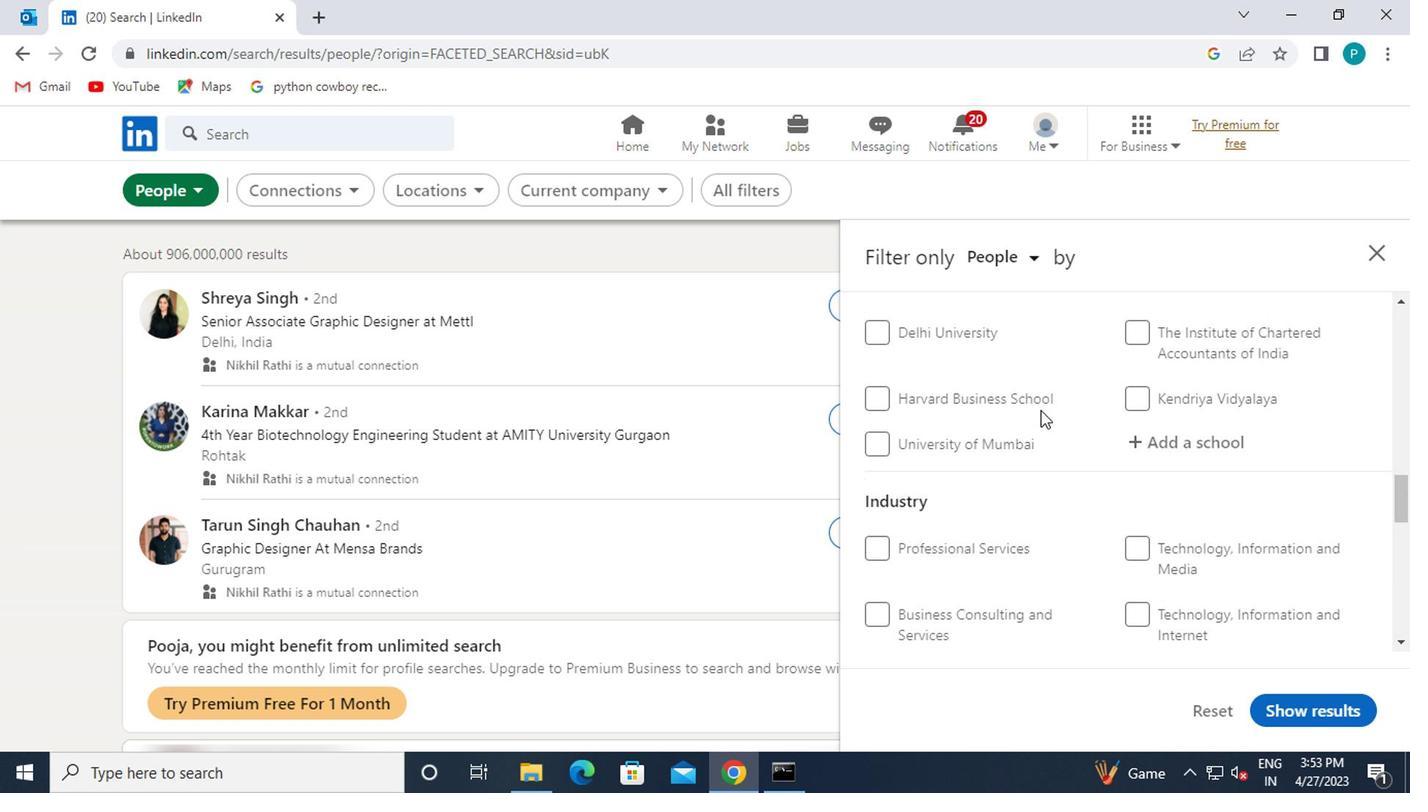 
Action: Mouse scrolled (929, 473) with delta (0, 0)
Screenshot: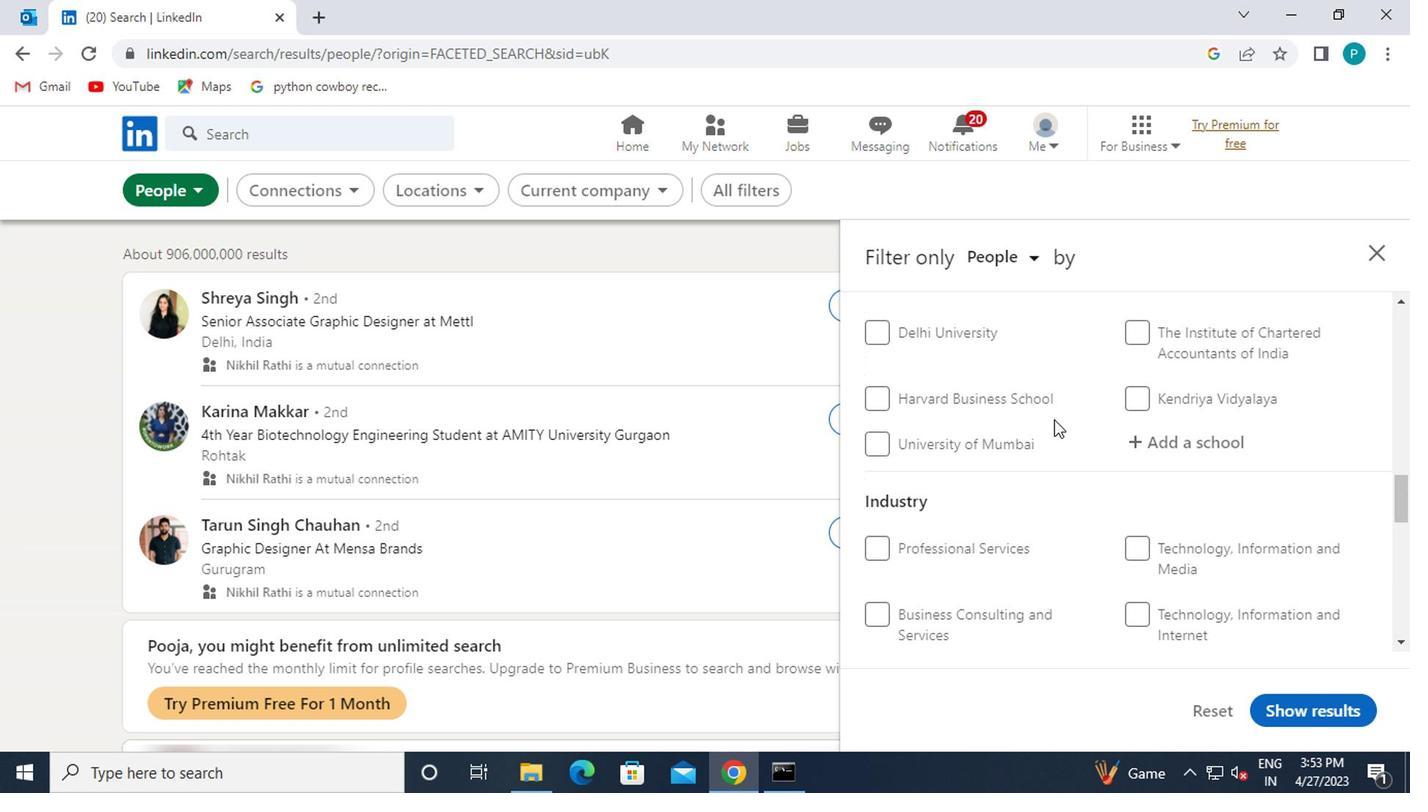 
Action: Mouse moved to (940, 488)
Screenshot: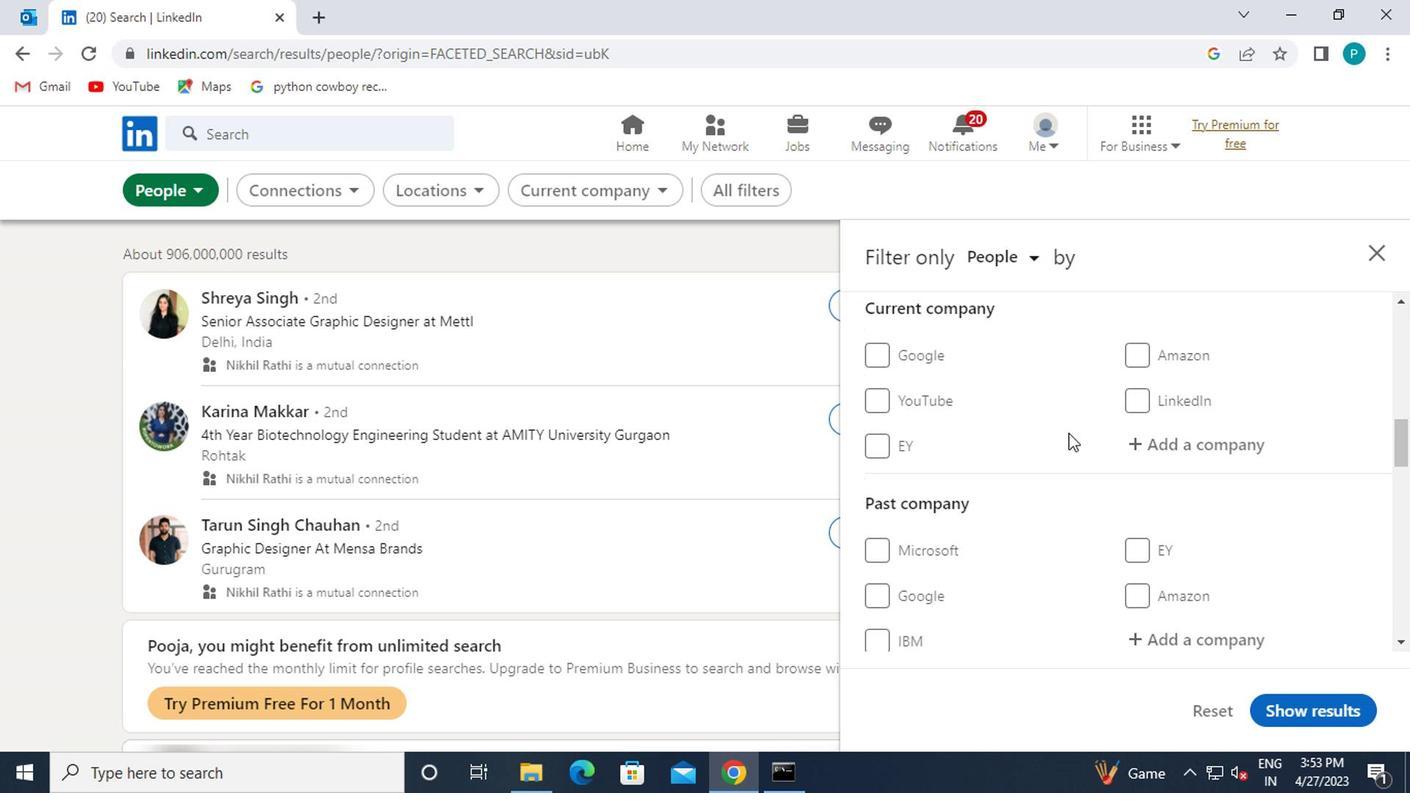 
Action: Mouse scrolled (940, 489) with delta (0, 0)
Screenshot: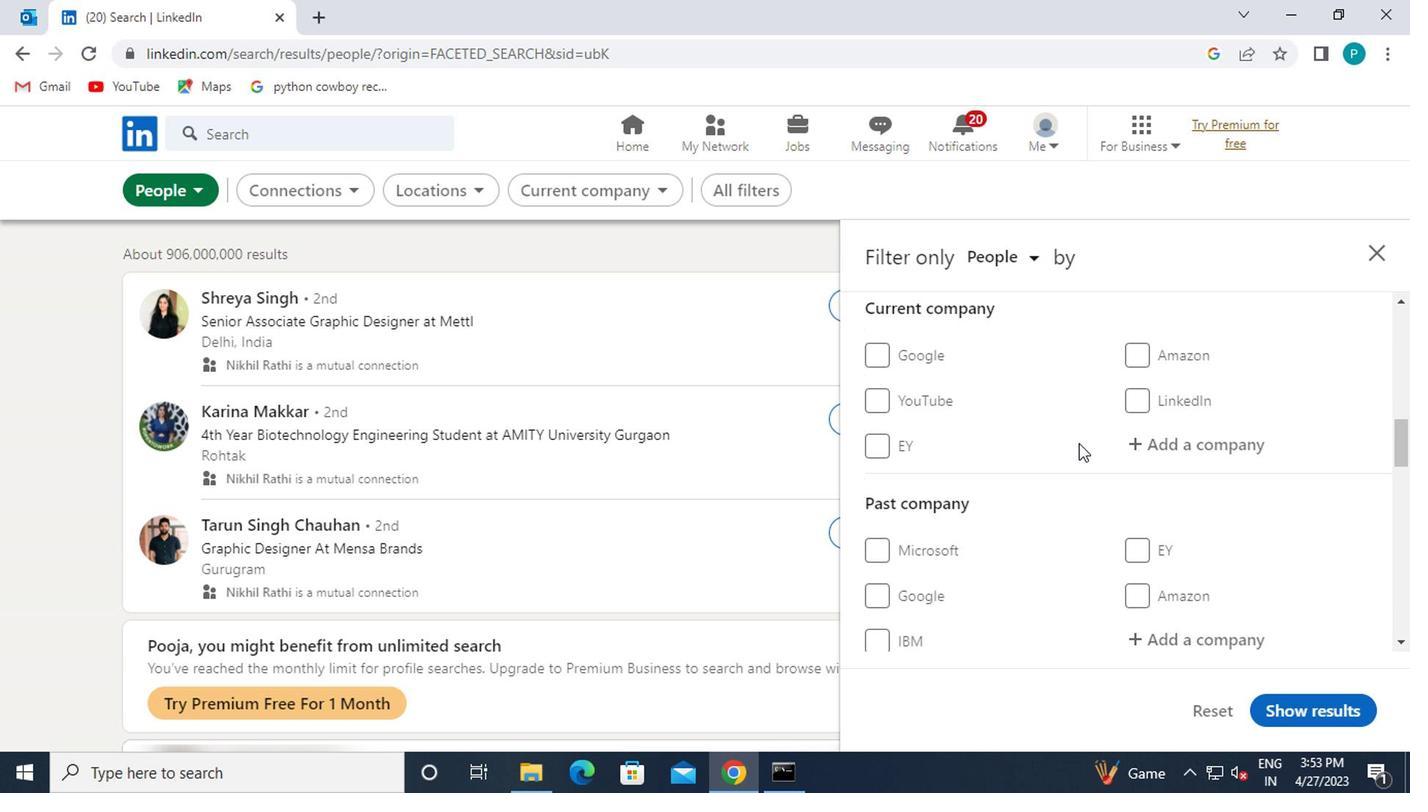 
Action: Mouse moved to (1007, 563)
Screenshot: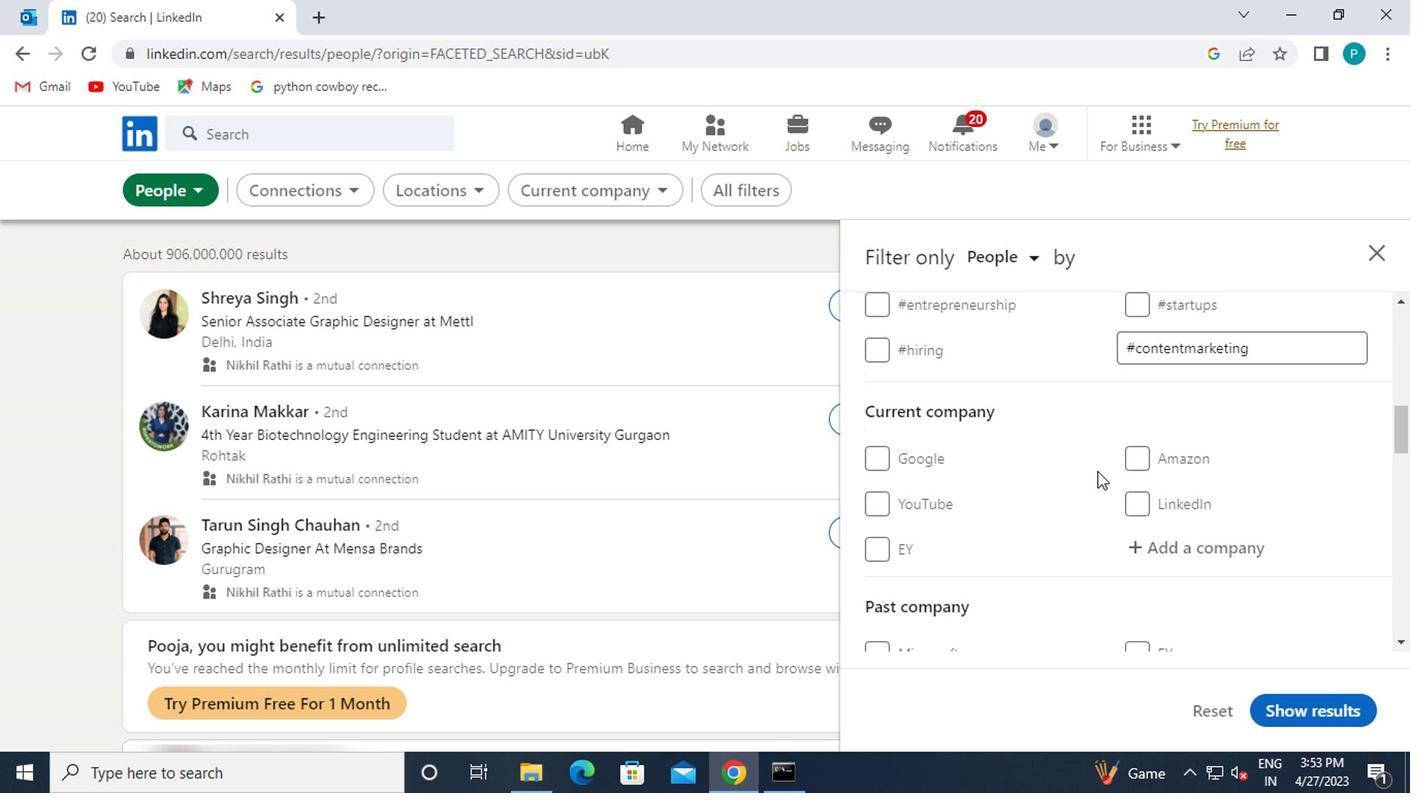 
Action: Mouse pressed left at (1007, 563)
Screenshot: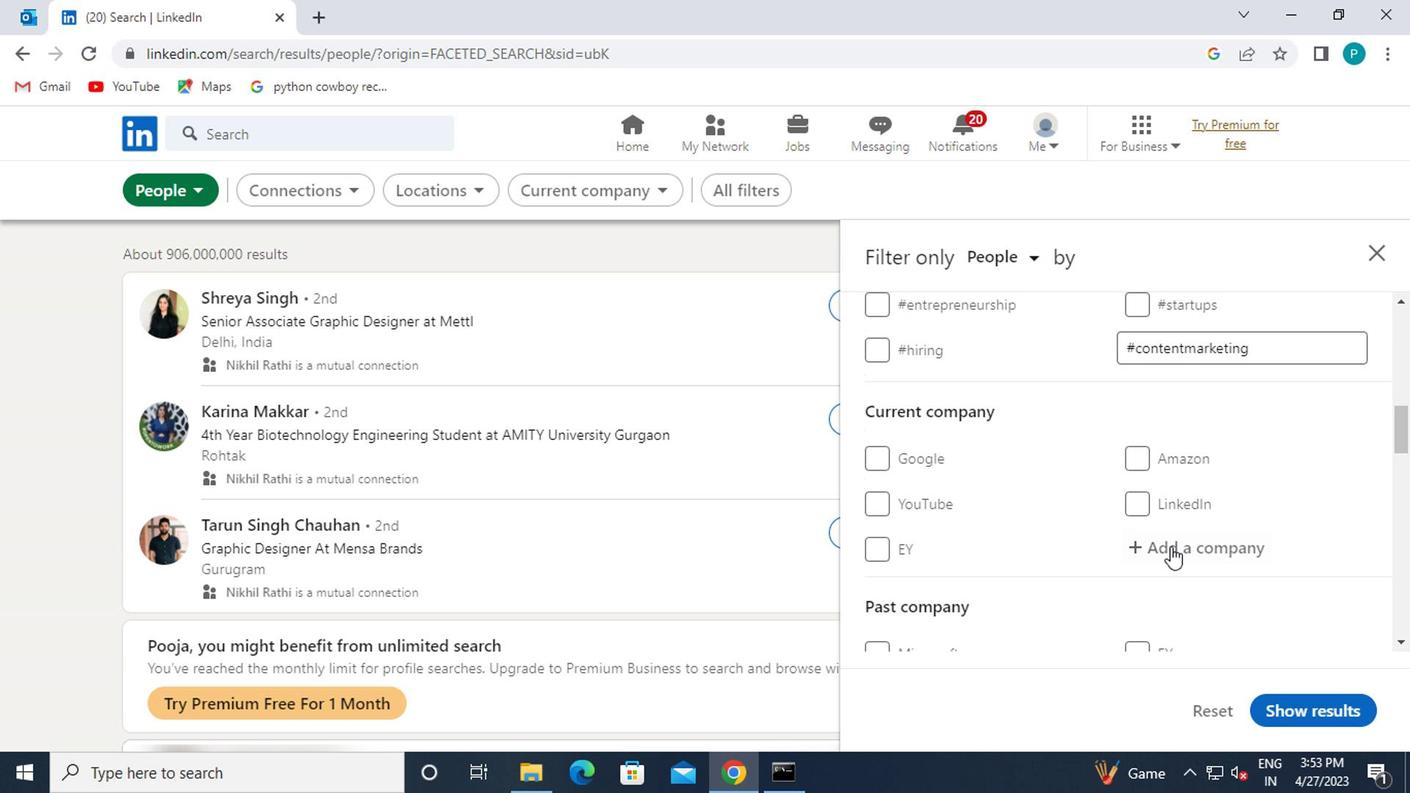 
Action: Key pressed <Key.caps_lock>E<Key.caps_lock>NTROPIK
Screenshot: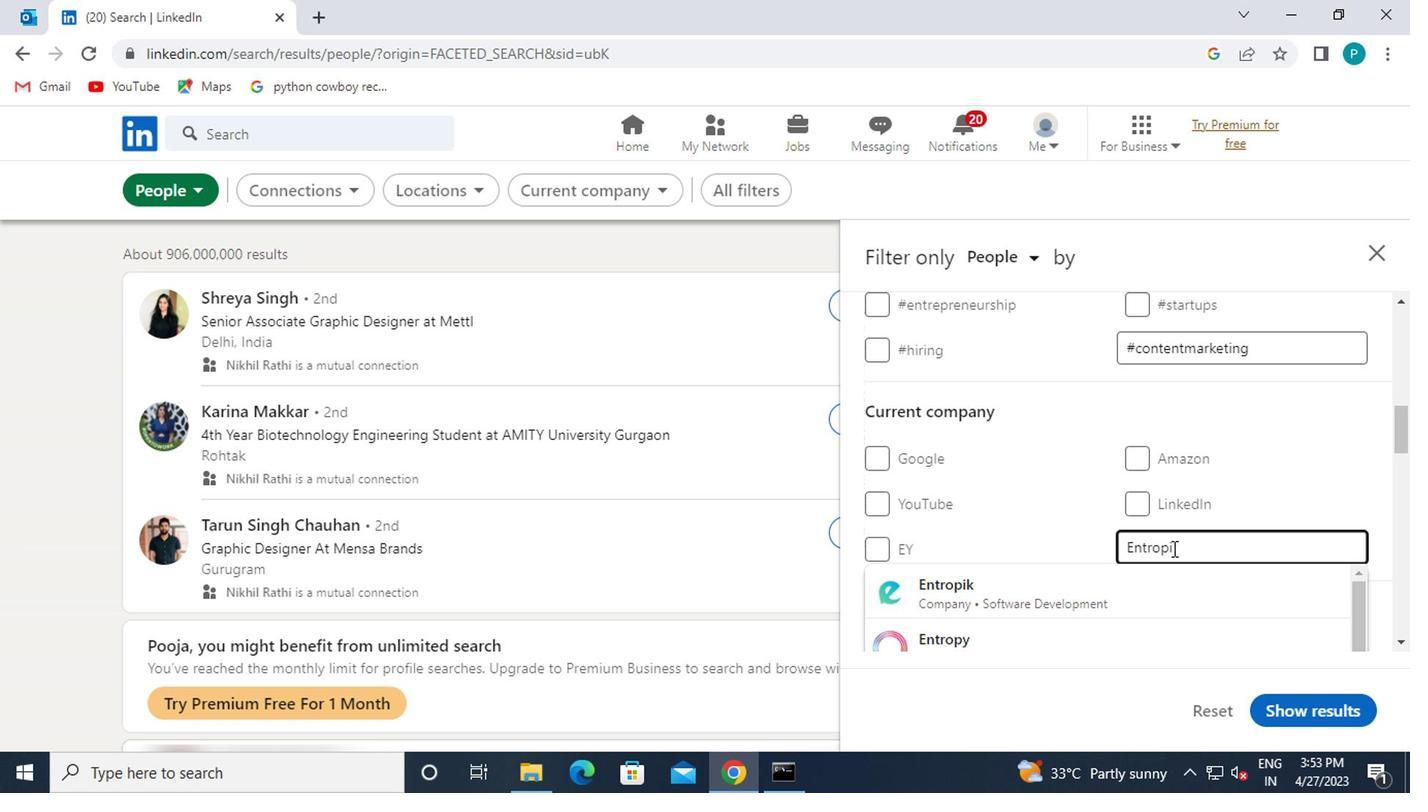 
Action: Mouse moved to (982, 594)
Screenshot: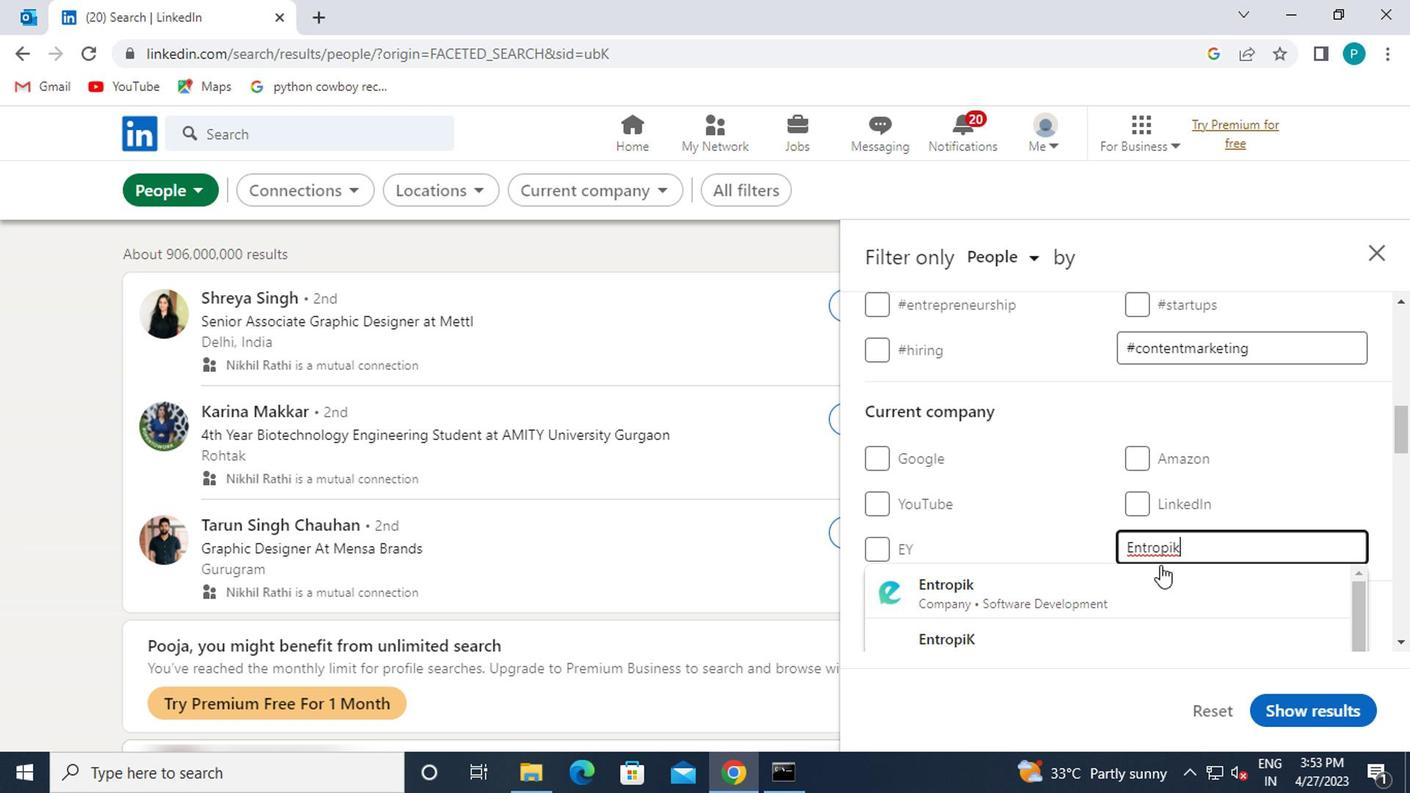 
Action: Mouse pressed left at (982, 594)
Screenshot: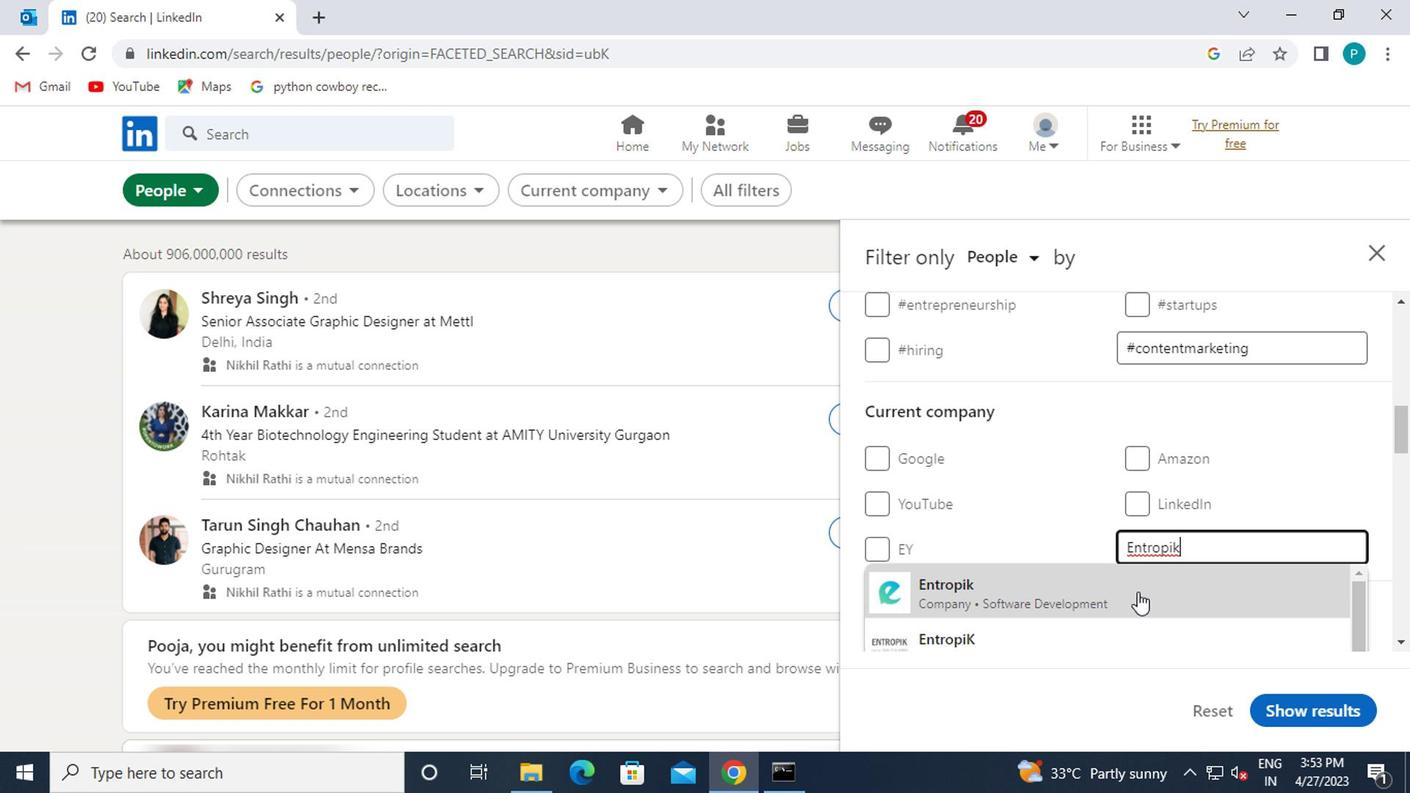 
Action: Mouse moved to (931, 563)
Screenshot: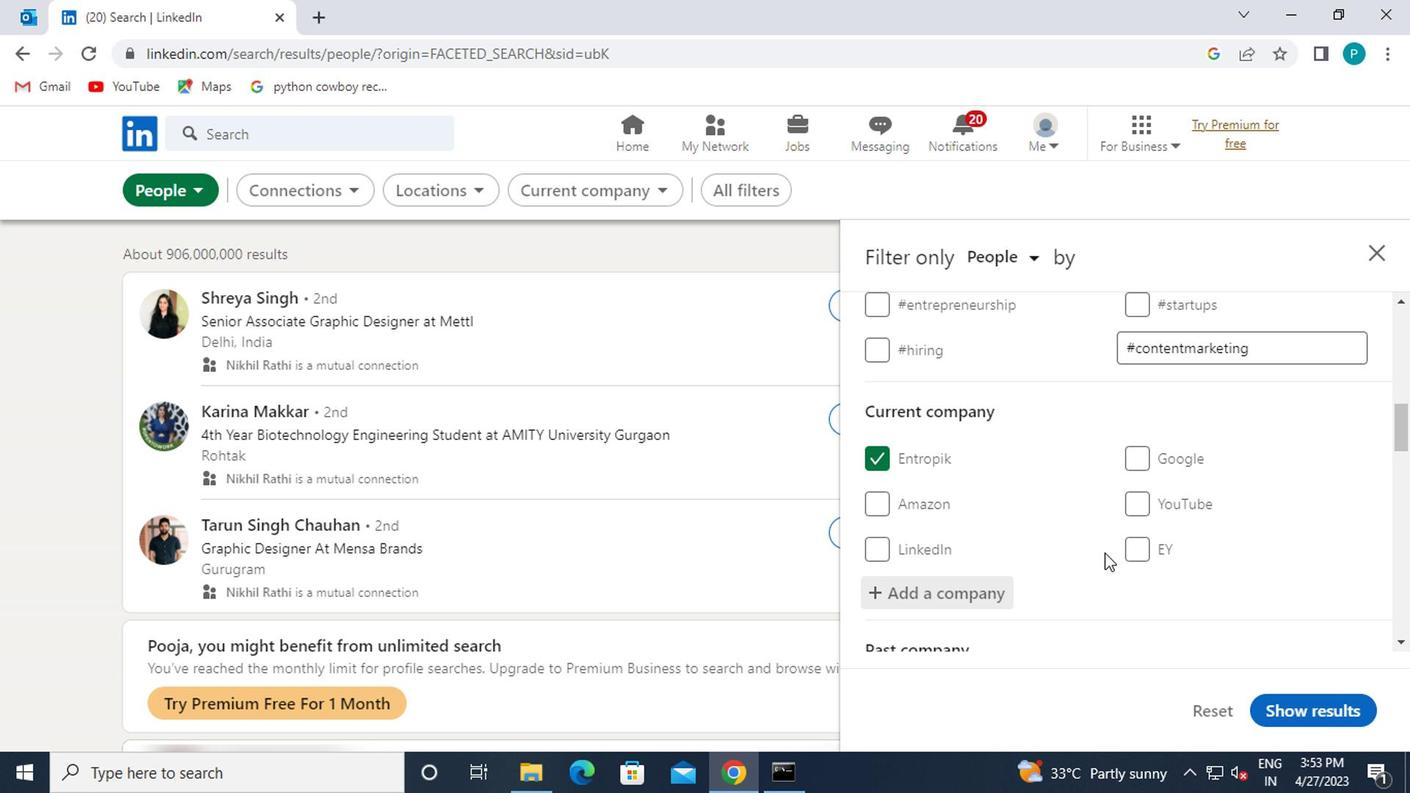 
Action: Mouse scrolled (931, 562) with delta (0, 0)
Screenshot: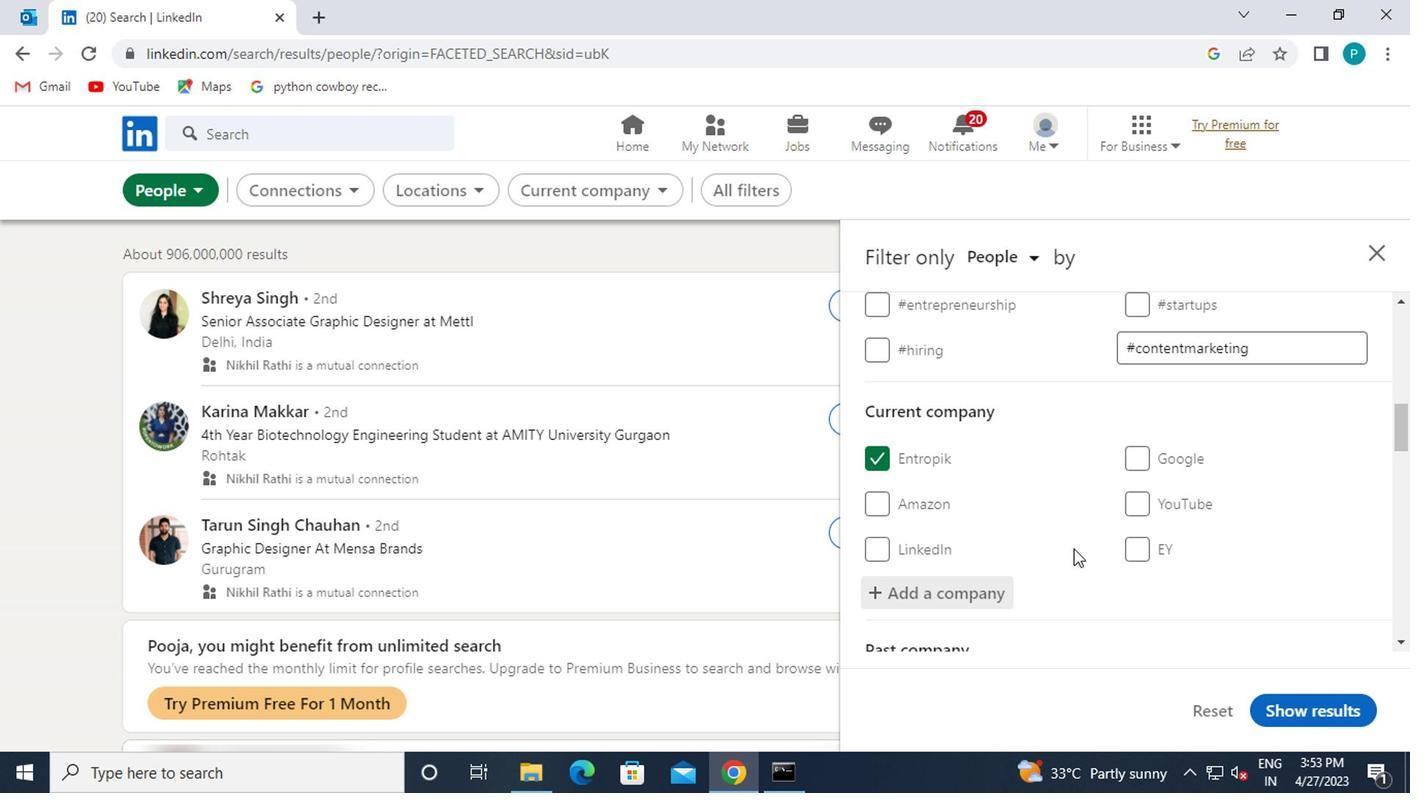 
Action: Mouse scrolled (931, 562) with delta (0, 0)
Screenshot: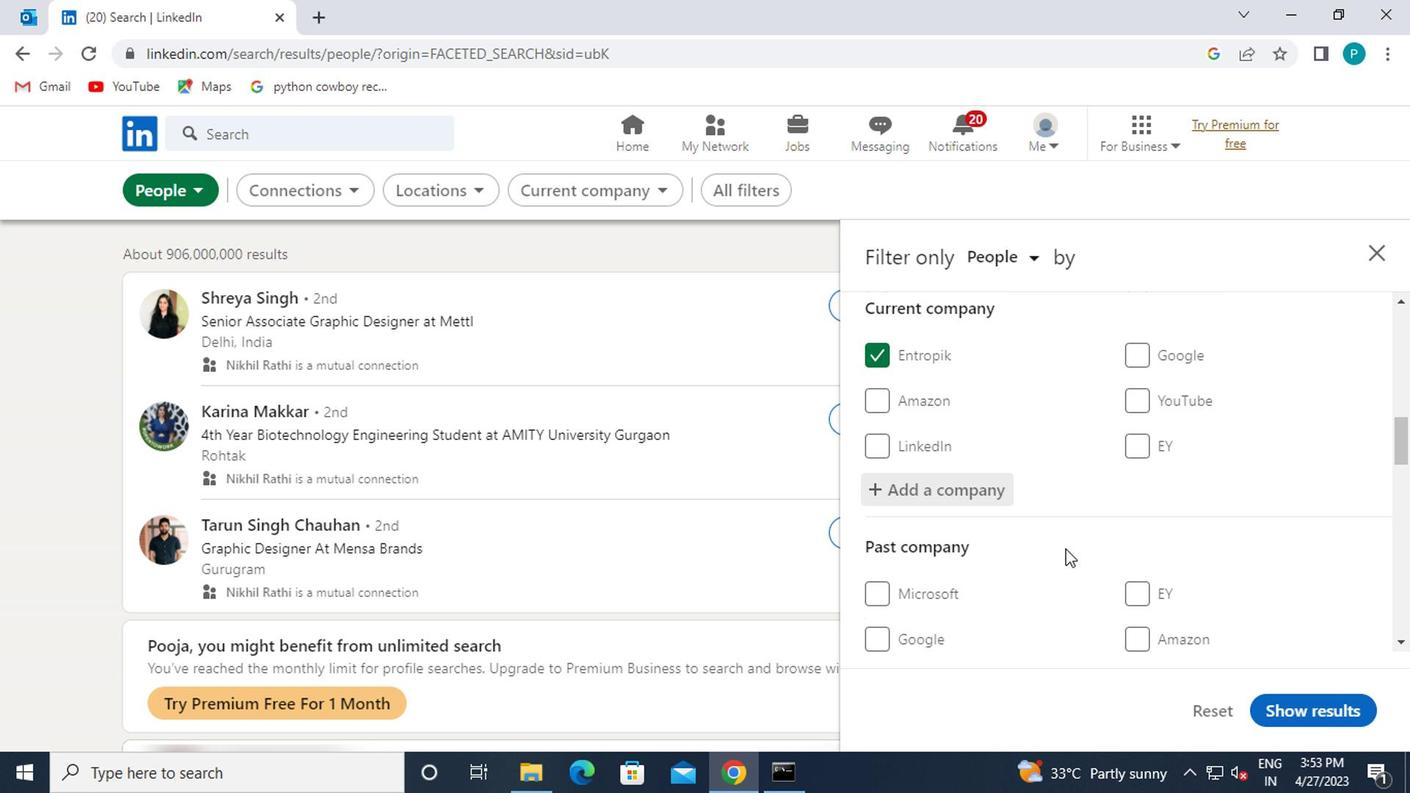 
Action: Mouse scrolled (931, 562) with delta (0, 0)
Screenshot: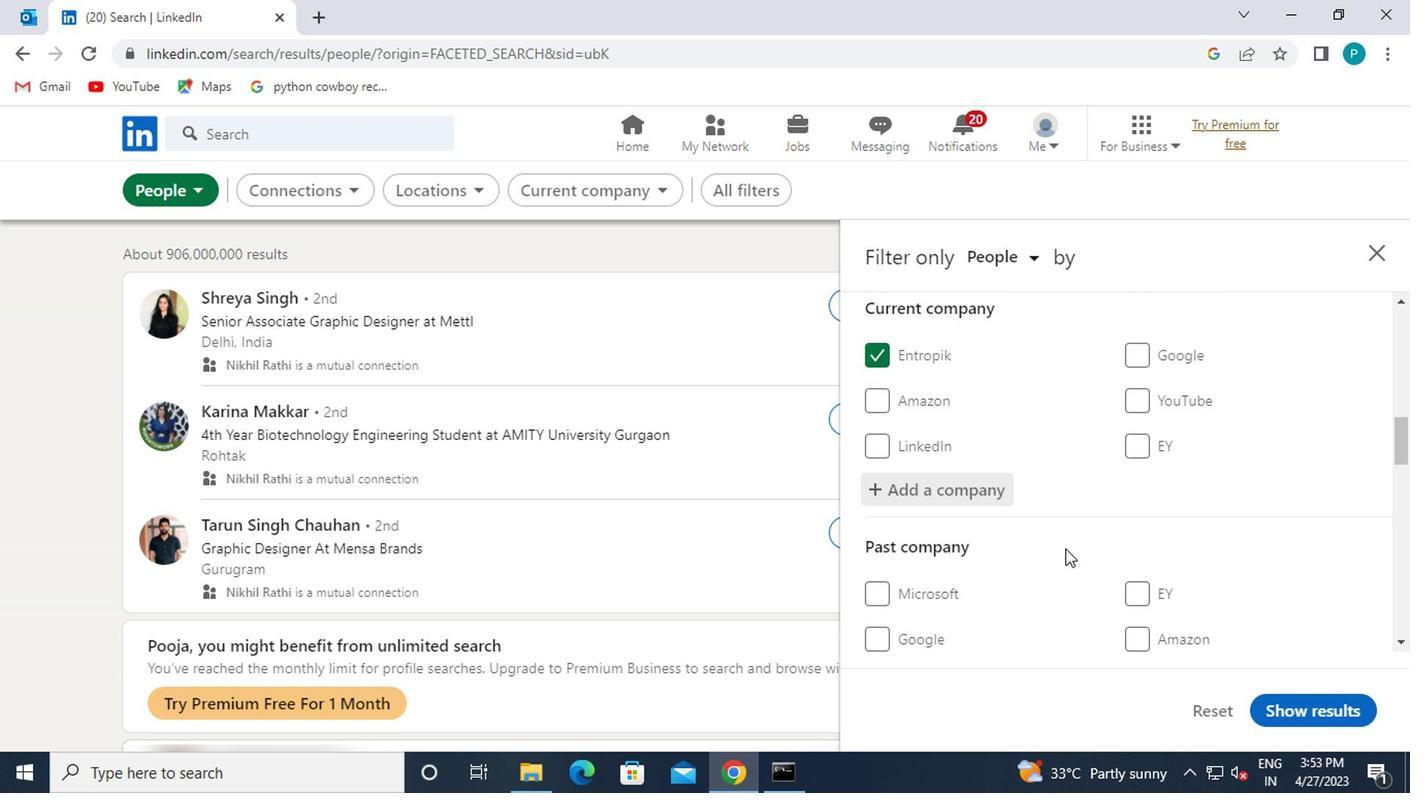 
Action: Mouse moved to (987, 576)
Screenshot: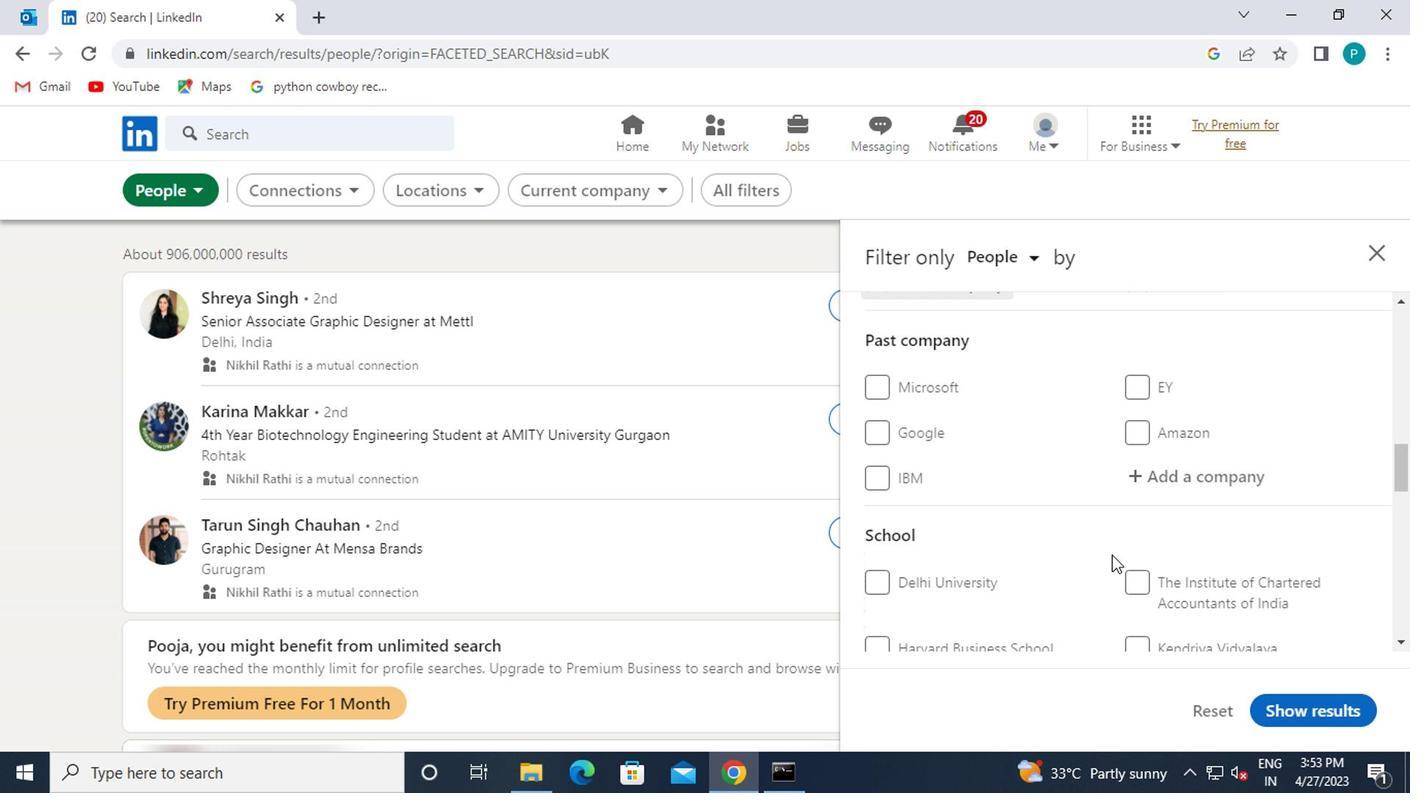 
Action: Mouse scrolled (987, 575) with delta (0, 0)
Screenshot: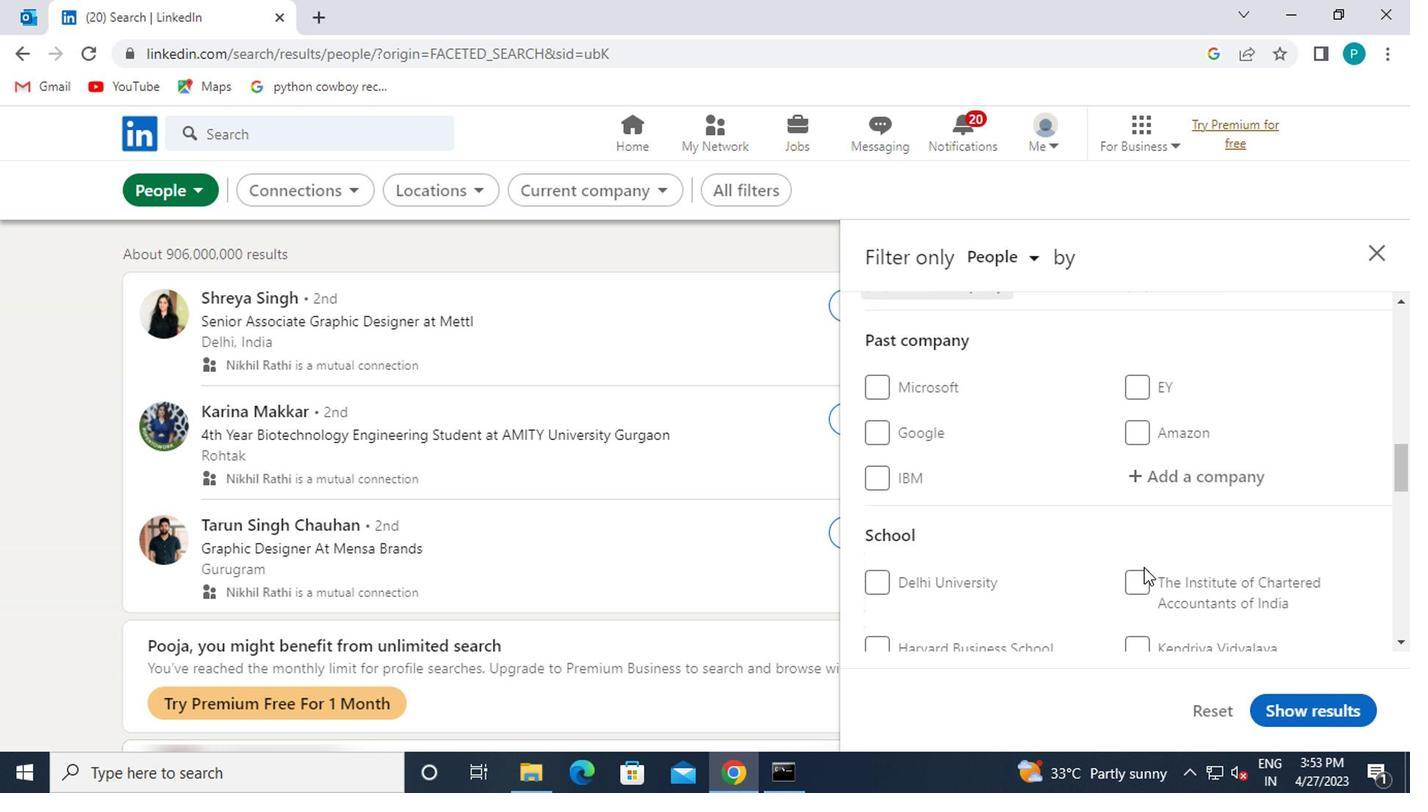 
Action: Mouse moved to (1035, 592)
Screenshot: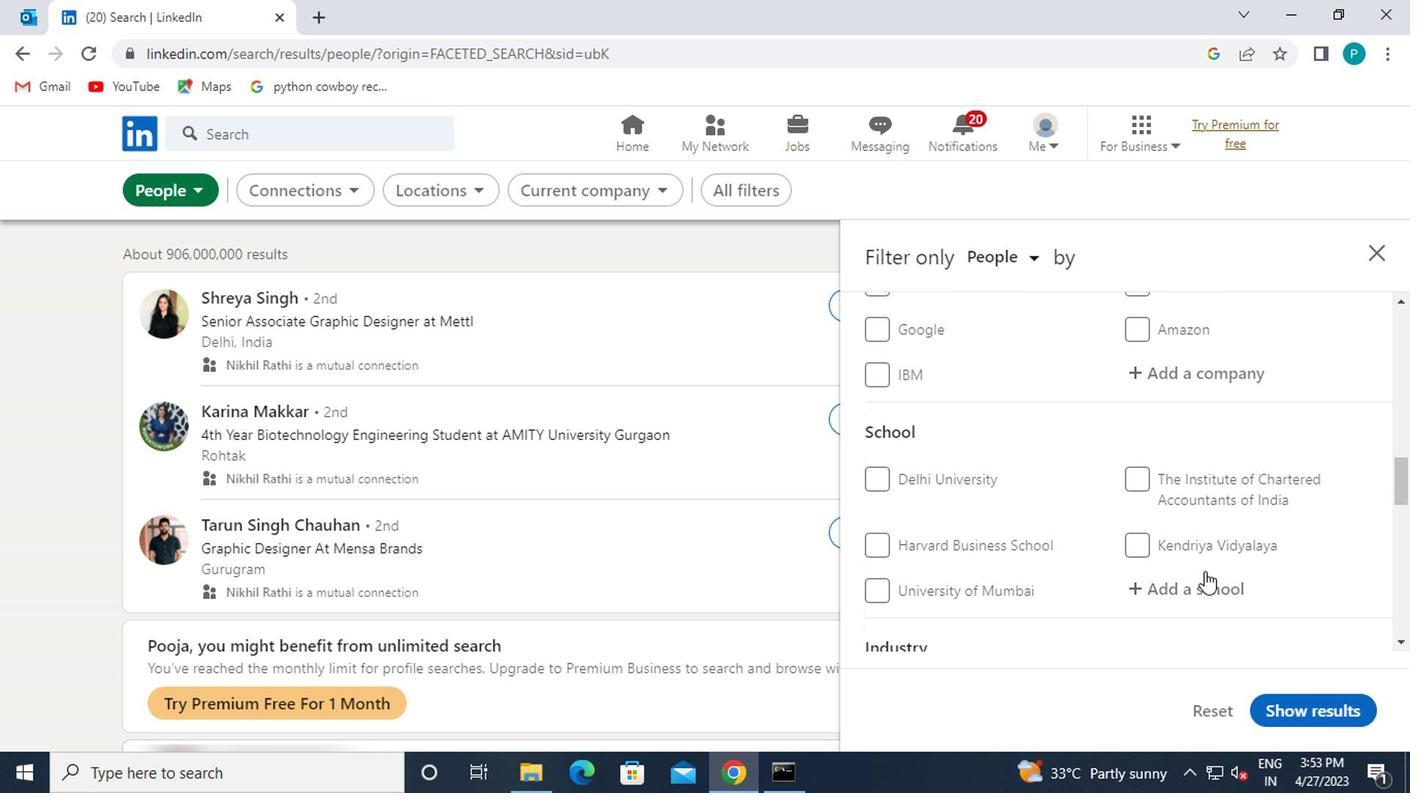 
Action: Mouse pressed left at (1035, 592)
Screenshot: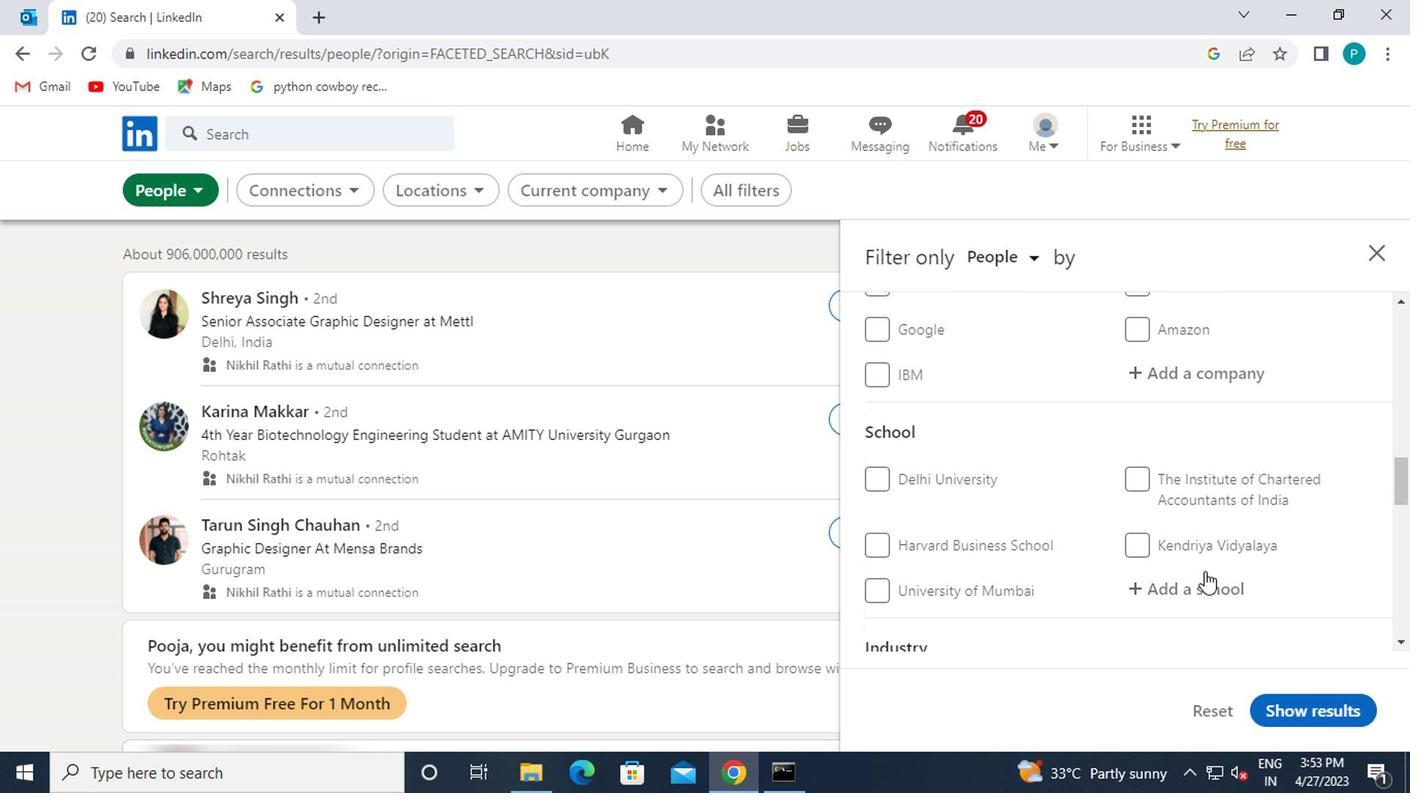 
Action: Mouse moved to (1057, 606)
Screenshot: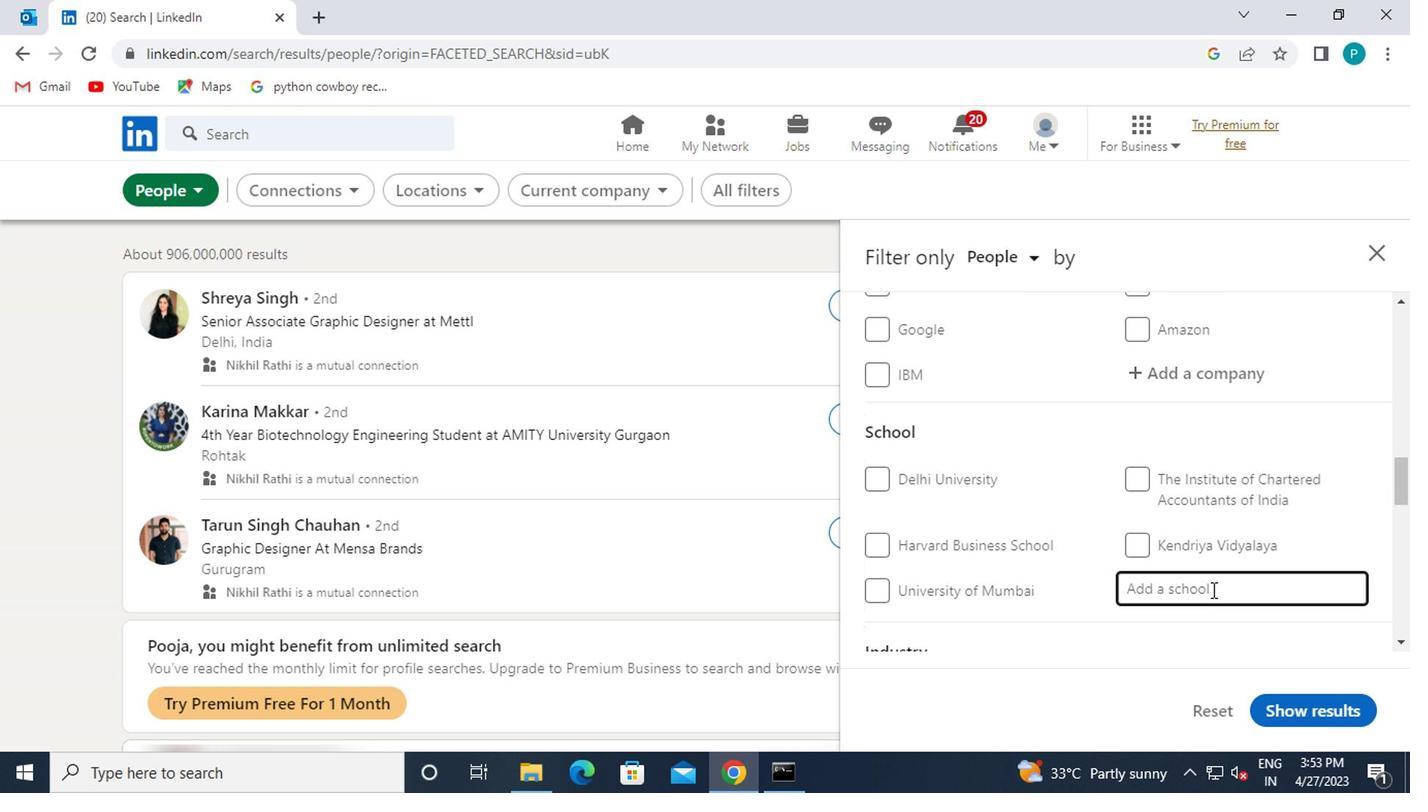 
Action: Key pressed <Key.caps_lock>R<Key.caps_lock>ANI<Key.space><Key.caps_lock>D<Key.caps_lock>URGA
Screenshot: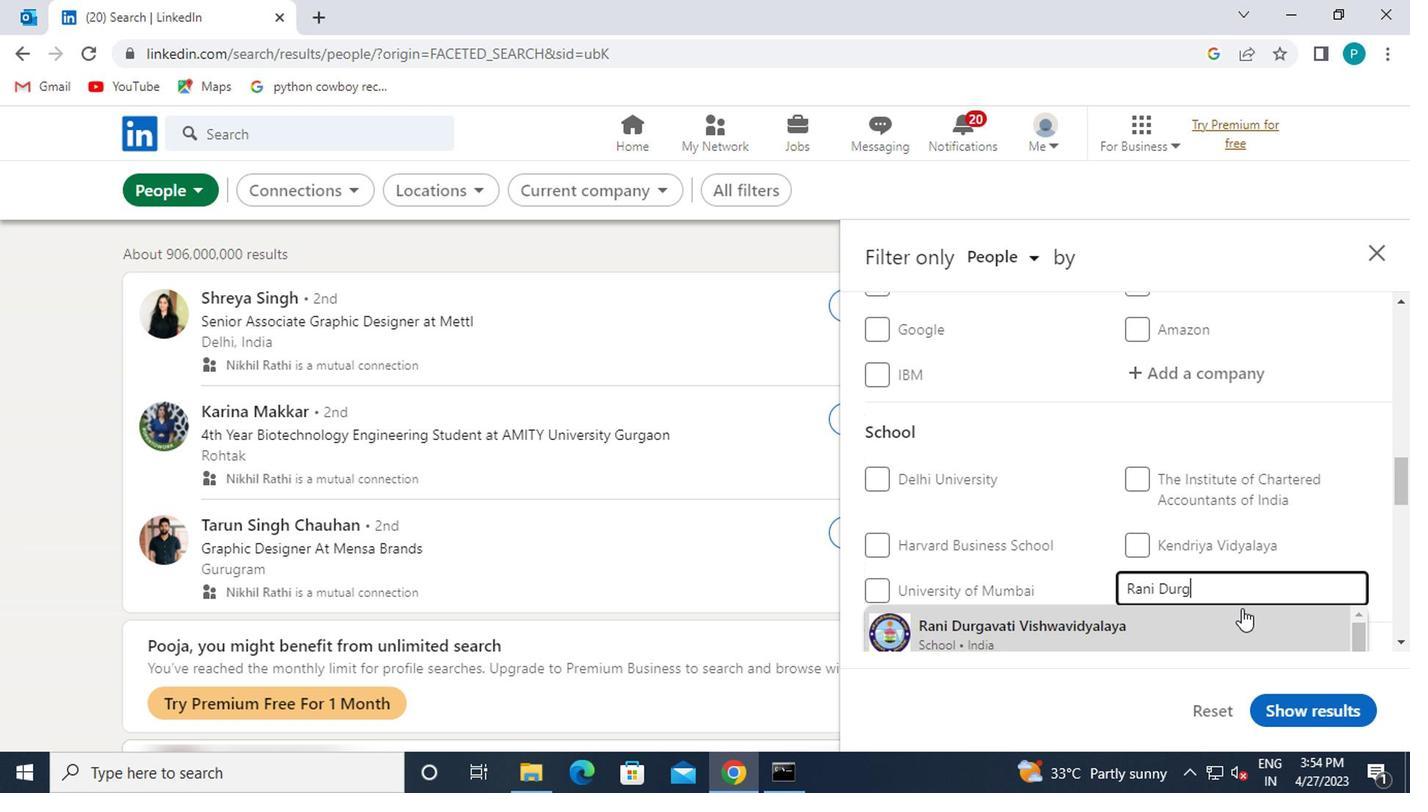 
Action: Mouse moved to (1055, 613)
Screenshot: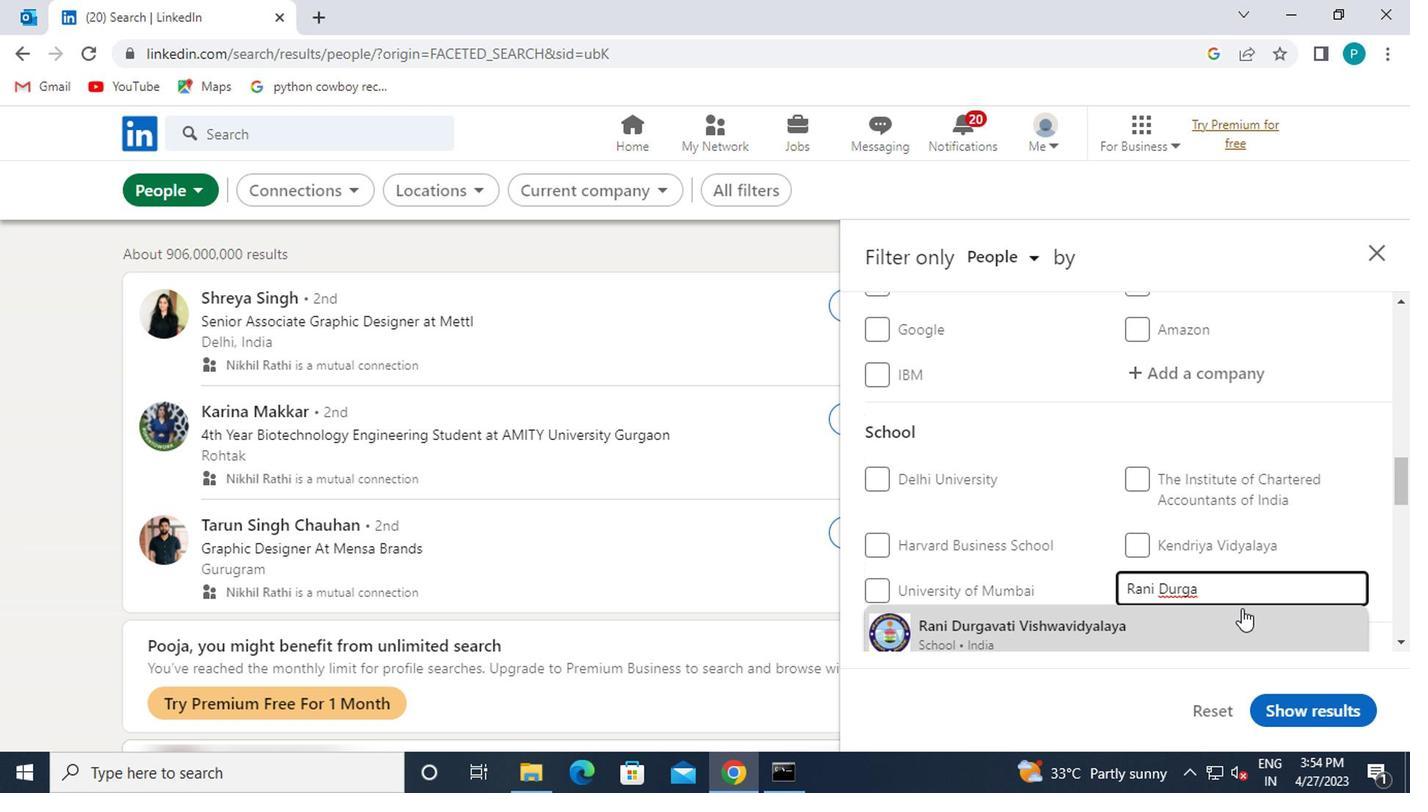 
Action: Mouse pressed left at (1055, 613)
Screenshot: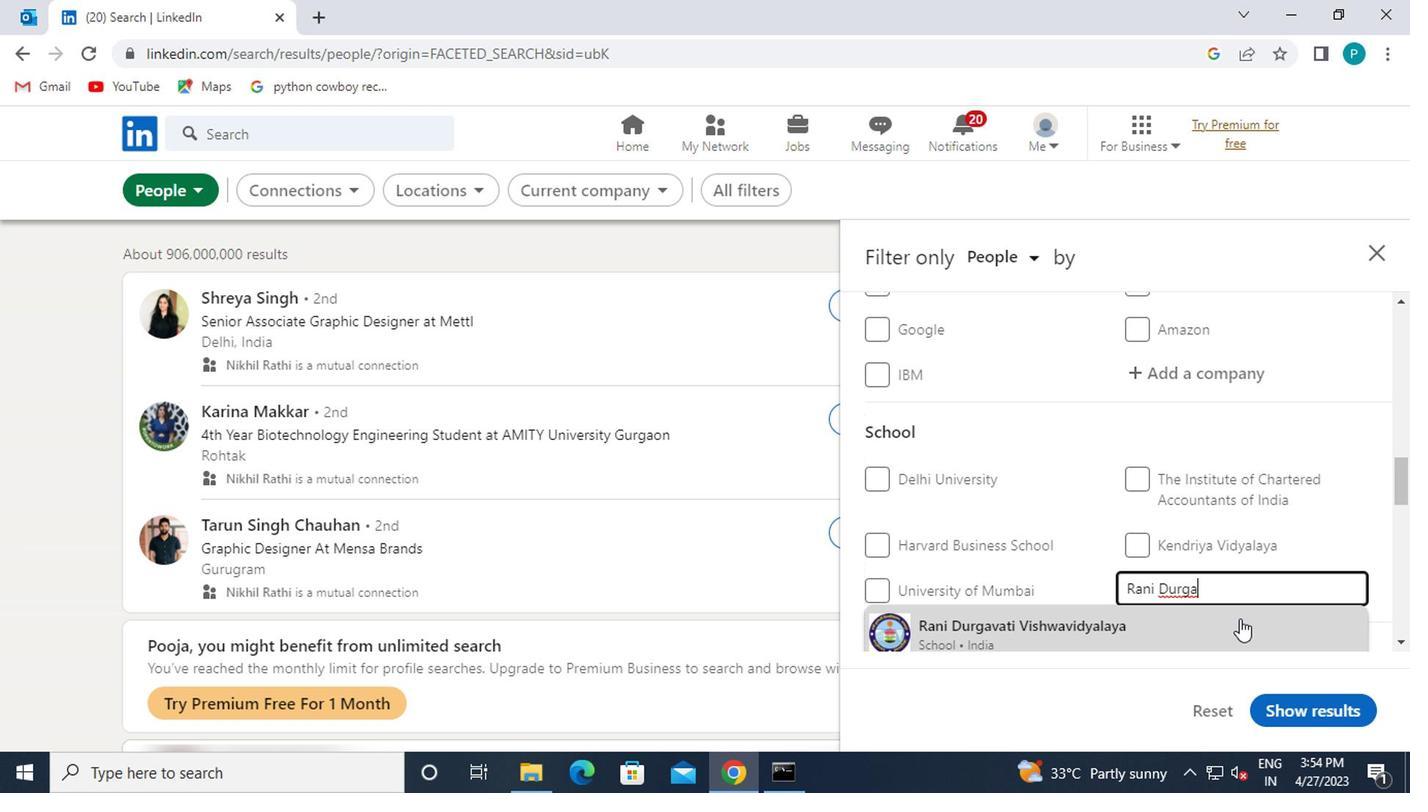 
Action: Mouse moved to (1011, 591)
Screenshot: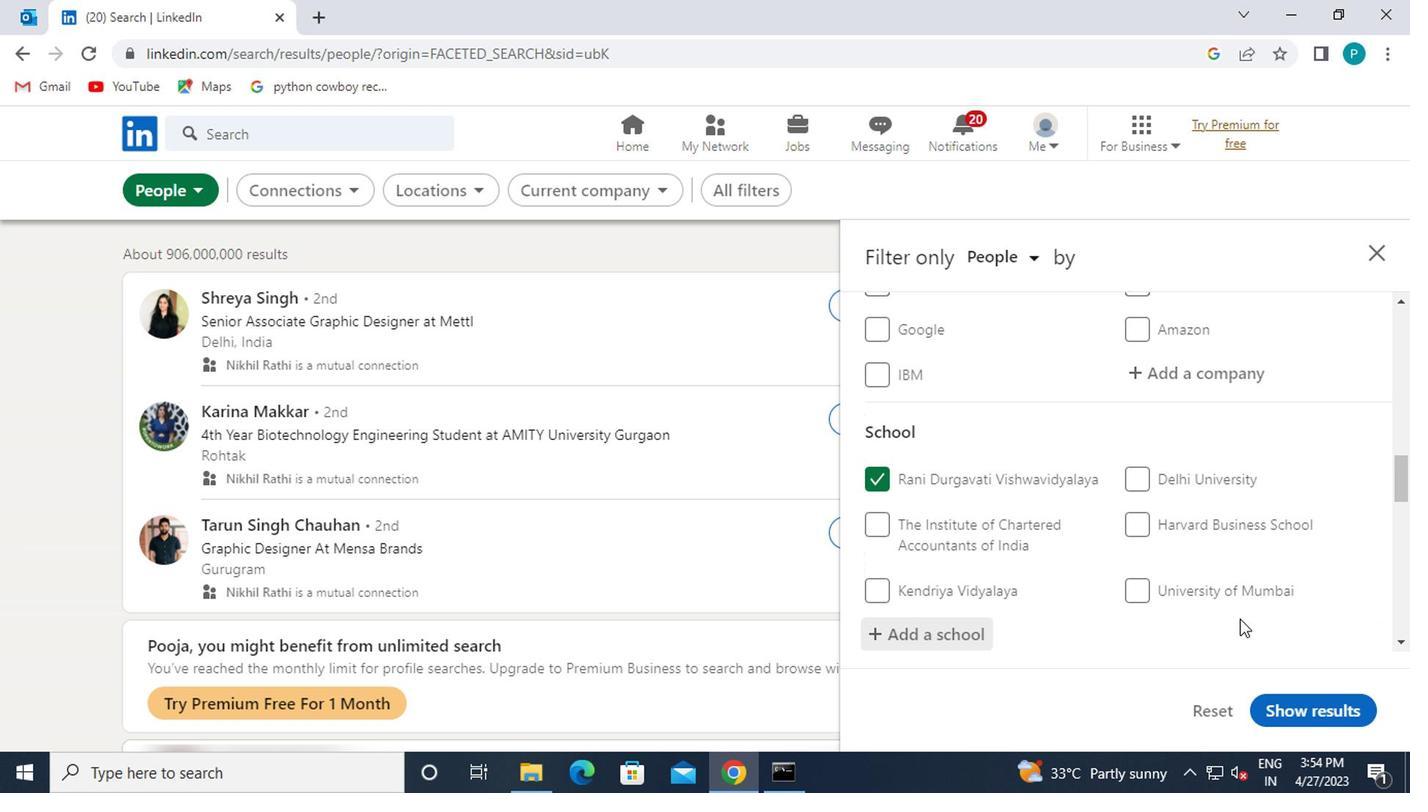 
Action: Mouse scrolled (1011, 590) with delta (0, 0)
Screenshot: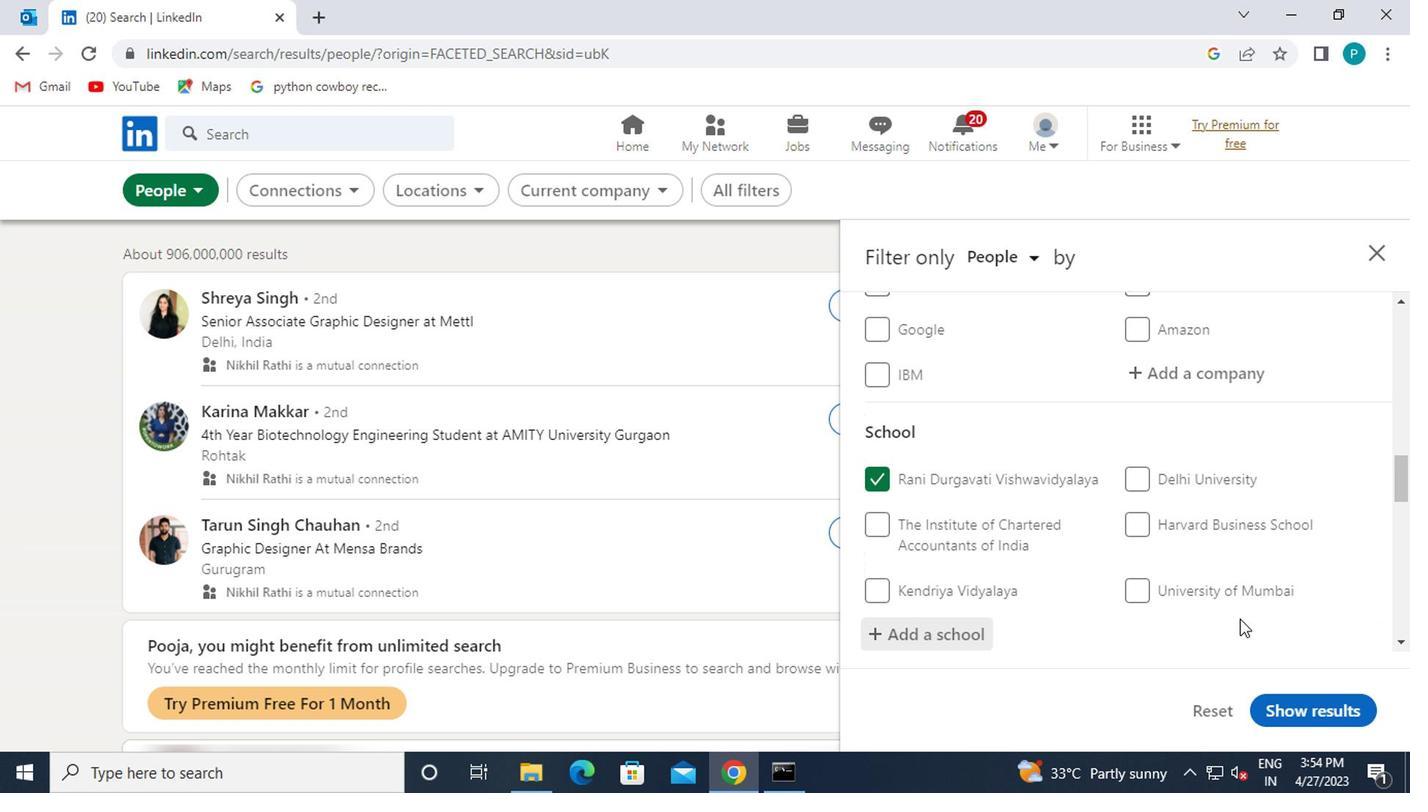 
Action: Mouse moved to (999, 586)
Screenshot: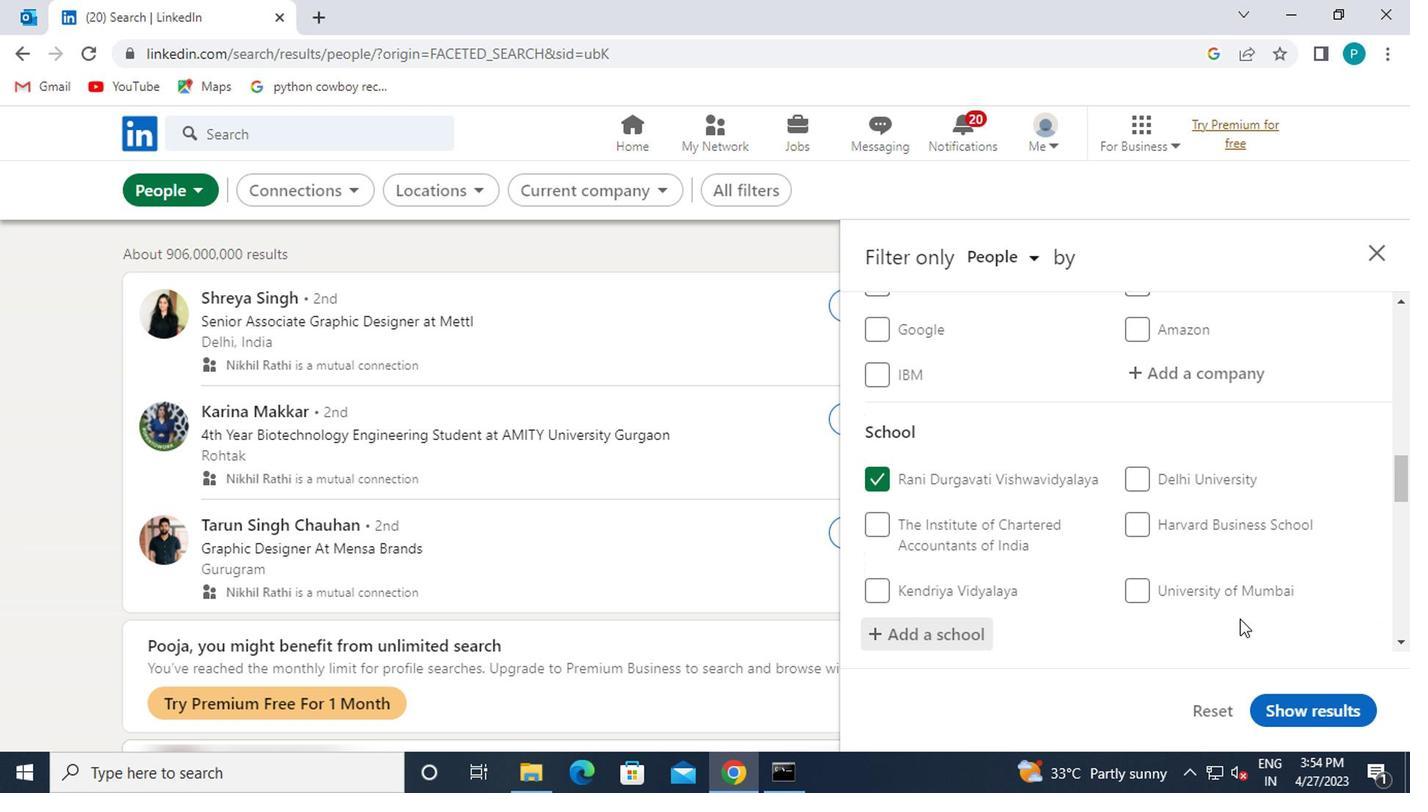 
Action: Mouse scrolled (999, 586) with delta (0, 0)
Screenshot: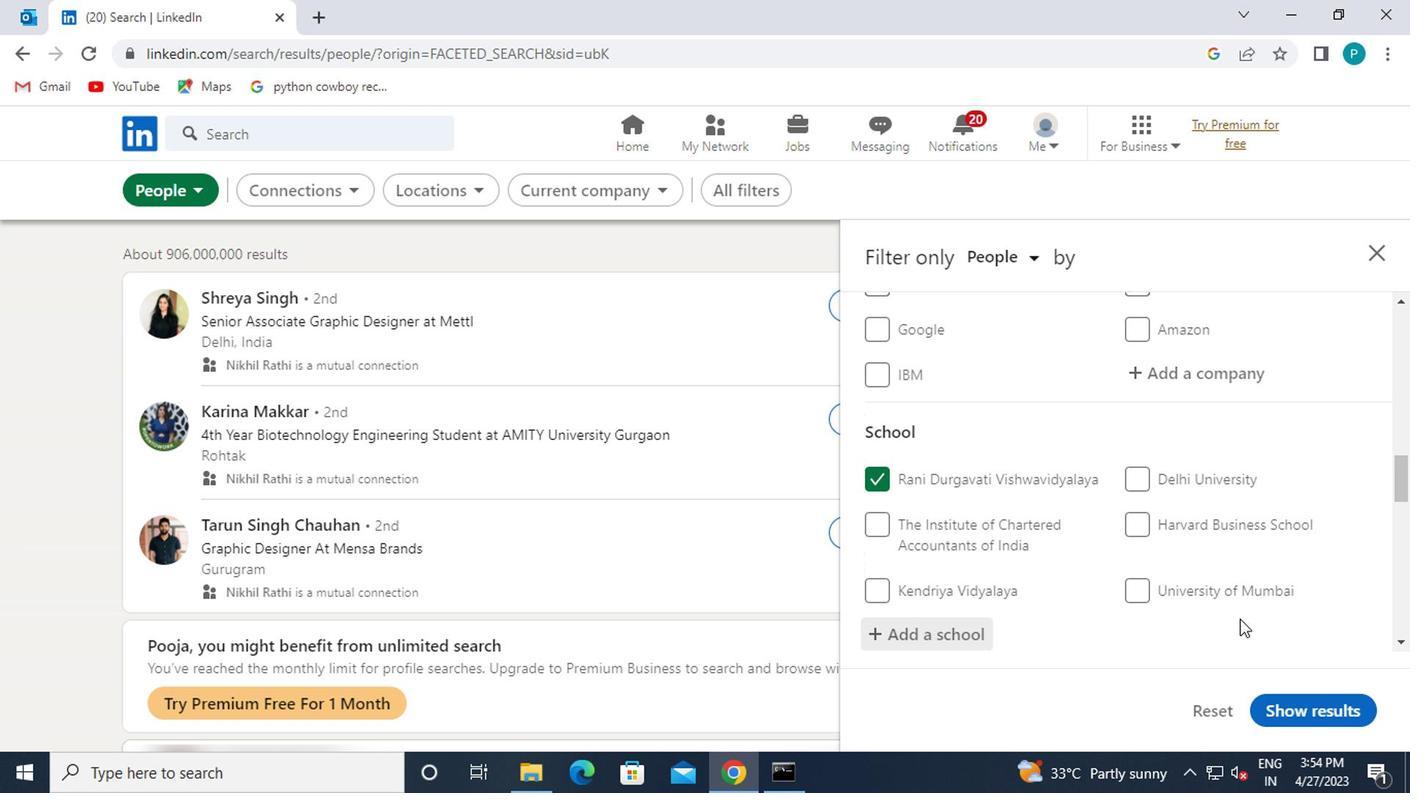 
Action: Mouse scrolled (999, 586) with delta (0, 0)
Screenshot: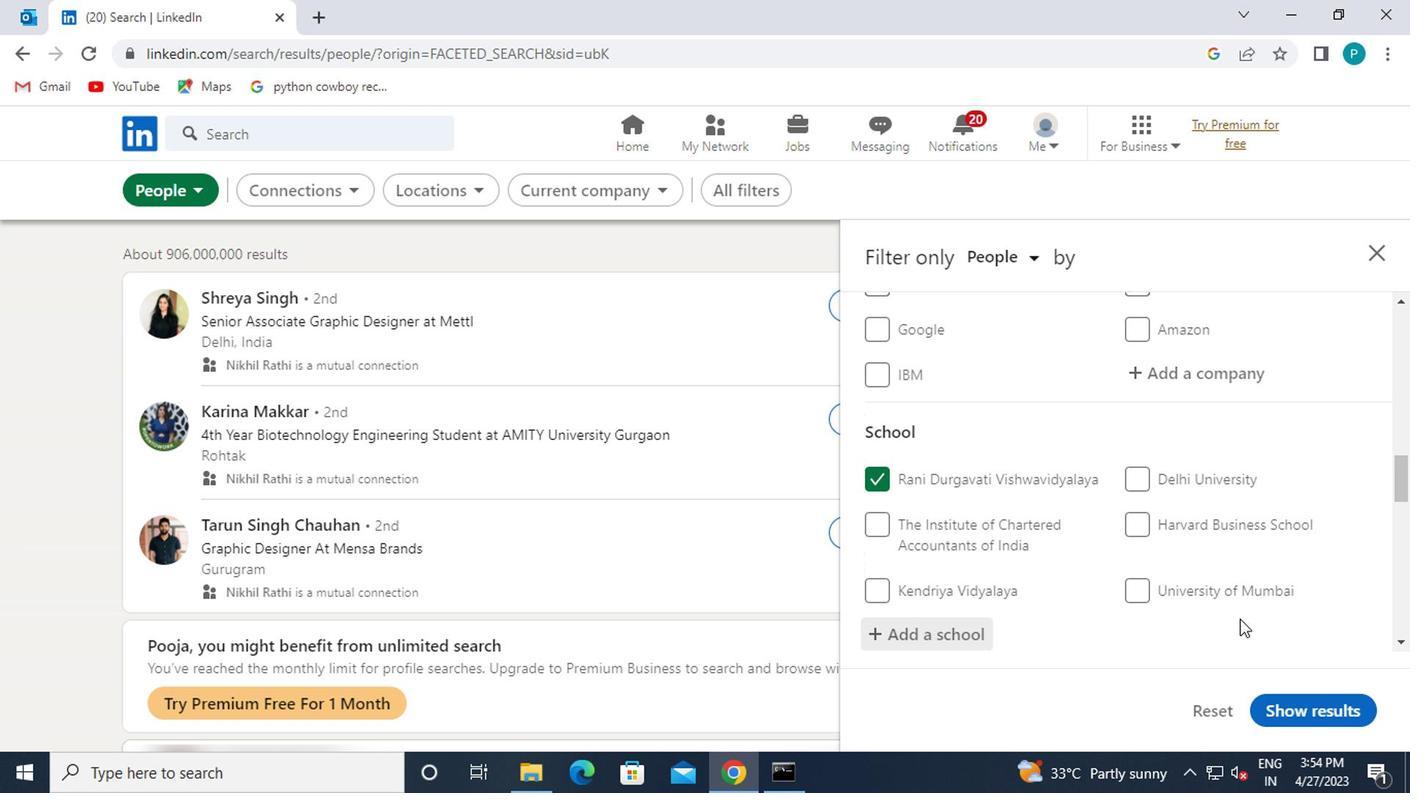 
Action: Mouse scrolled (999, 586) with delta (0, 0)
Screenshot: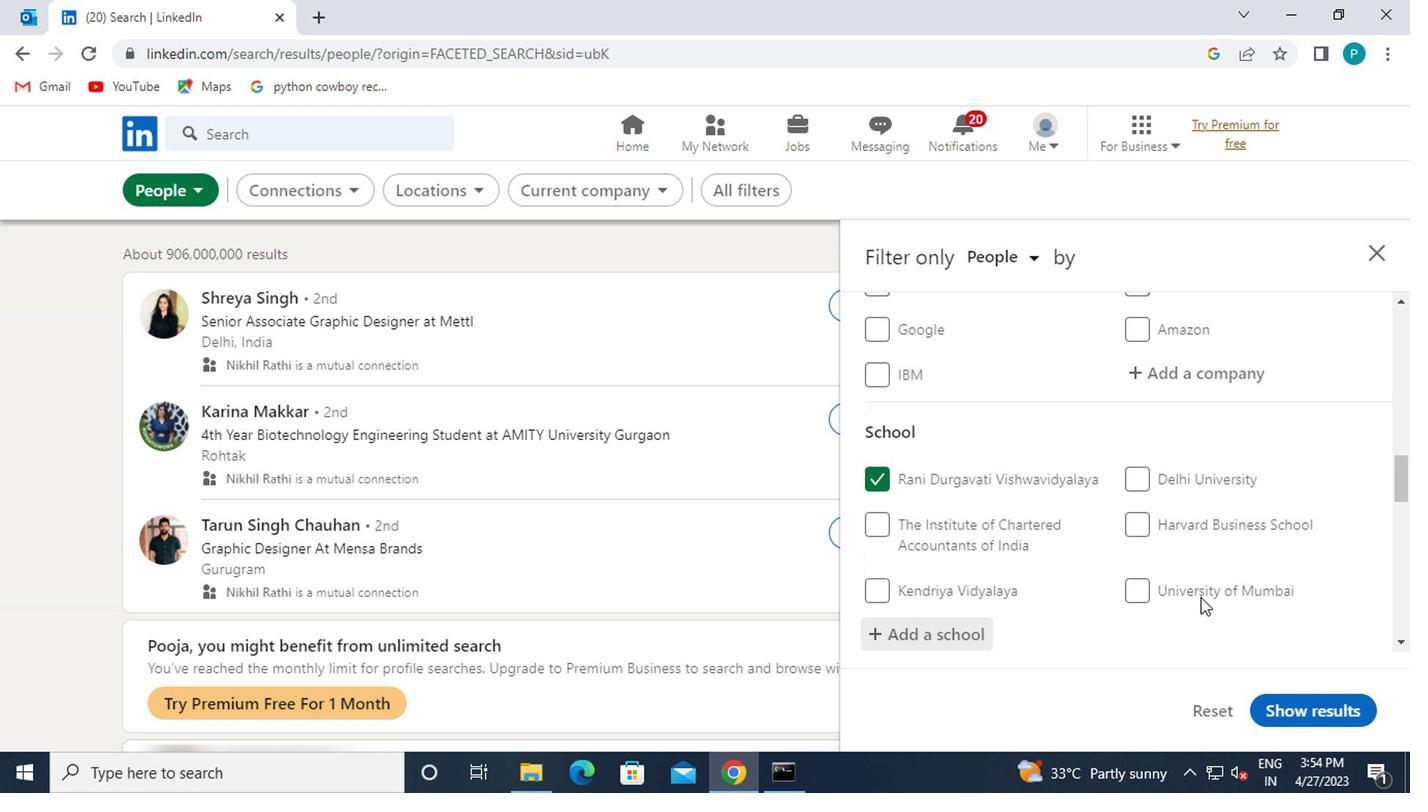 
Action: Mouse moved to (992, 500)
Screenshot: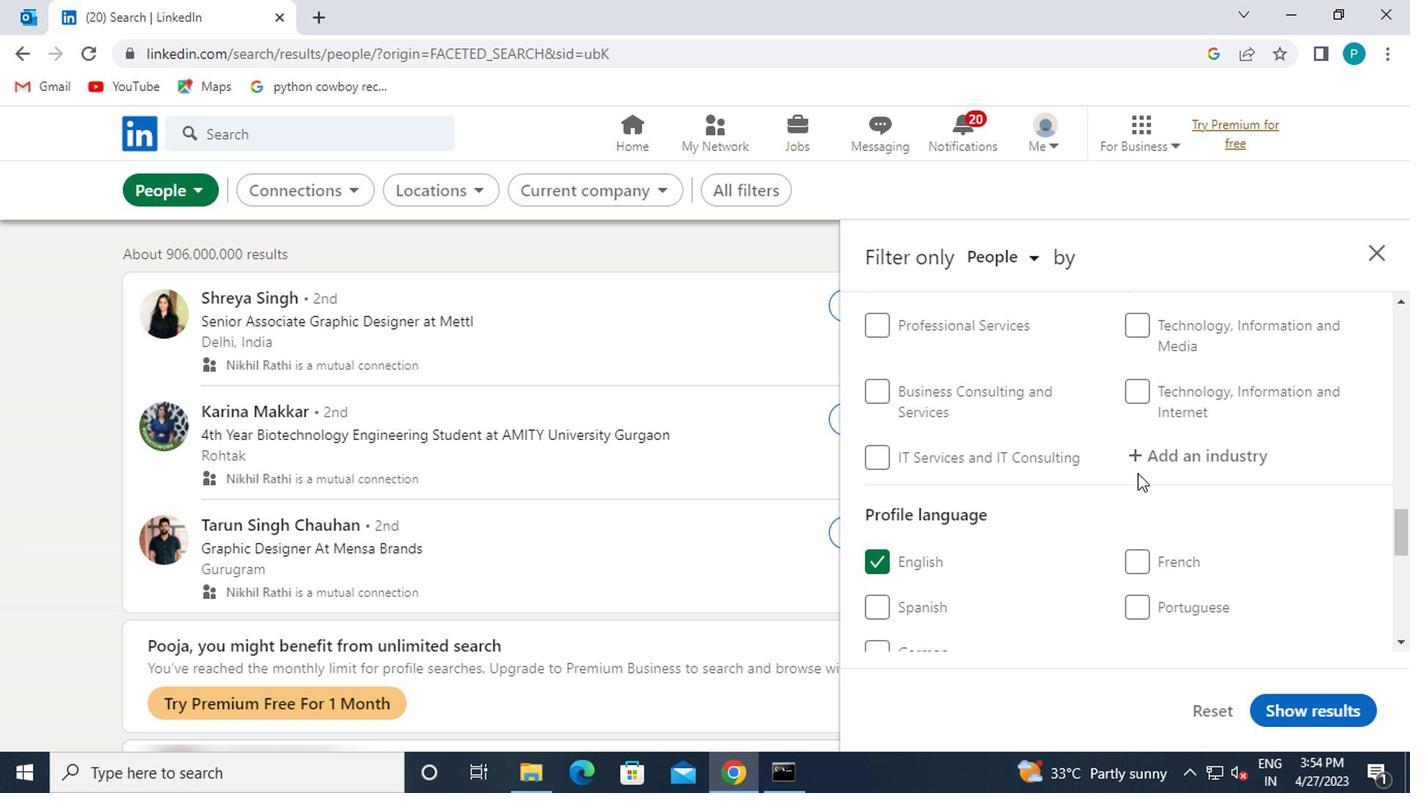 
Action: Mouse pressed left at (992, 500)
Screenshot: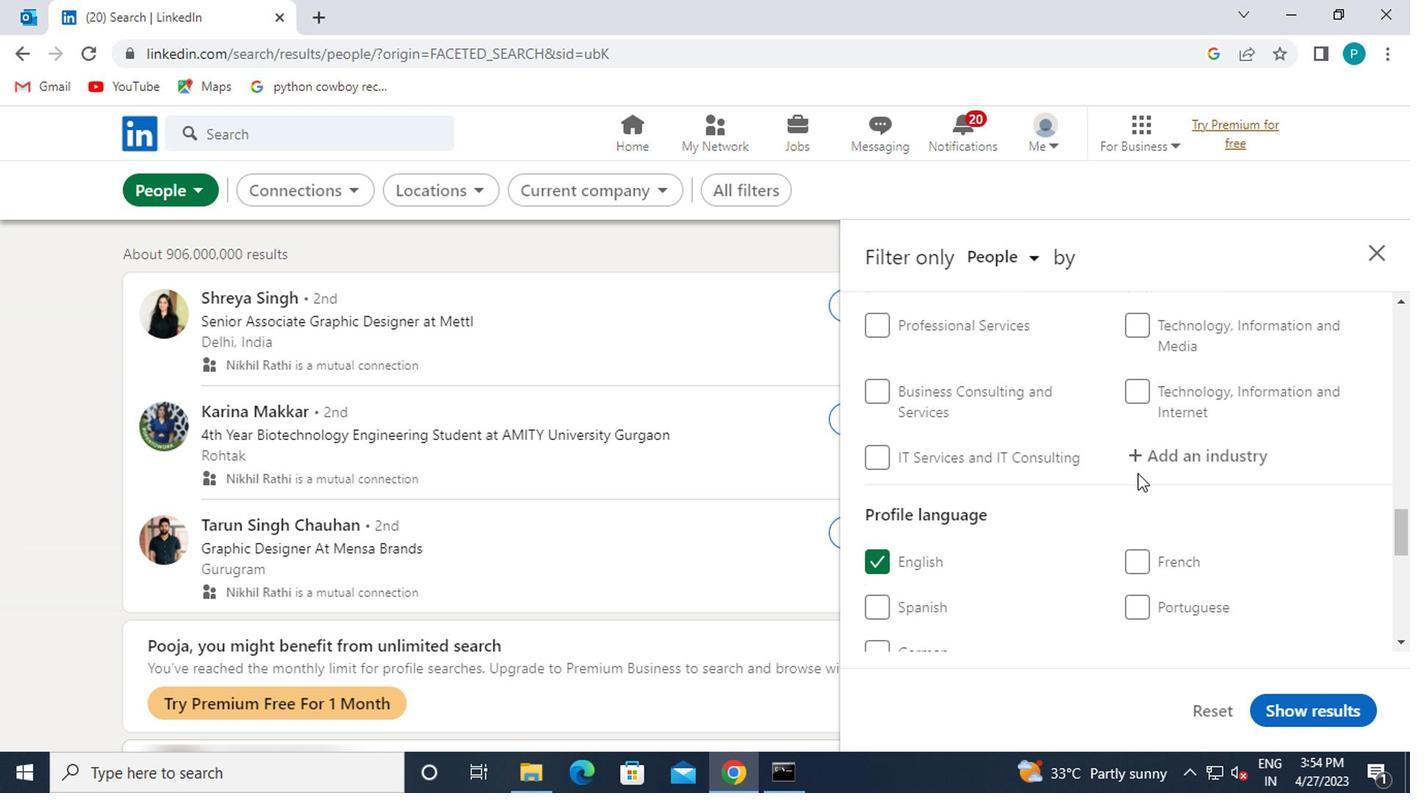 
Action: Key pressed <Key.caps_lock>N<Key.caps_lock>ON
Screenshot: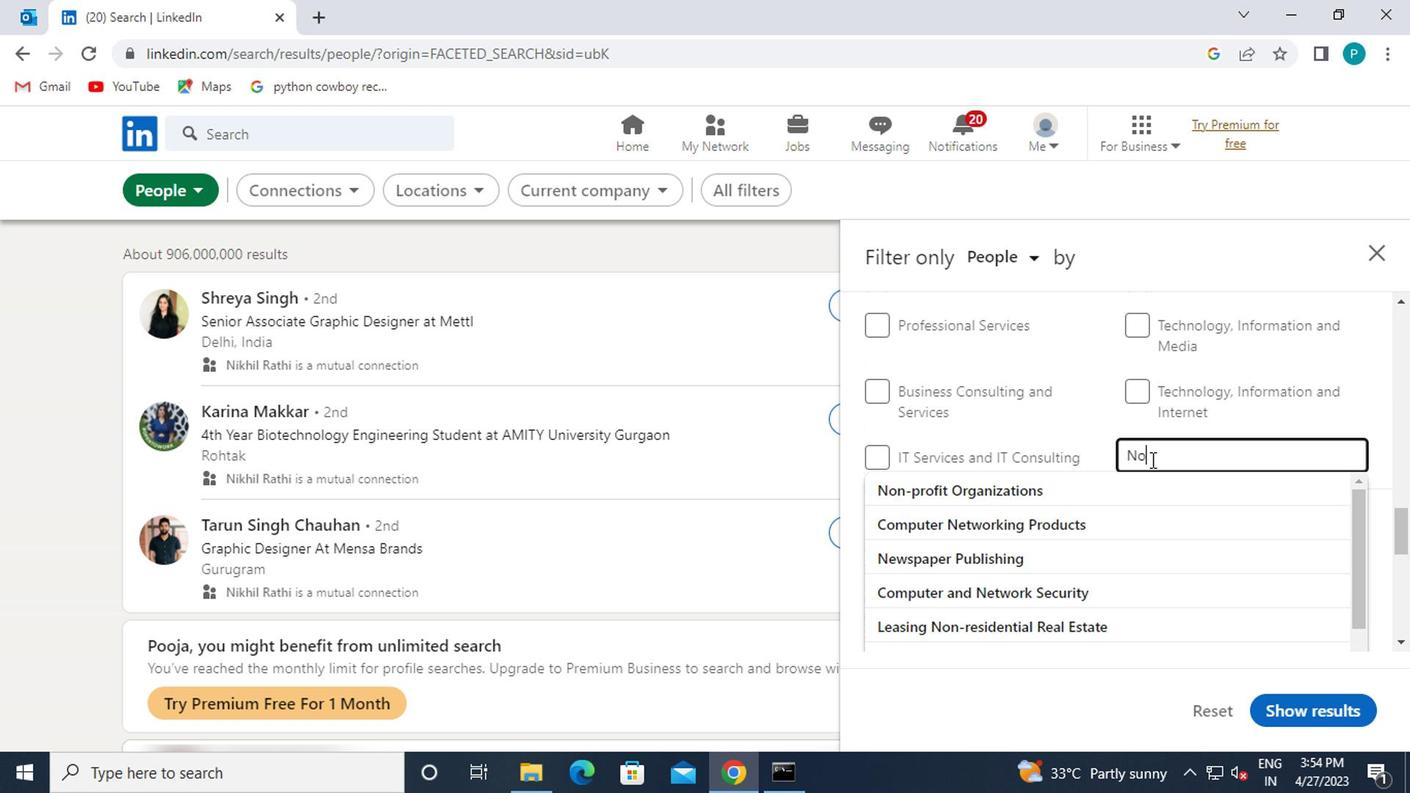 
Action: Mouse moved to (926, 614)
Screenshot: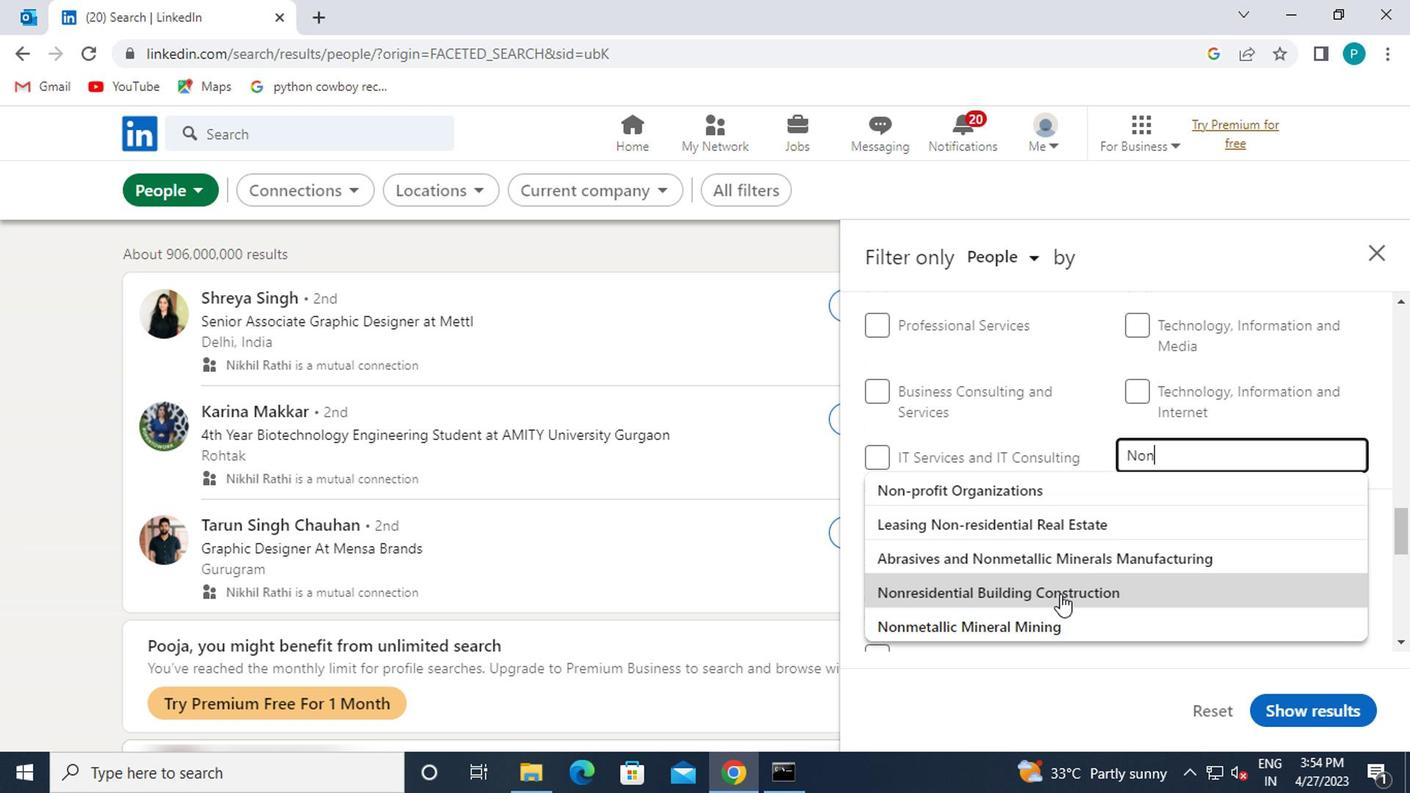
Action: Mouse pressed left at (926, 614)
Screenshot: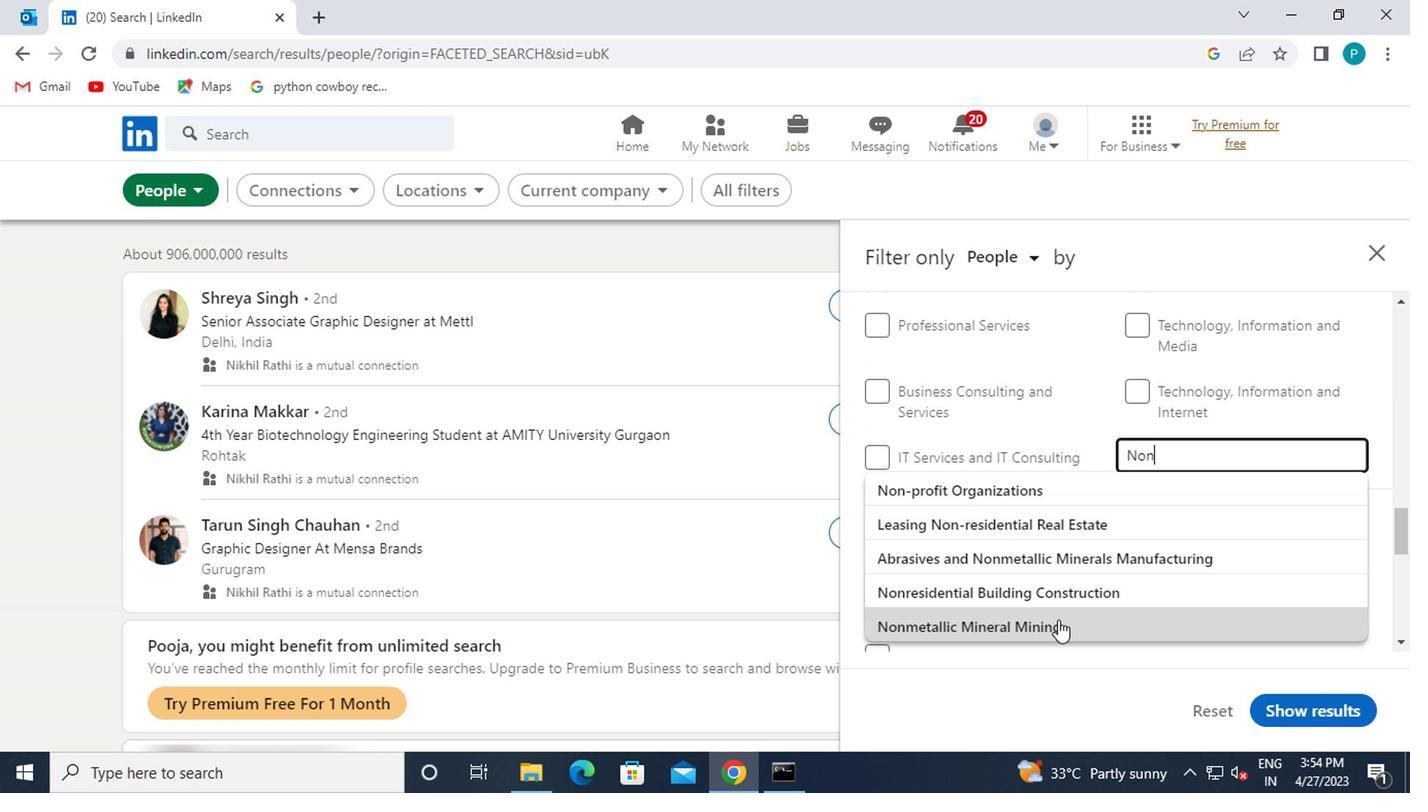 
Action: Mouse scrolled (926, 613) with delta (0, 0)
Screenshot: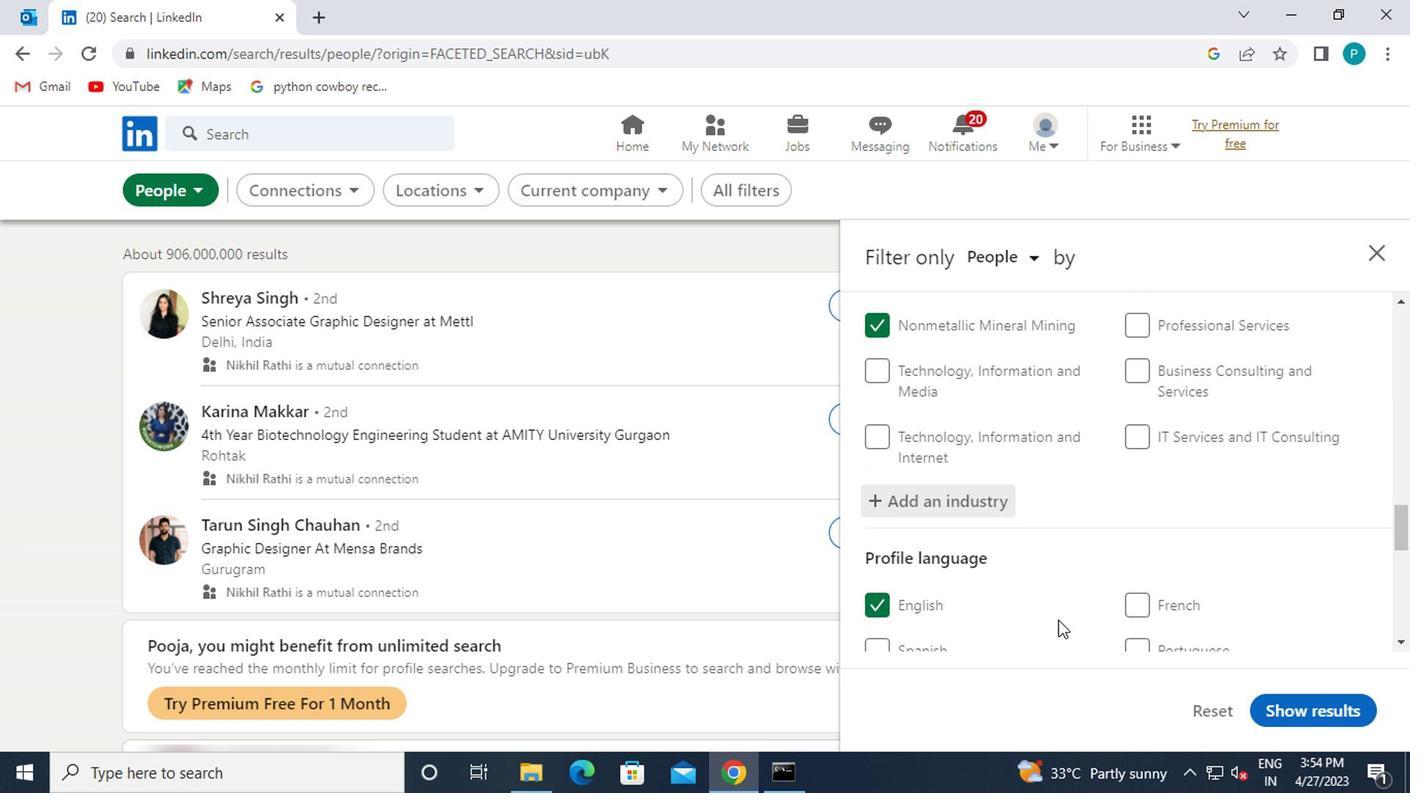 
Action: Mouse scrolled (926, 613) with delta (0, 0)
Screenshot: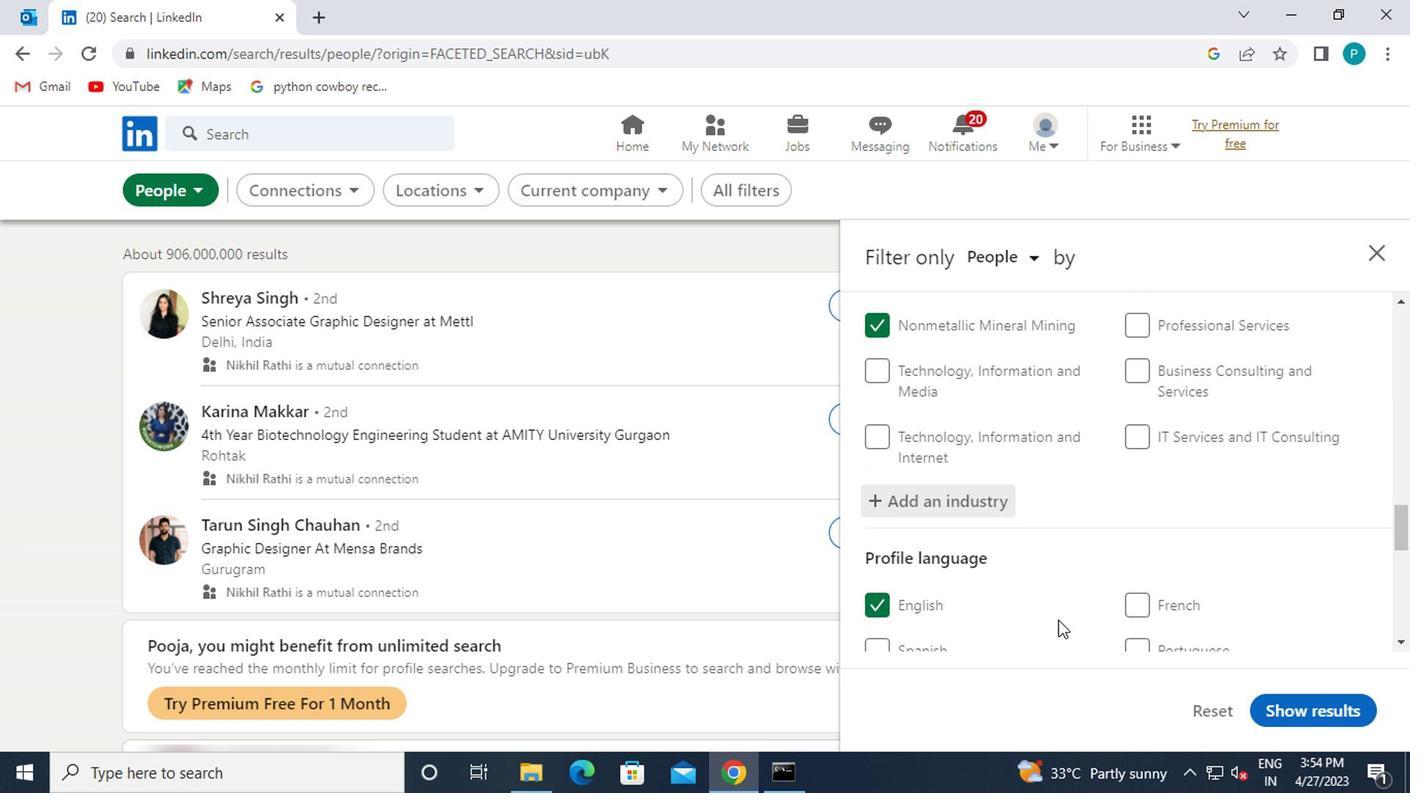 
Action: Mouse moved to (918, 584)
Screenshot: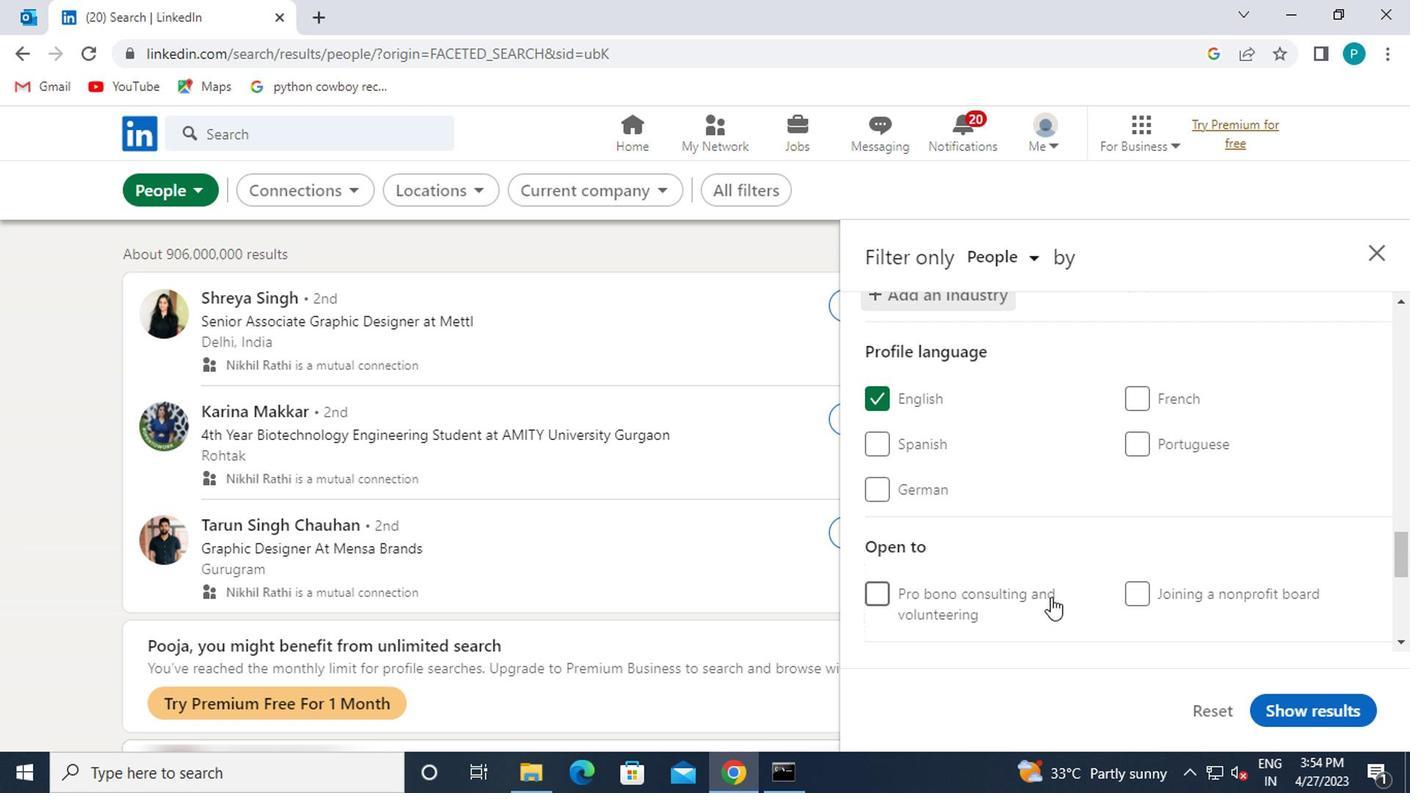 
Action: Mouse scrolled (918, 583) with delta (0, 0)
Screenshot: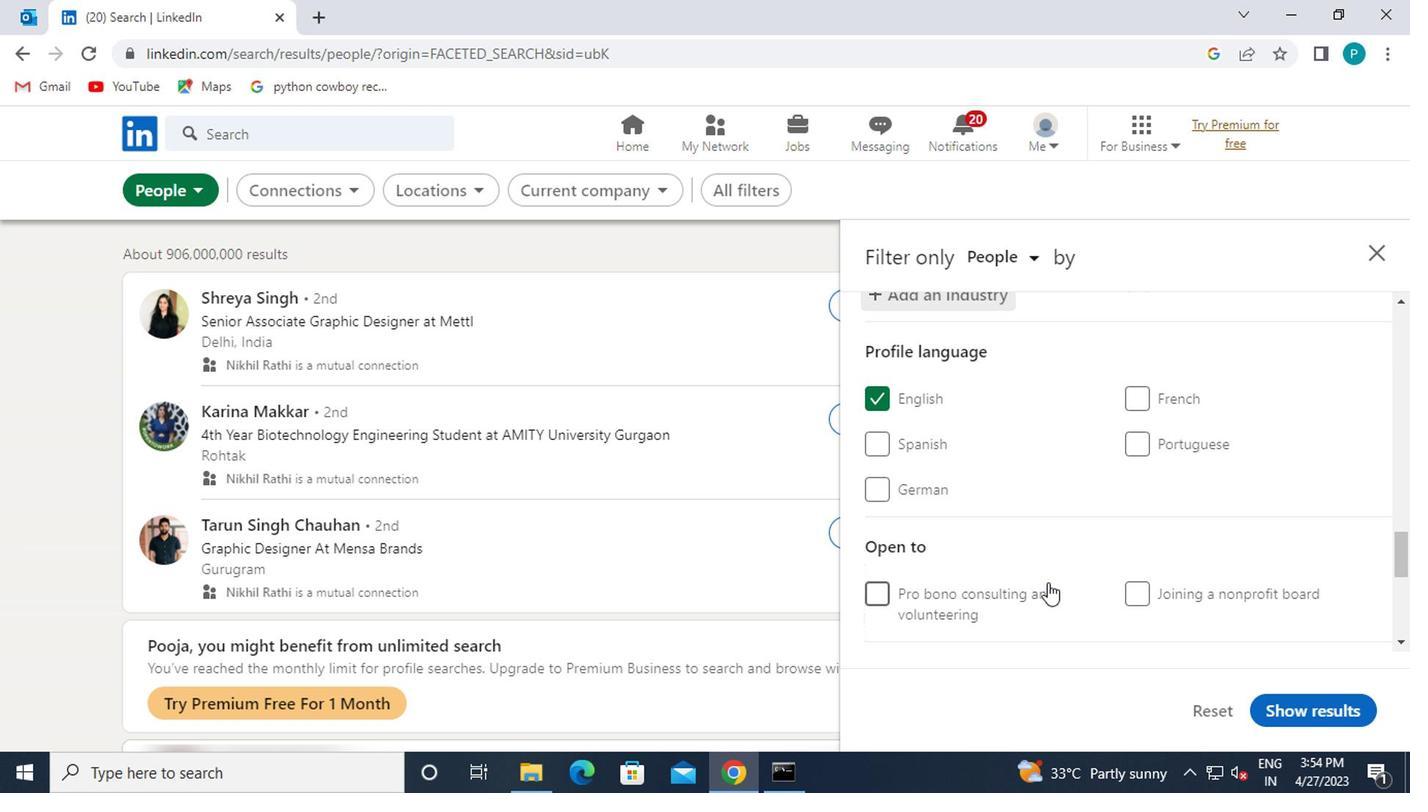 
Action: Mouse scrolled (918, 583) with delta (0, 0)
Screenshot: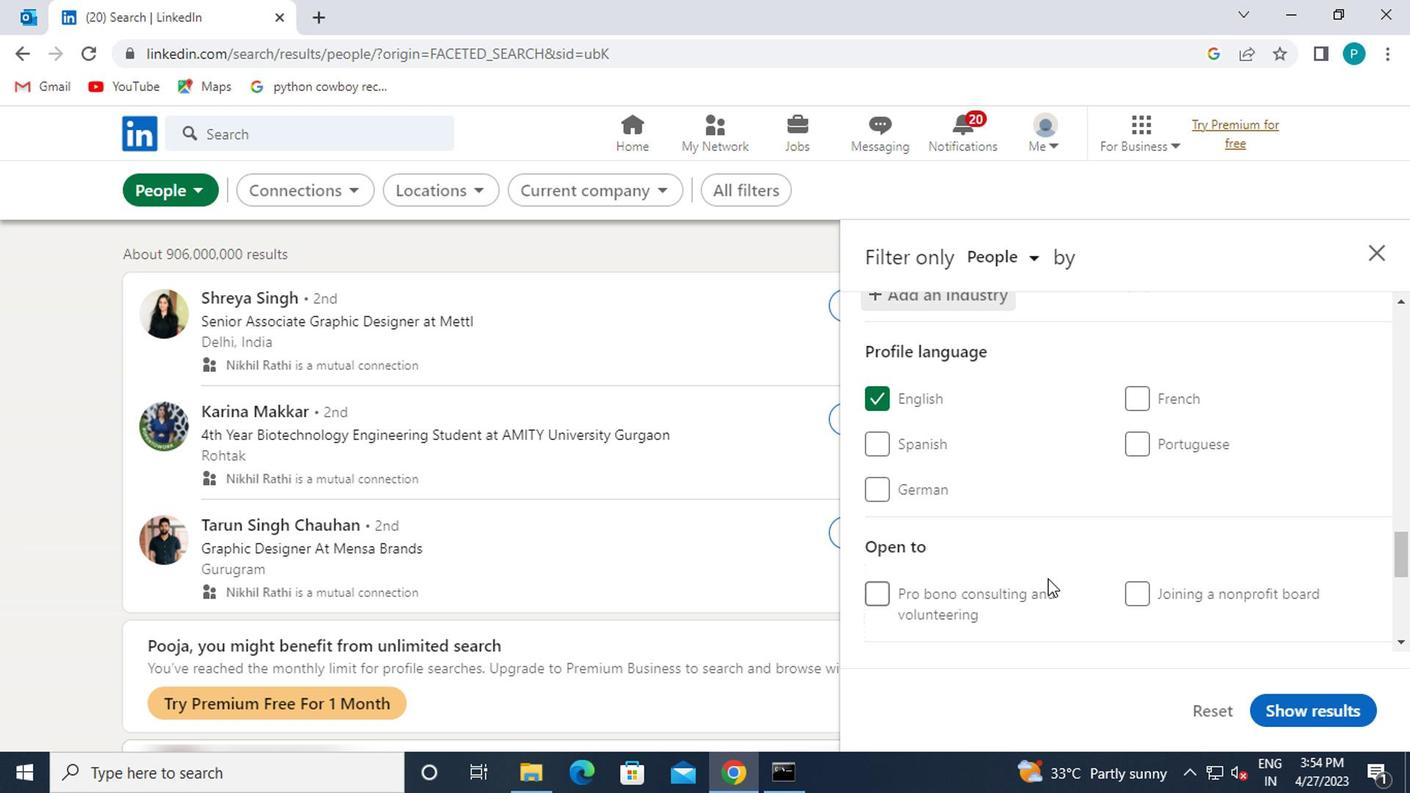 
Action: Mouse moved to (987, 597)
Screenshot: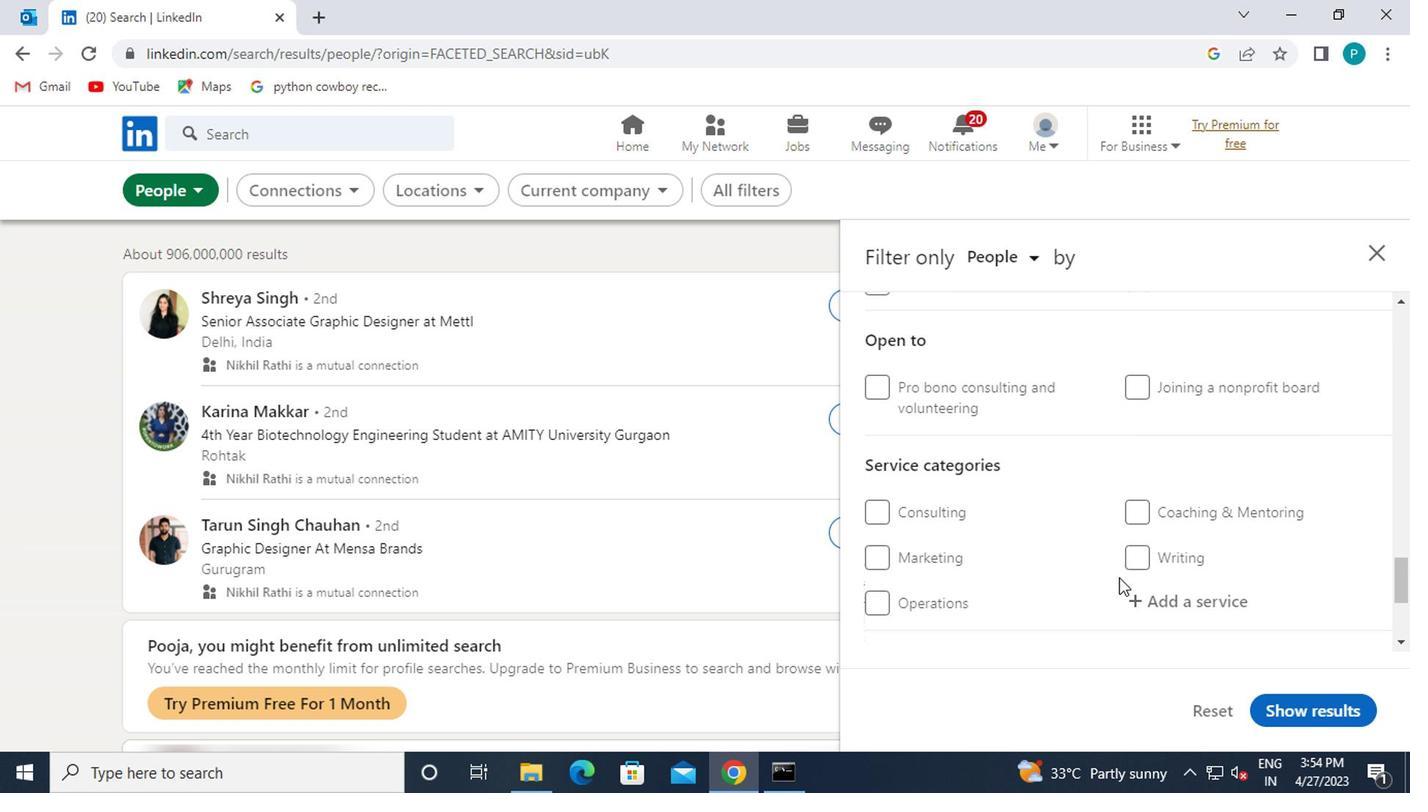 
Action: Mouse pressed left at (987, 597)
Screenshot: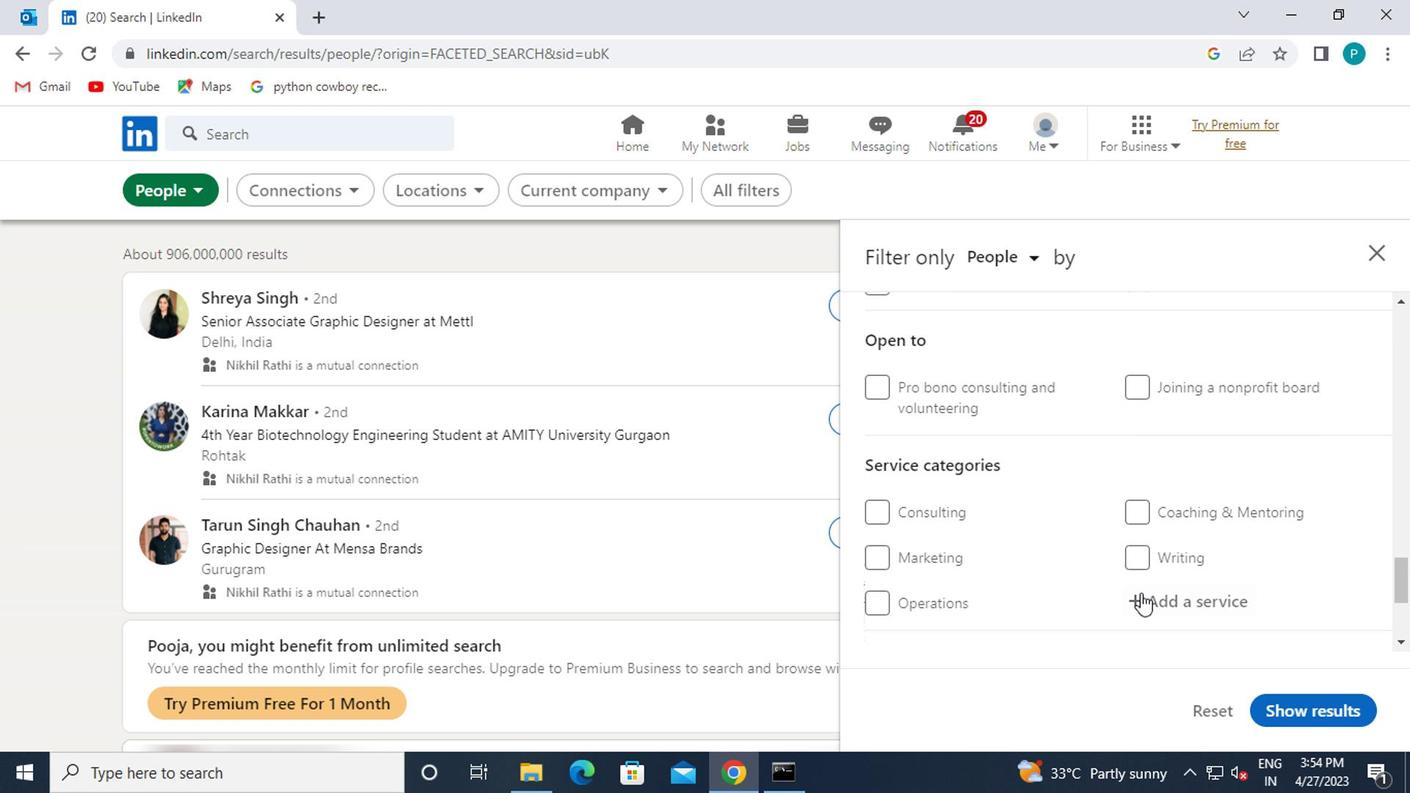 
Action: Mouse moved to (989, 596)
Screenshot: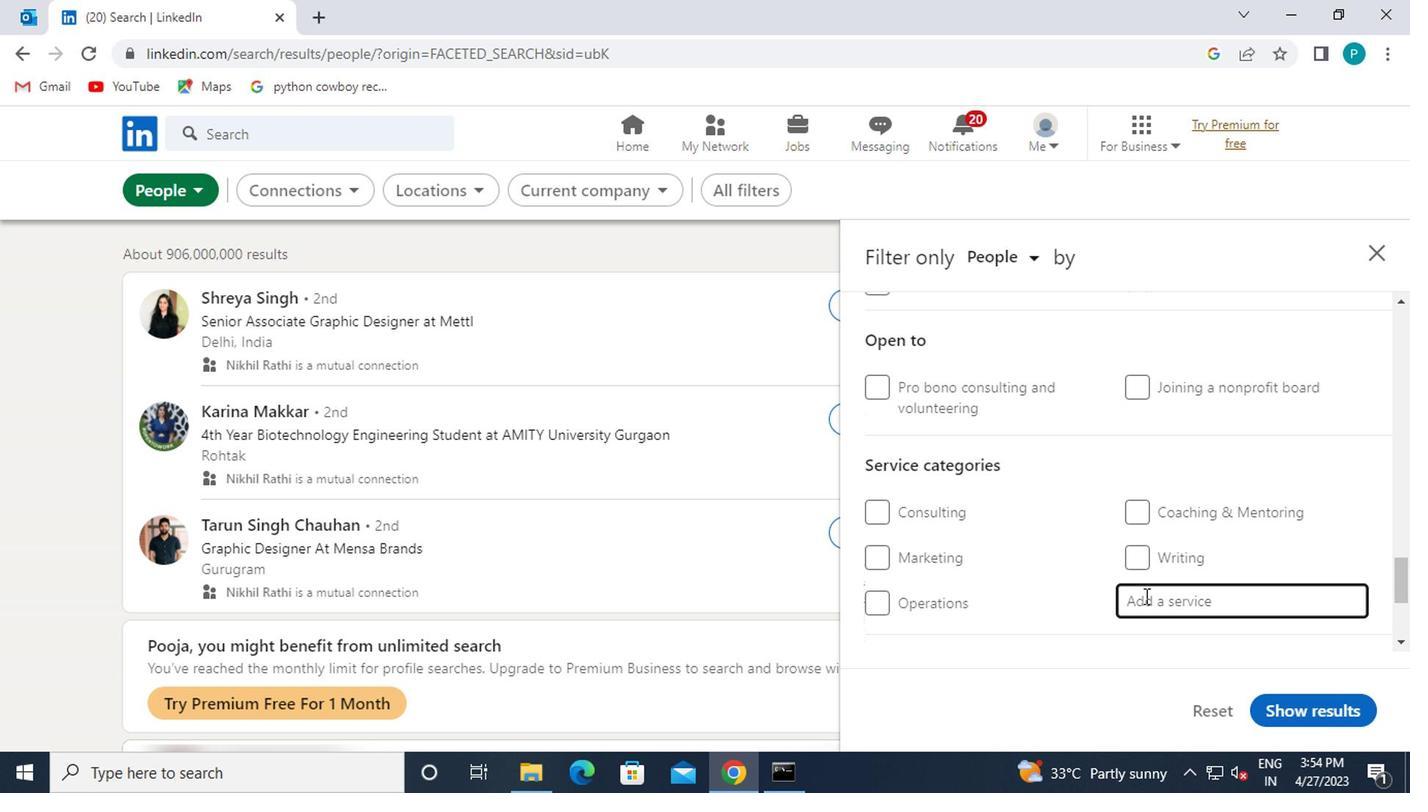 
Action: Key pressed <Key.caps_lock>P<Key.caps_lock>ORTRAIT
Screenshot: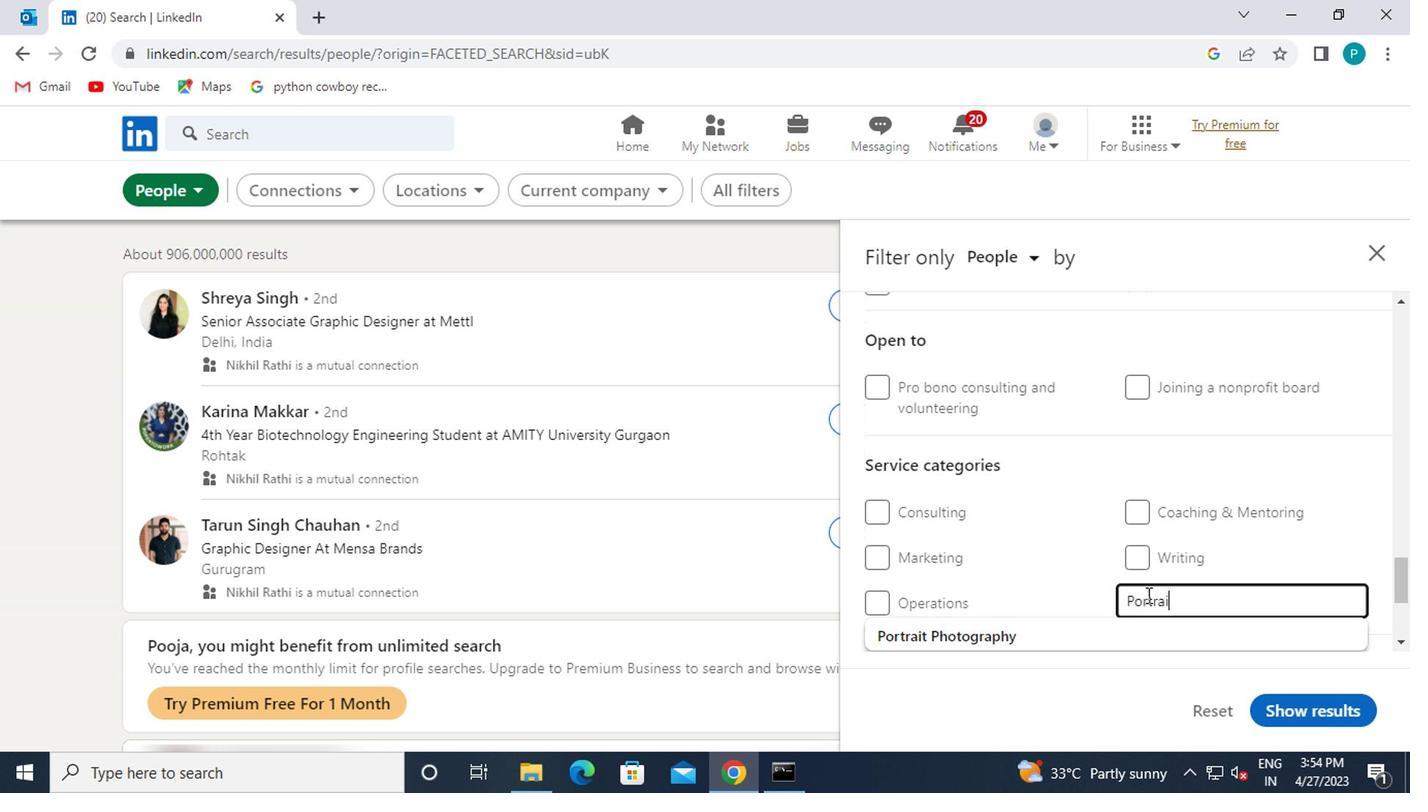 
Action: Mouse moved to (898, 628)
Screenshot: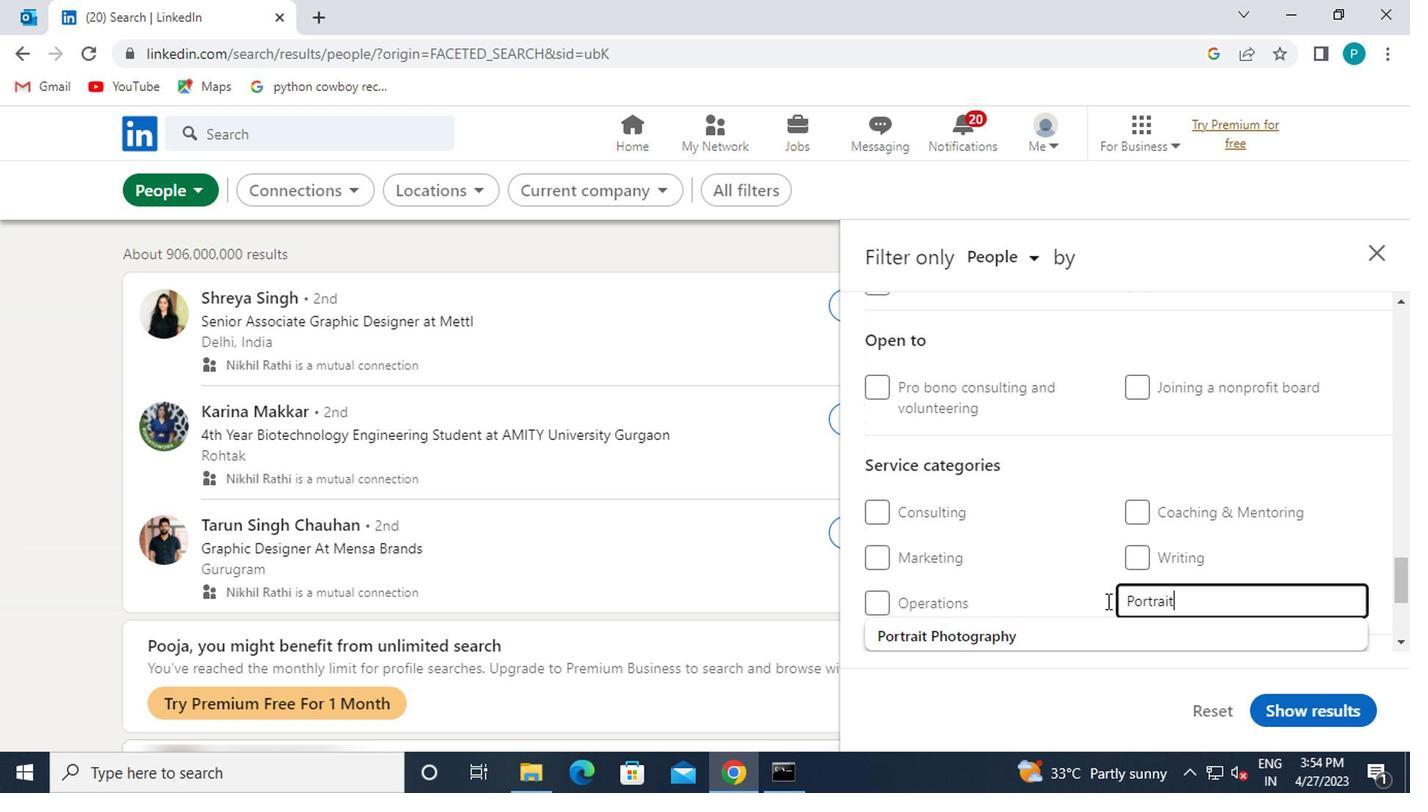 
Action: Mouse pressed left at (898, 628)
Screenshot: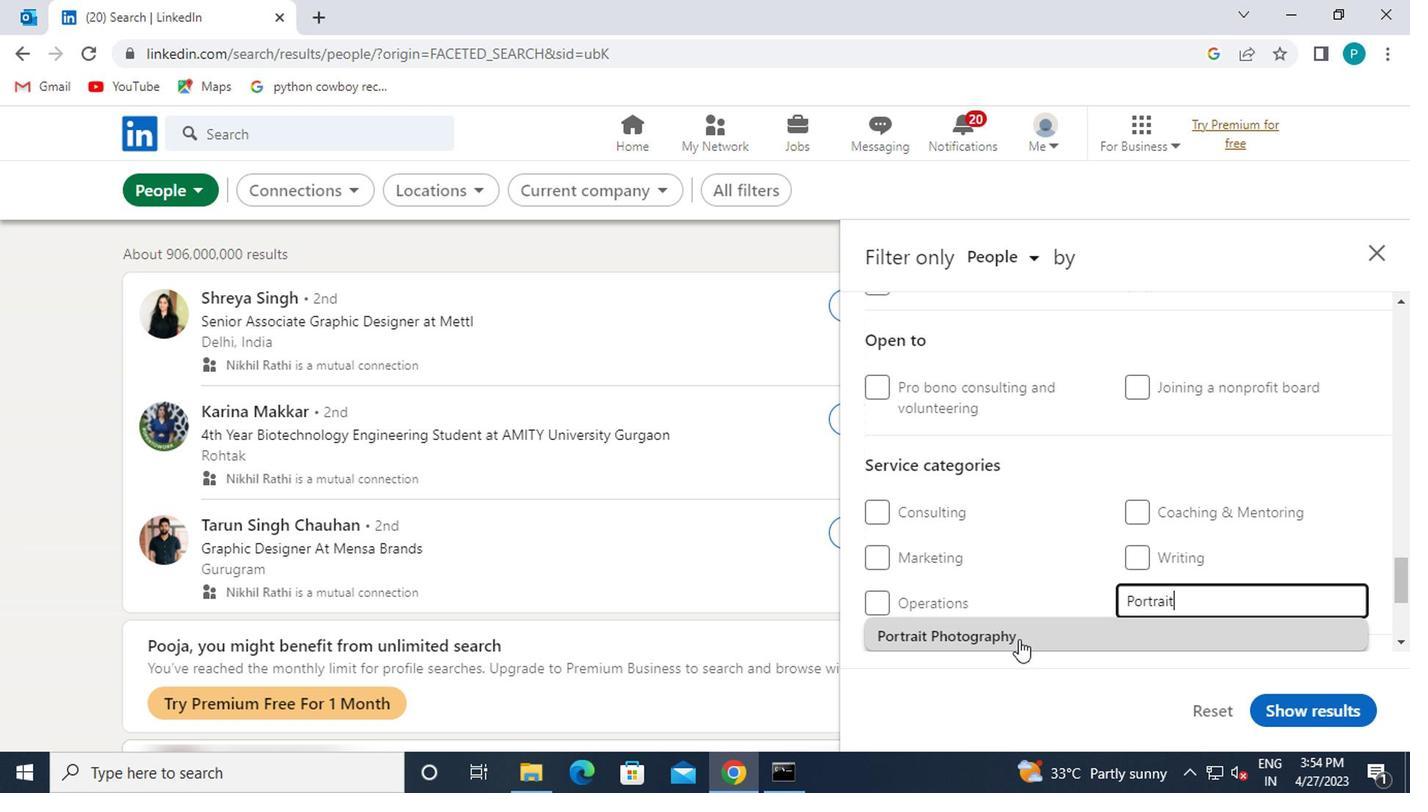
Action: Mouse moved to (885, 592)
Screenshot: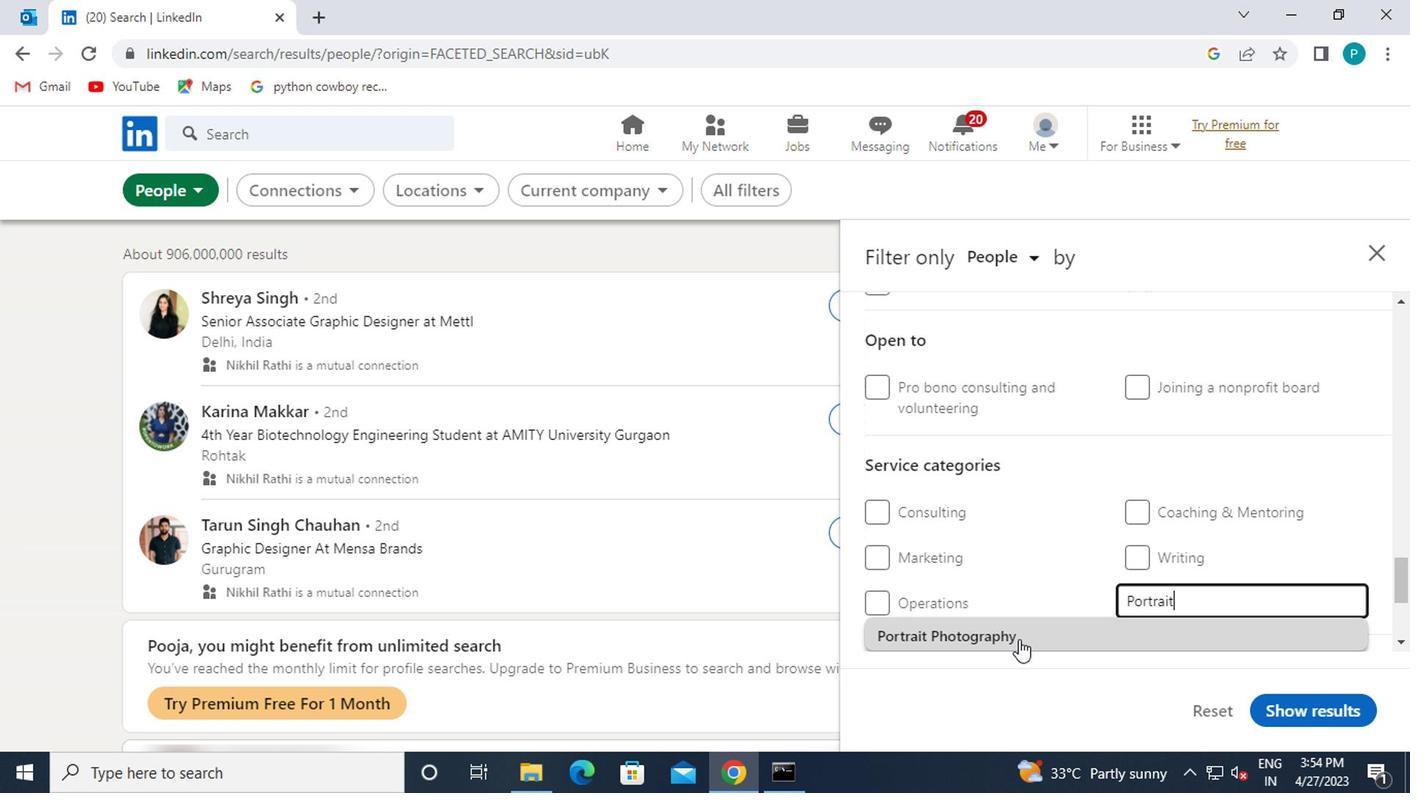 
Action: Mouse scrolled (885, 592) with delta (0, 0)
Screenshot: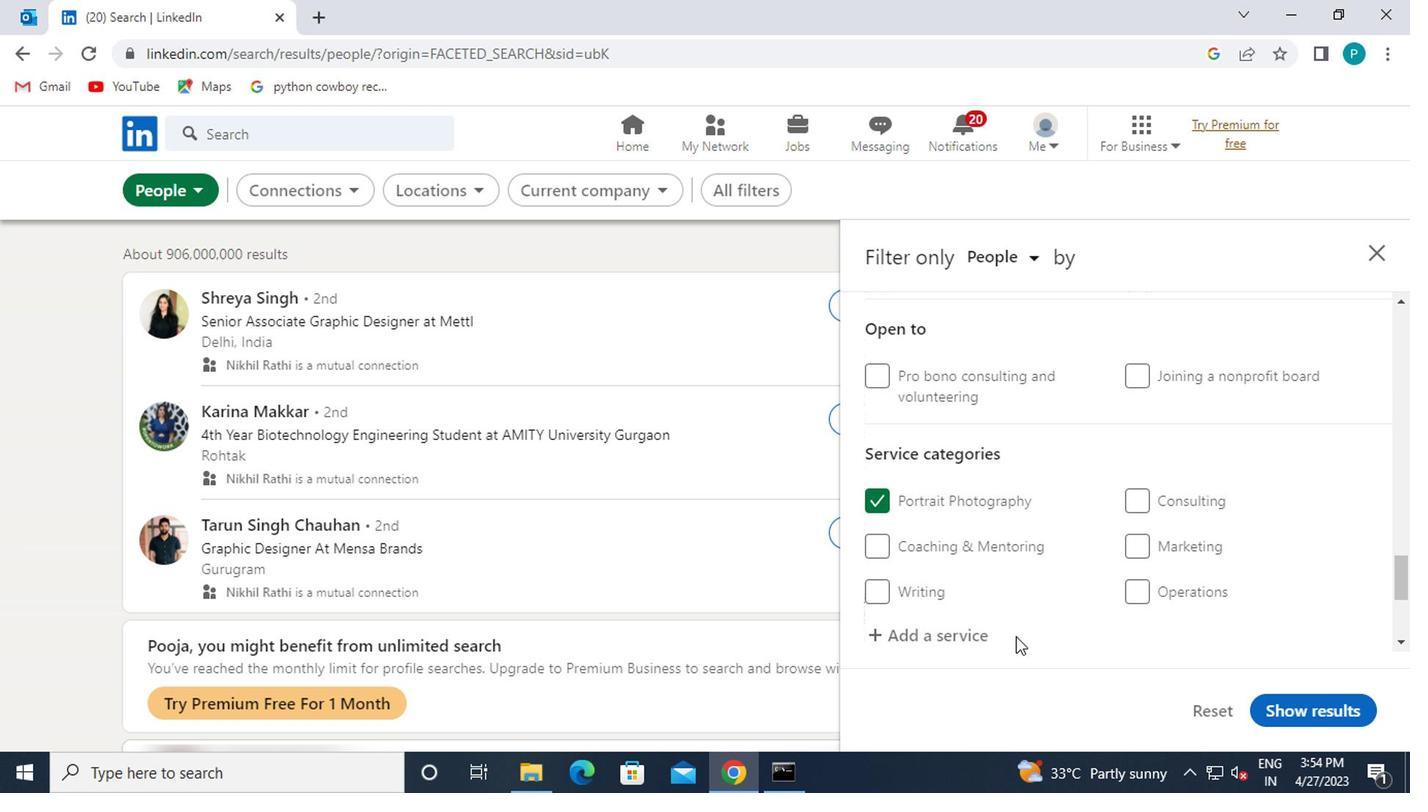 
Action: Mouse scrolled (885, 592) with delta (0, 0)
Screenshot: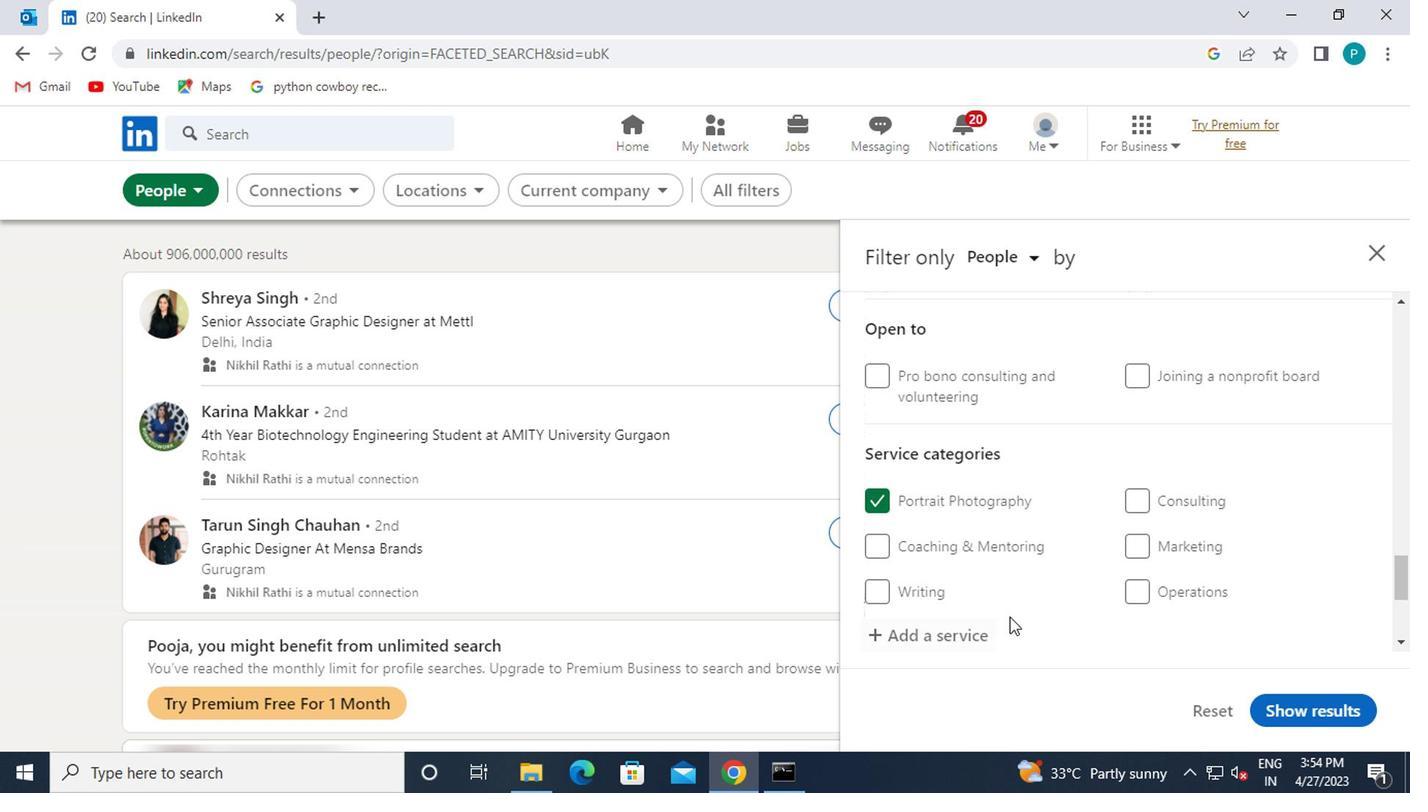 
Action: Mouse scrolled (885, 592) with delta (0, 0)
Screenshot: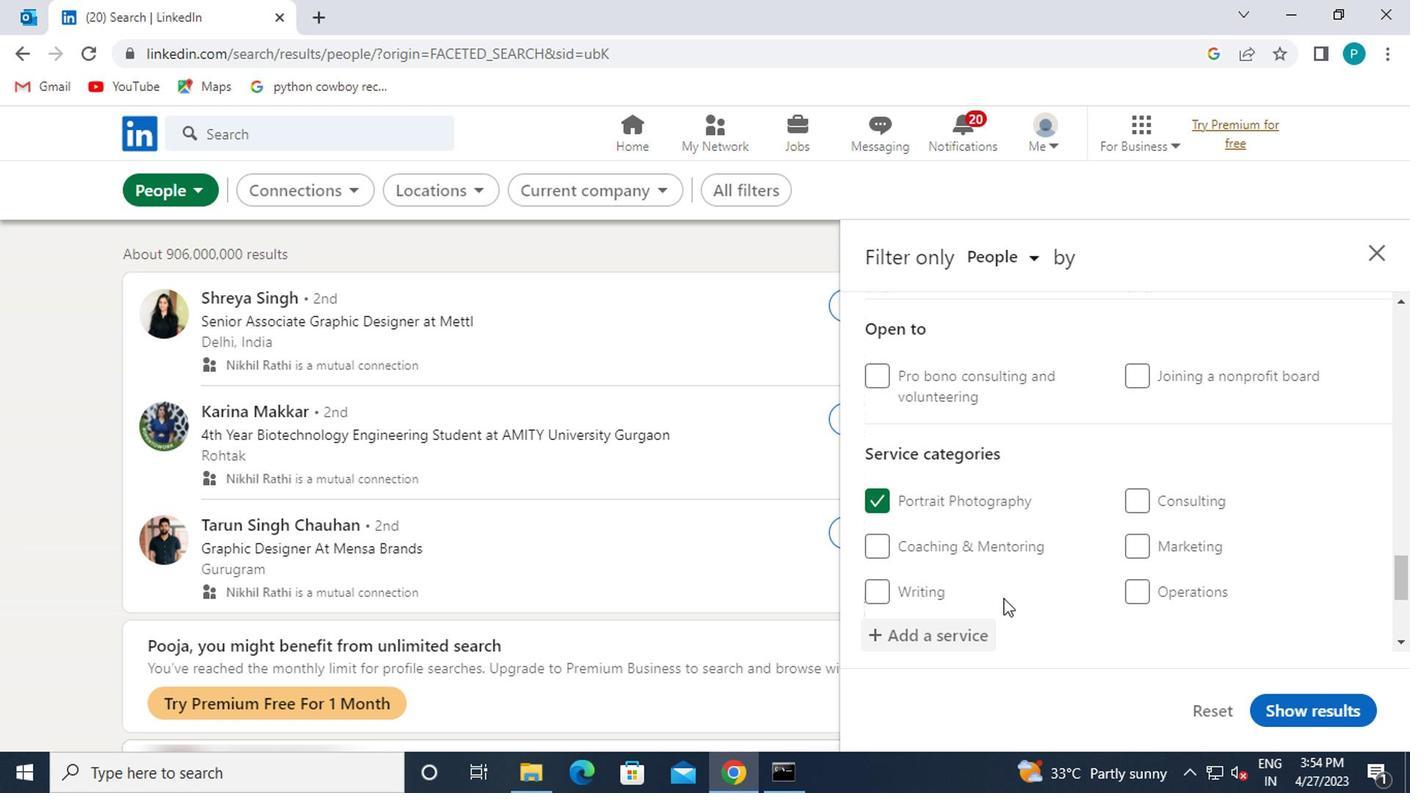 
Action: Mouse moved to (863, 574)
Screenshot: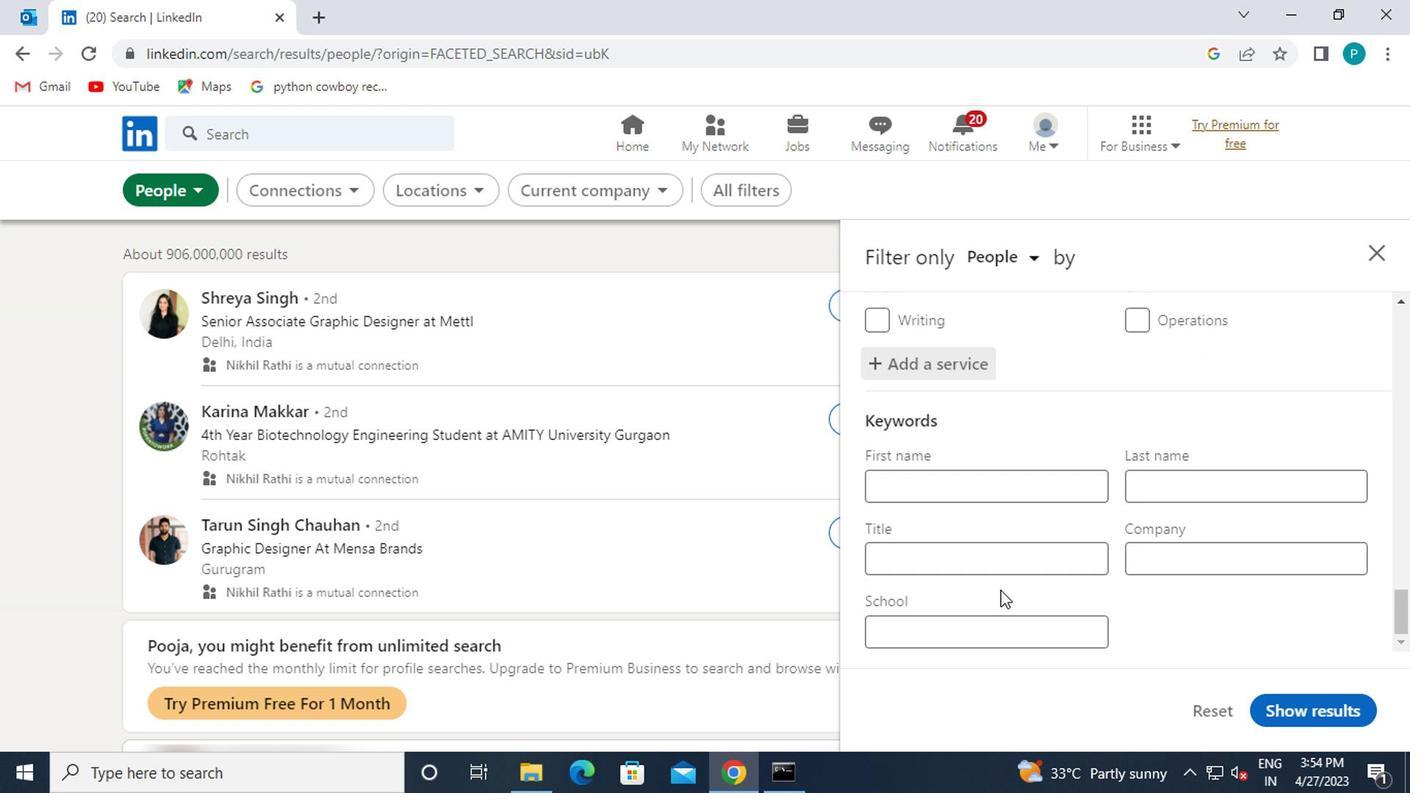 
Action: Mouse pressed left at (863, 574)
Screenshot: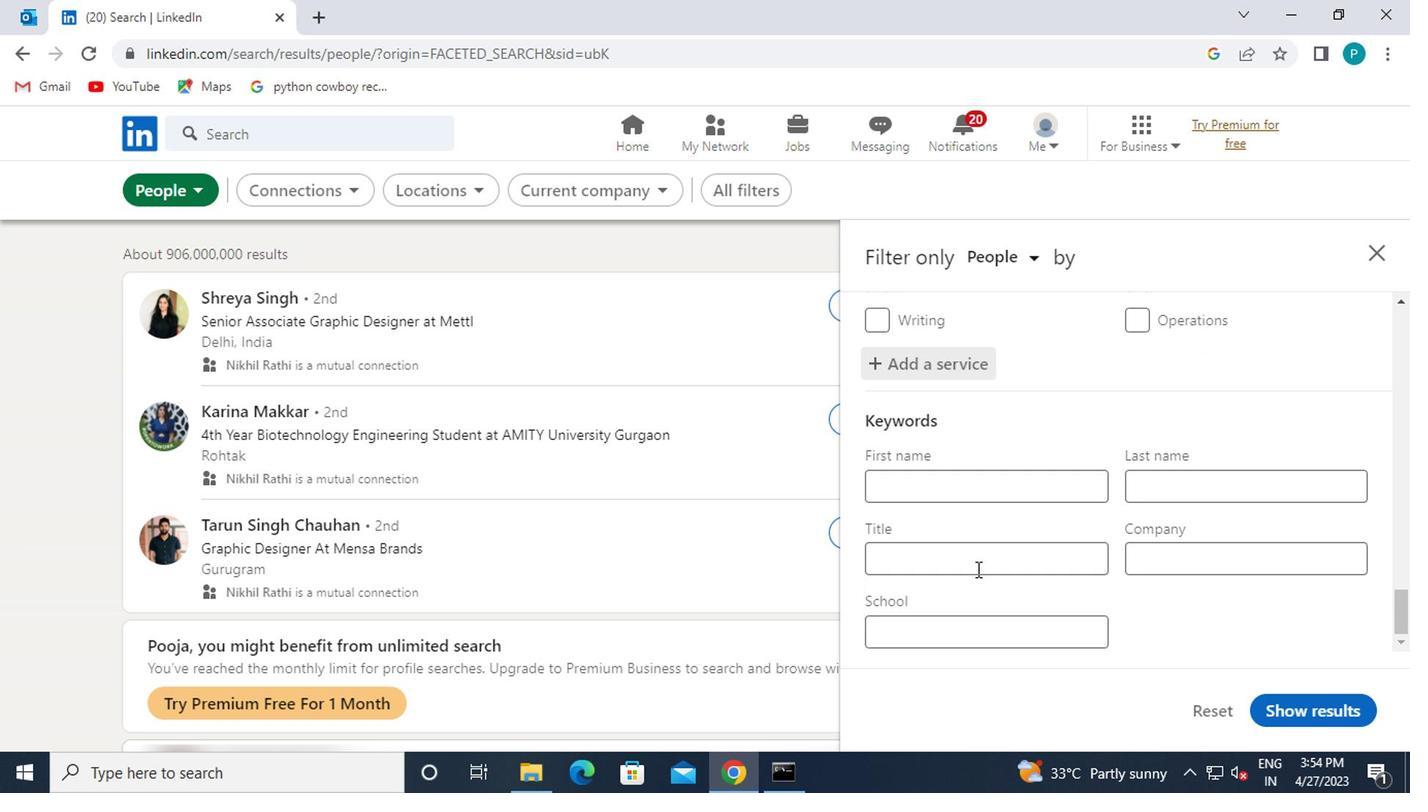 
Action: Key pressed <Key.caps_lock>C<Key.caps_lock>HIEF<Key.space><Key.caps_lock>E<Key.caps_lock>NGINEER
Screenshot: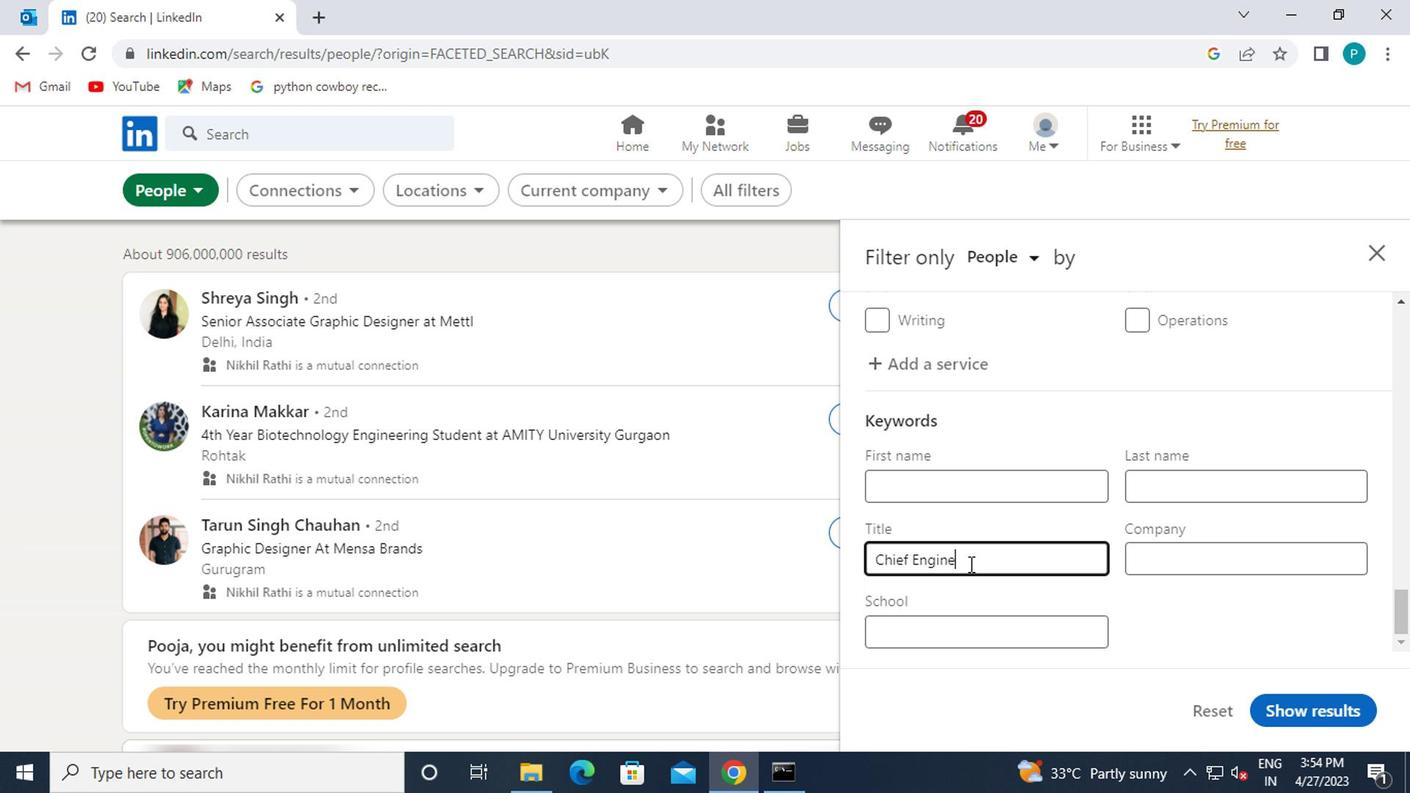 
Action: Mouse moved to (1101, 673)
Screenshot: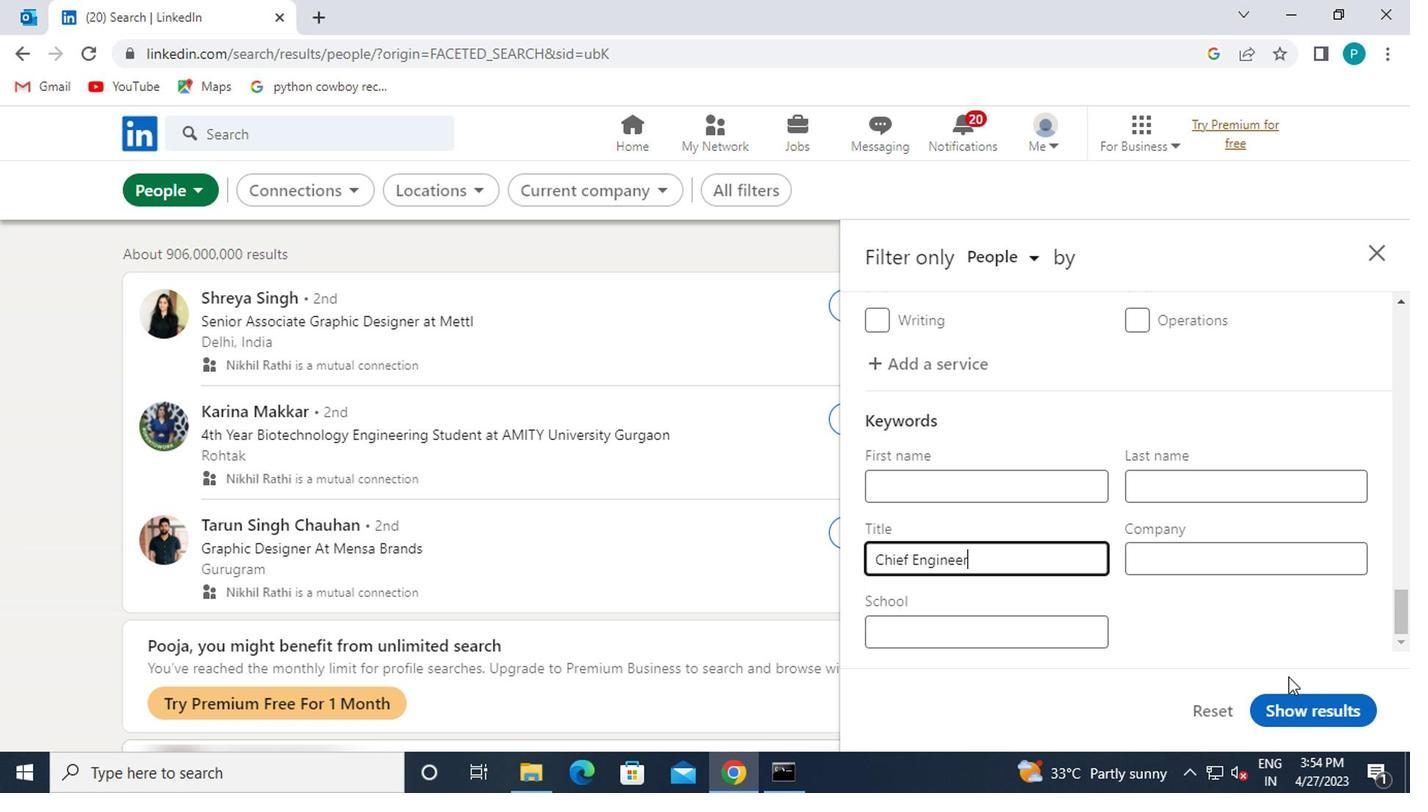 
Action: Mouse pressed left at (1101, 673)
Screenshot: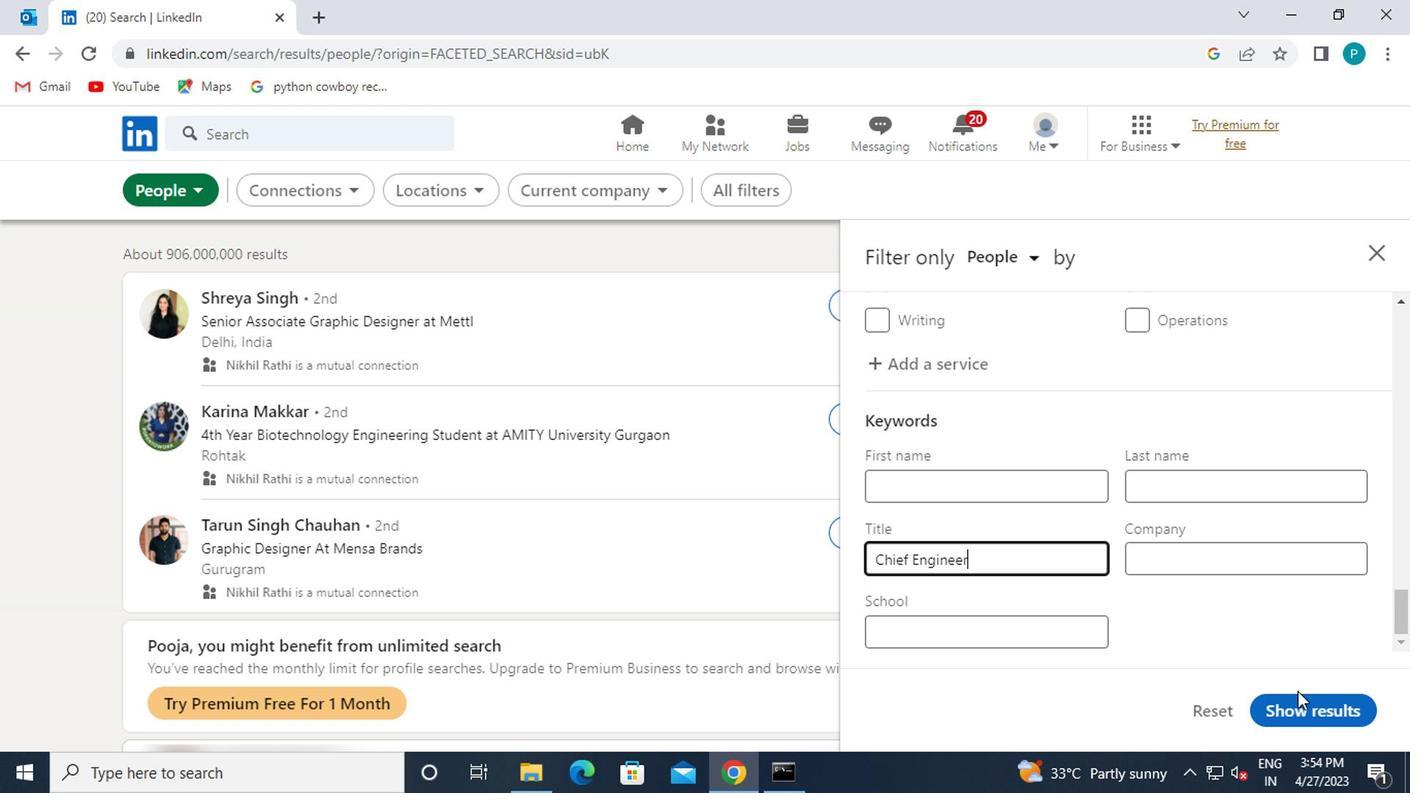 
